 Task: Find connections with filter location Brodósqui with filter topic #Lawwith filter profile language German with filter current company Mercedes-Benz Research and Development India with filter school LADY DOAK COLLEGE with filter industry Administrative and Support Services with filter service category Digital Marketing with filter keywords title Journalist
Action: Mouse moved to (698, 140)
Screenshot: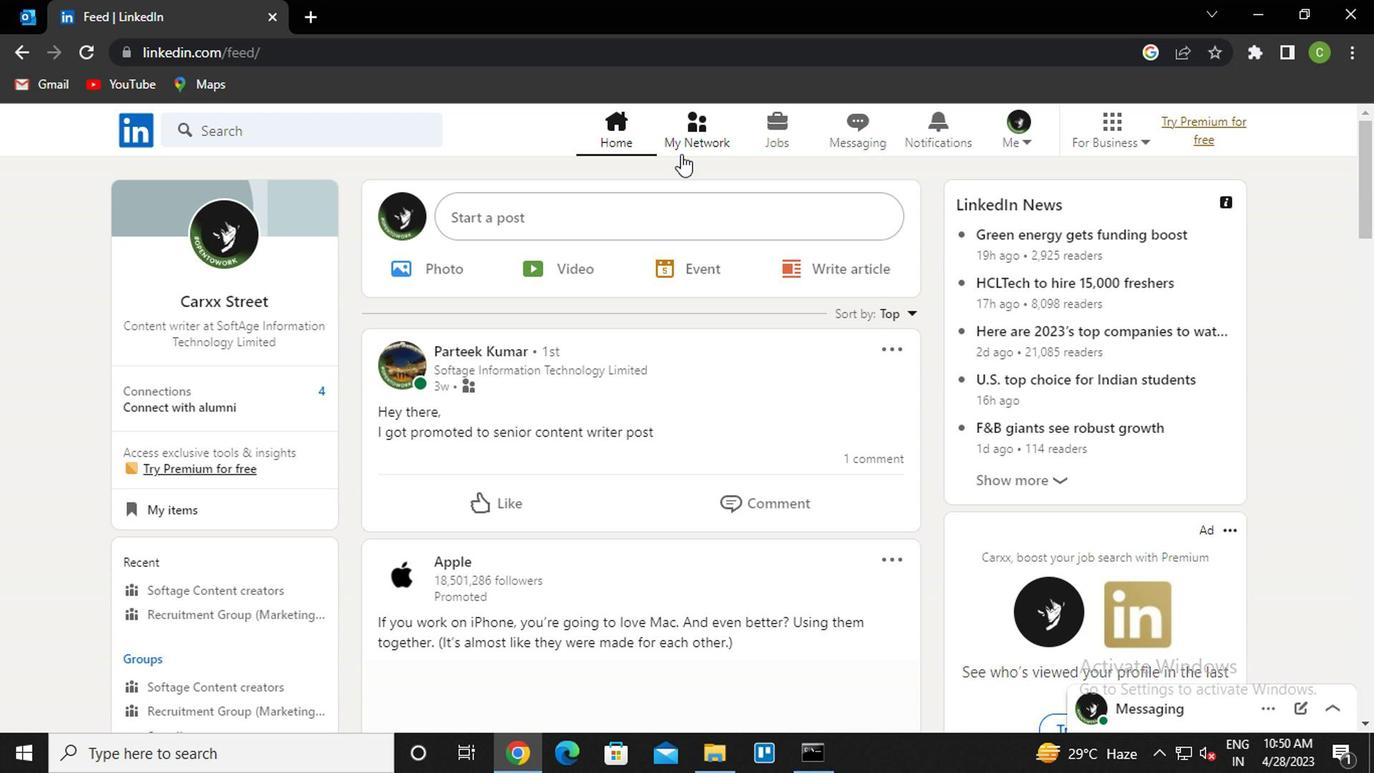 
Action: Mouse pressed left at (698, 140)
Screenshot: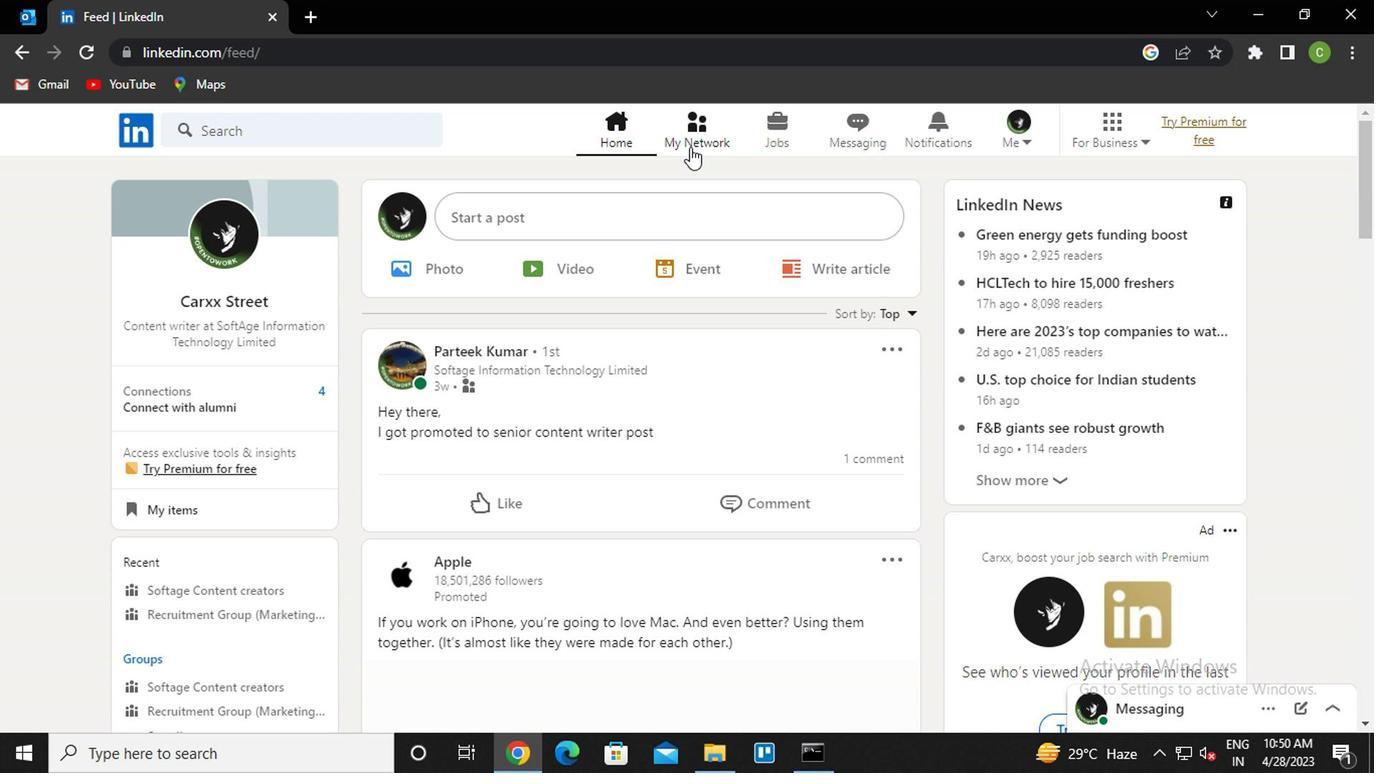 
Action: Mouse moved to (275, 239)
Screenshot: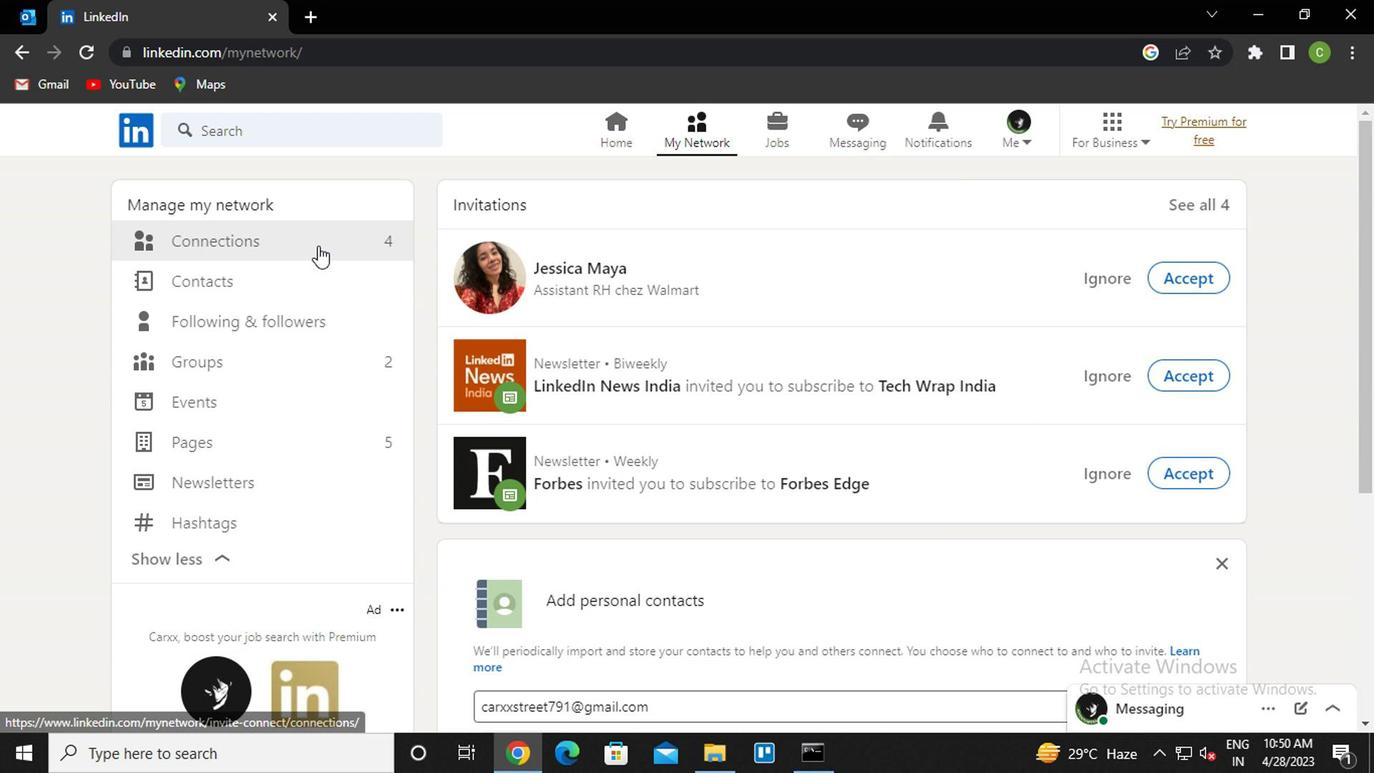 
Action: Mouse pressed left at (275, 239)
Screenshot: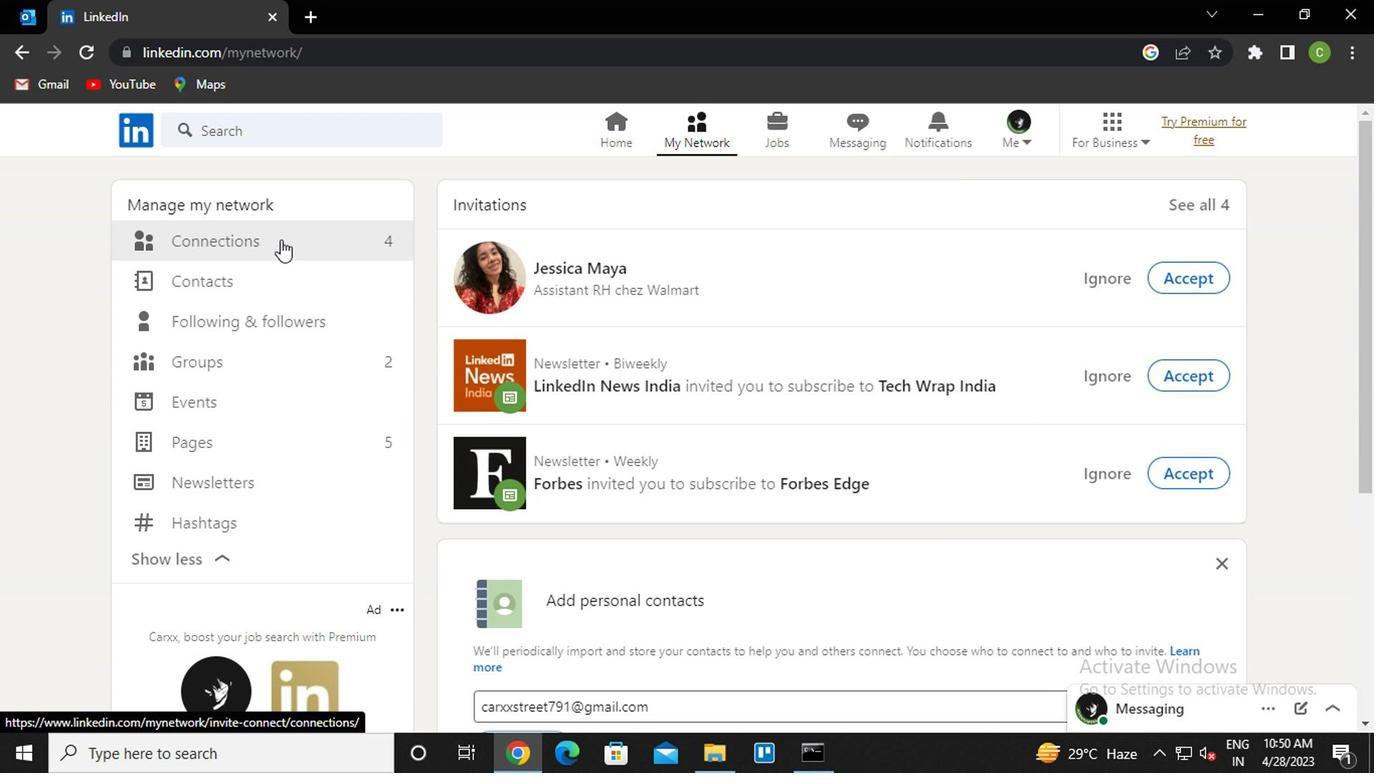 
Action: Mouse moved to (821, 245)
Screenshot: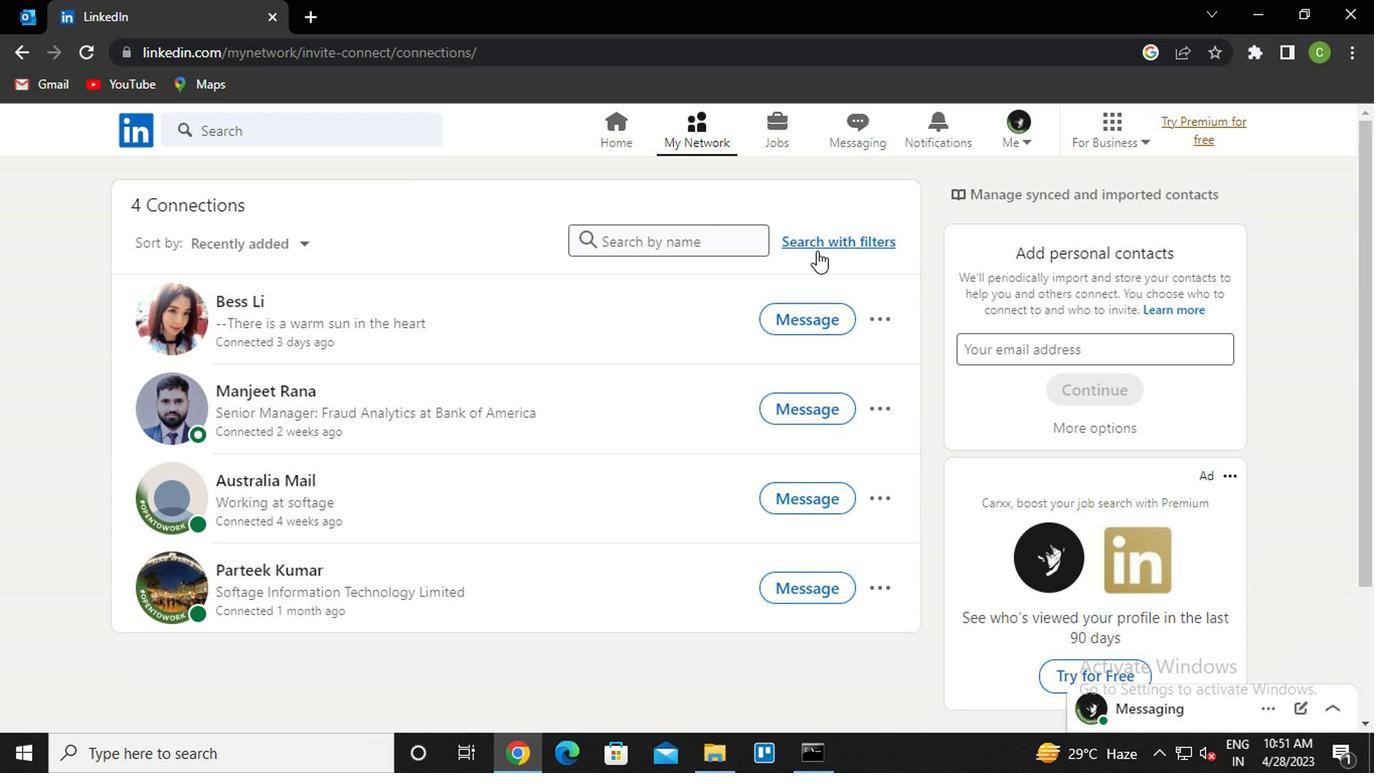
Action: Mouse pressed left at (821, 245)
Screenshot: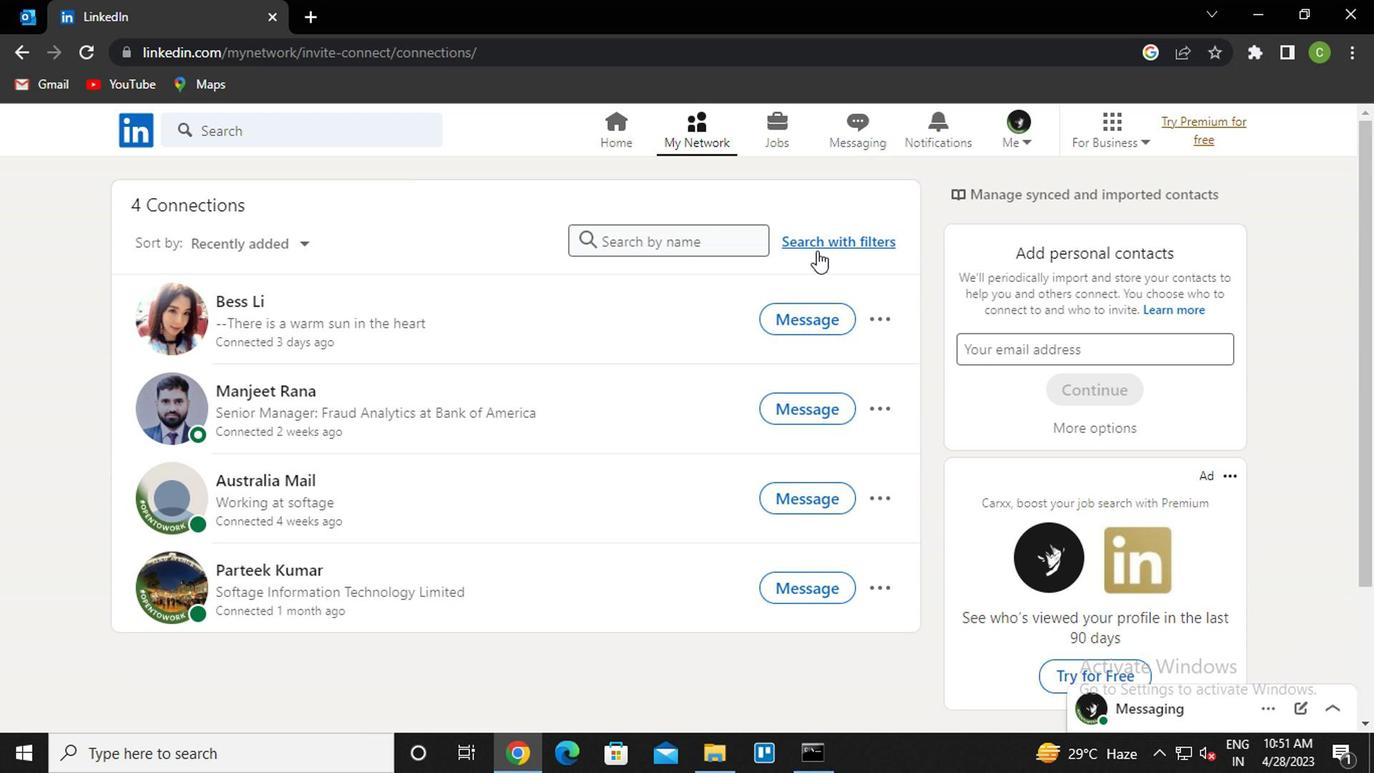 
Action: Mouse moved to (732, 190)
Screenshot: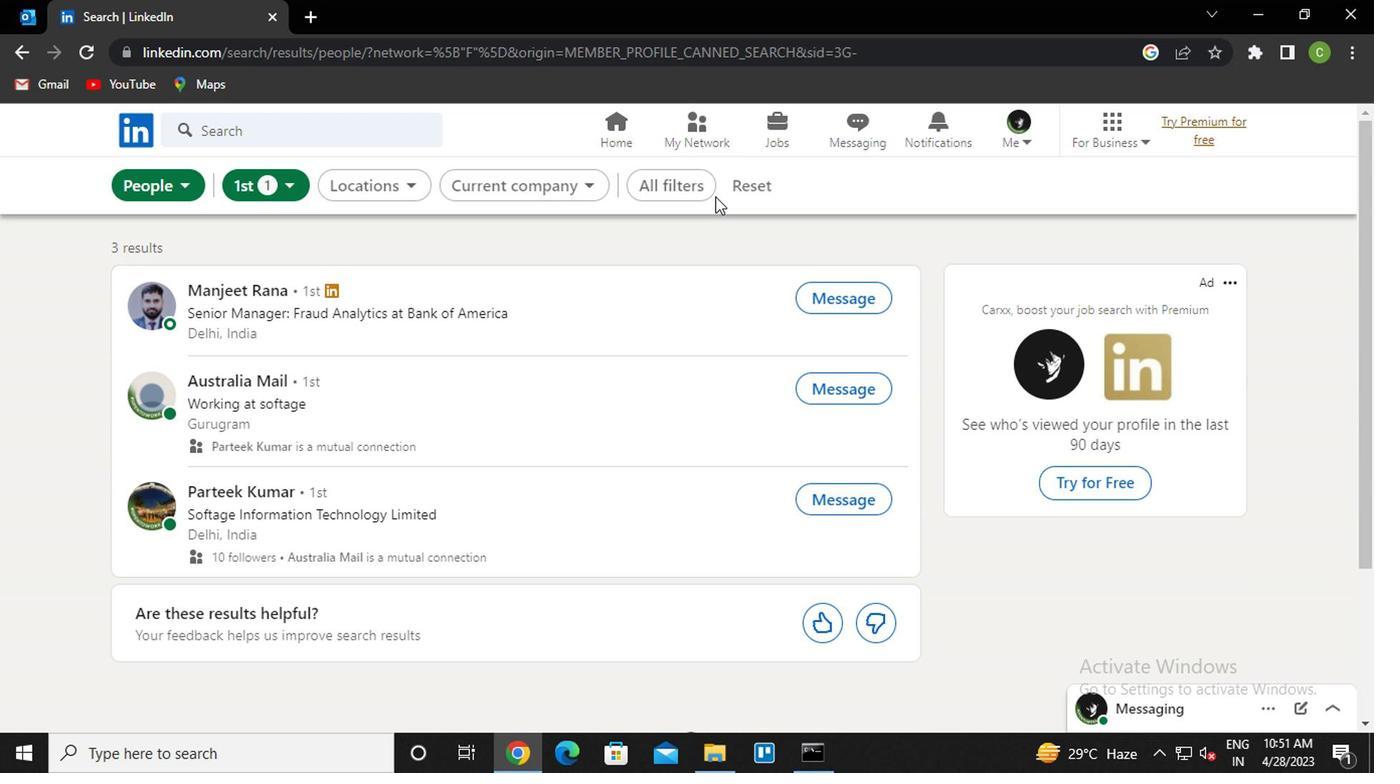 
Action: Mouse pressed left at (732, 190)
Screenshot: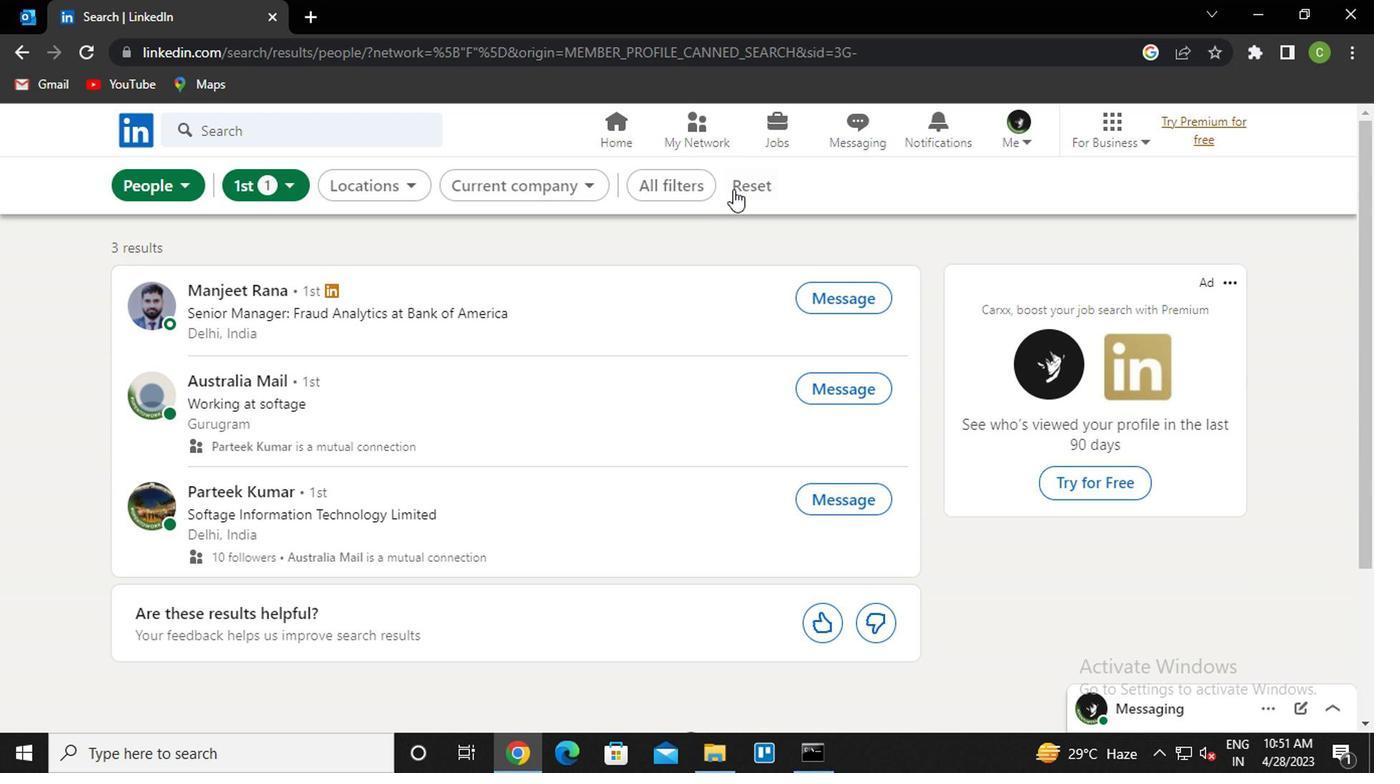 
Action: Mouse moved to (698, 186)
Screenshot: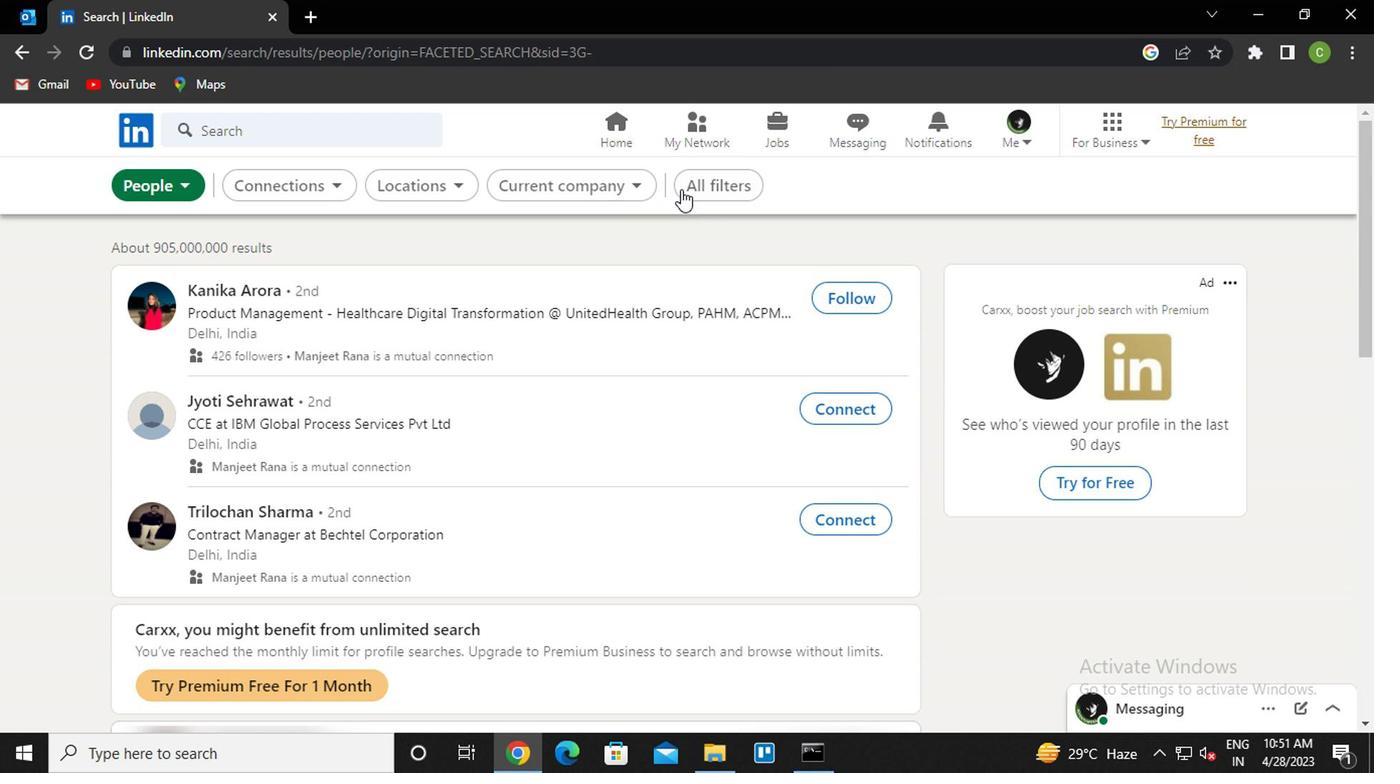 
Action: Mouse pressed left at (698, 186)
Screenshot: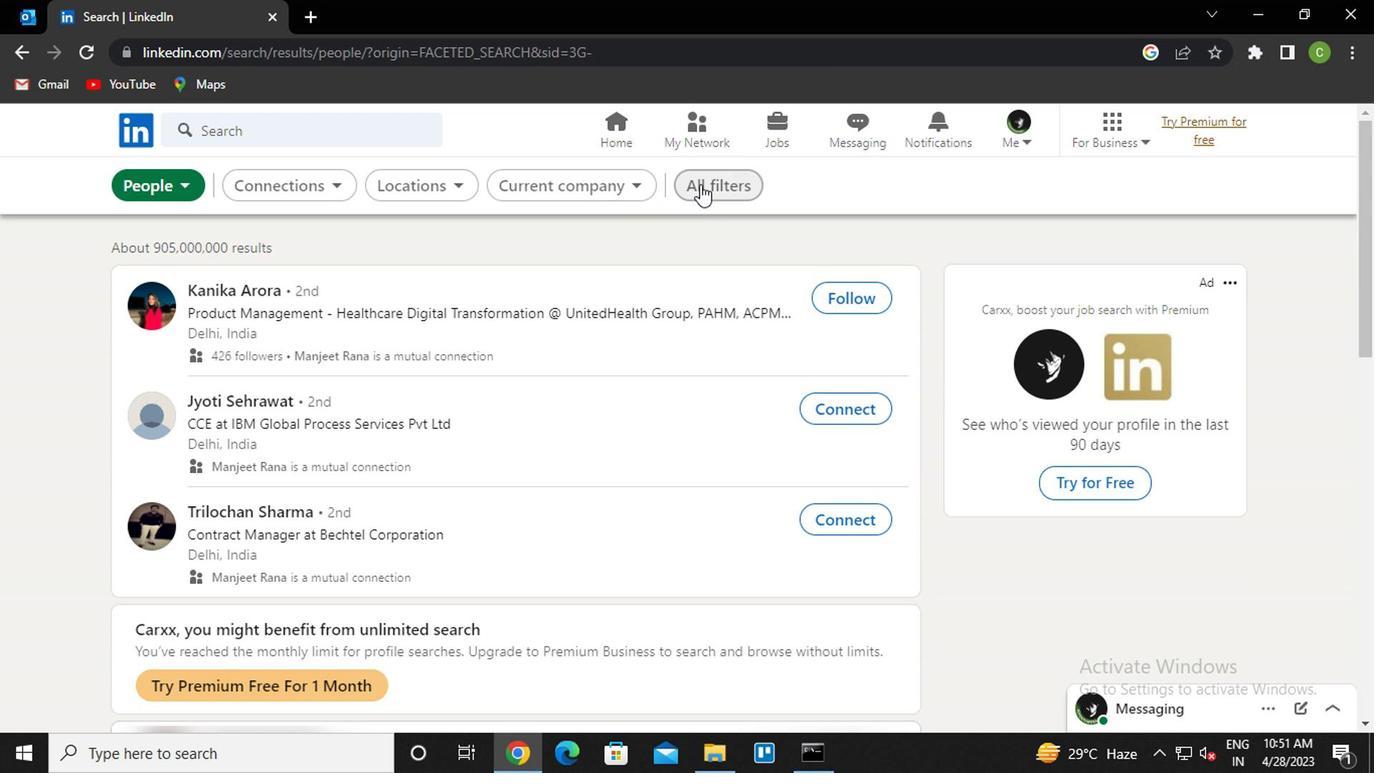 
Action: Mouse moved to (1084, 425)
Screenshot: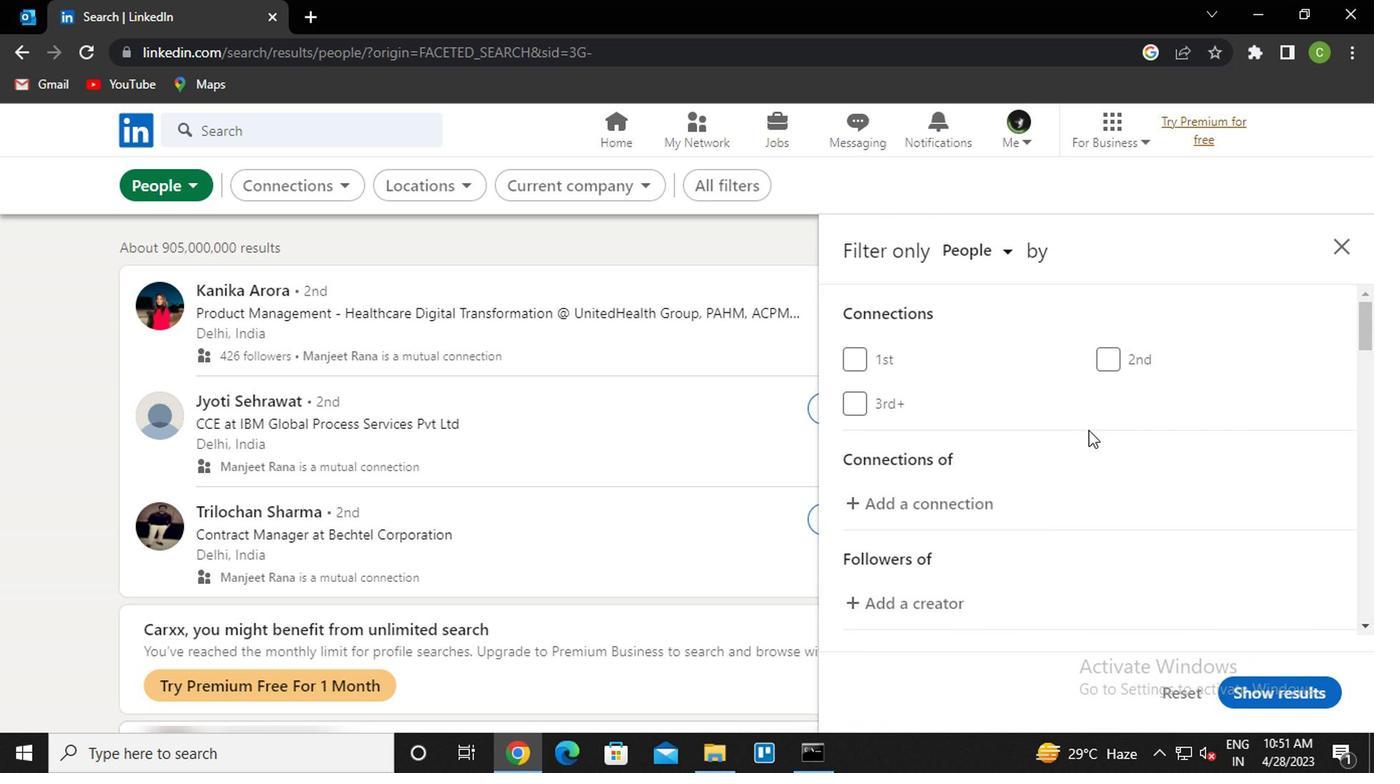 
Action: Mouse scrolled (1084, 424) with delta (0, 0)
Screenshot: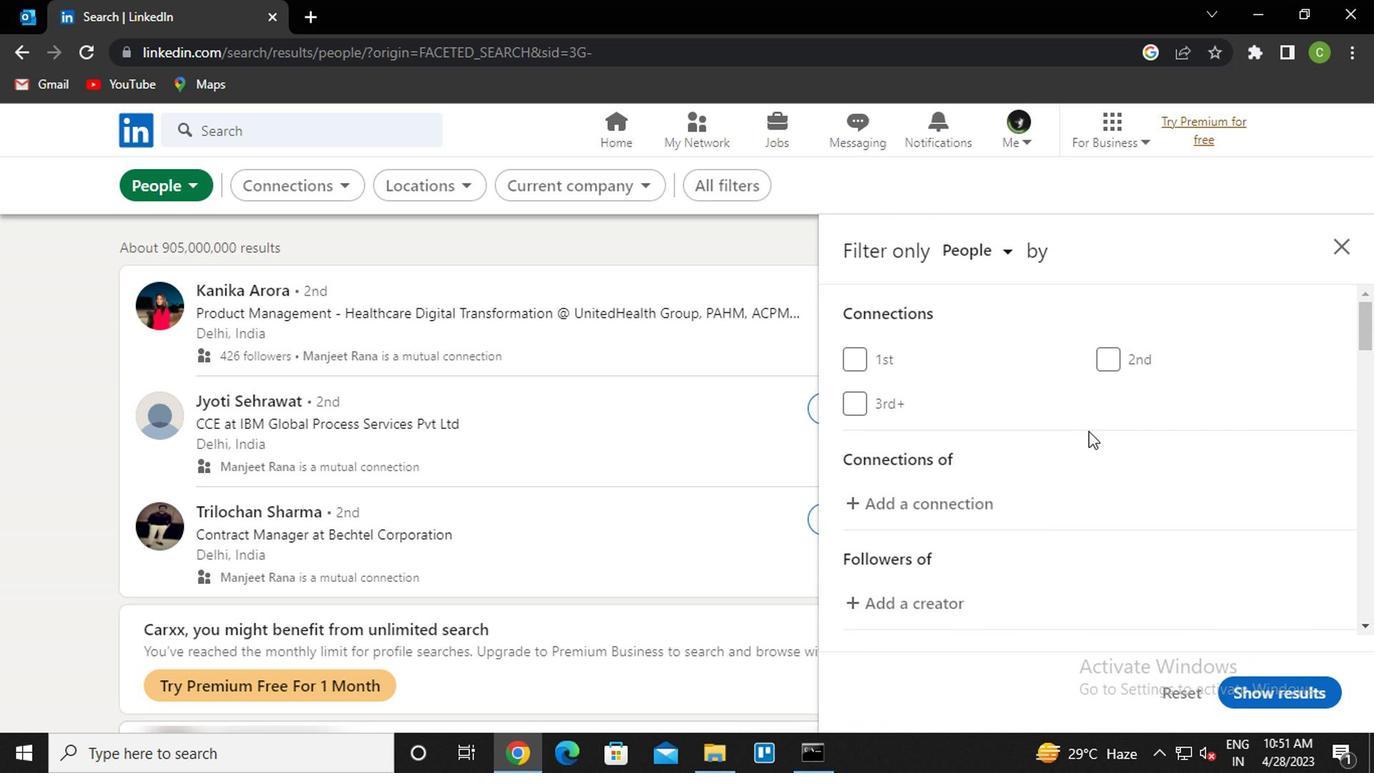 
Action: Mouse moved to (1084, 425)
Screenshot: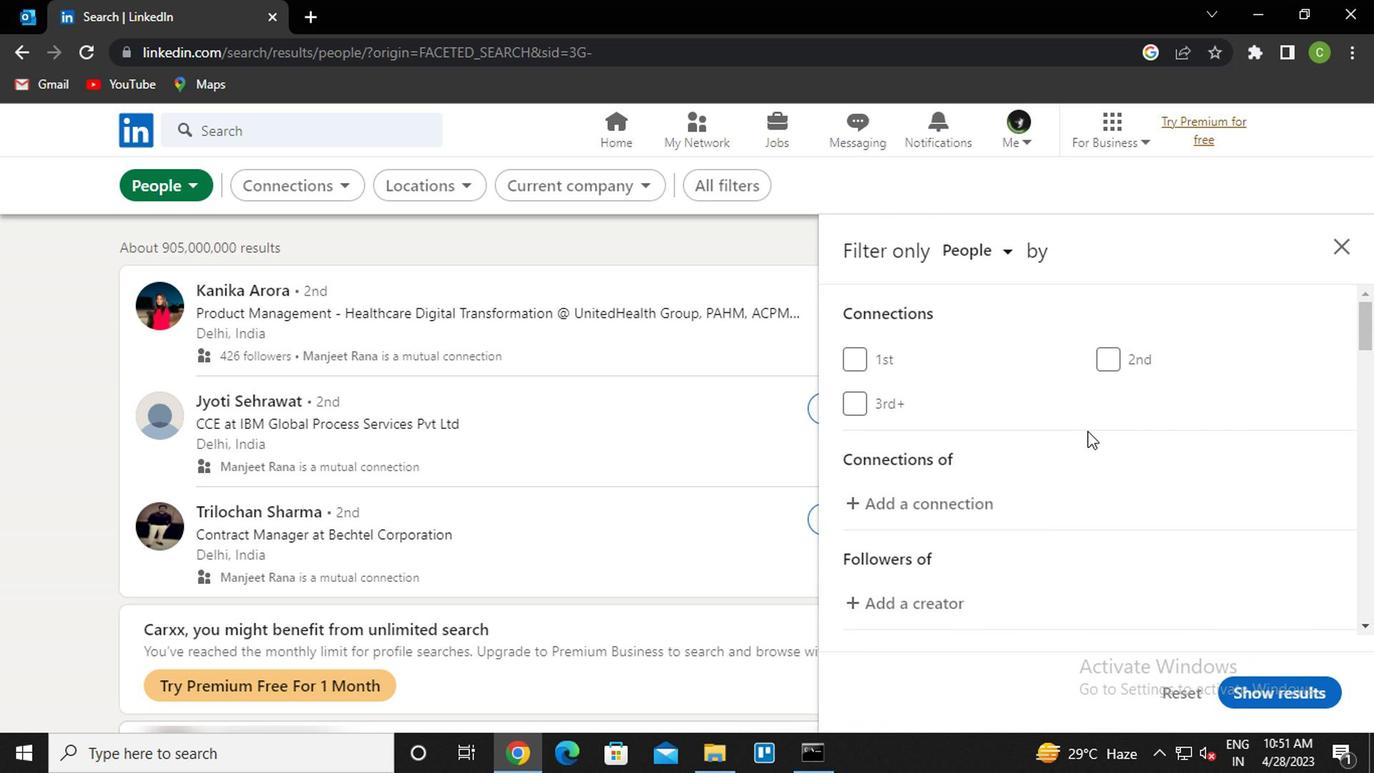 
Action: Mouse scrolled (1084, 424) with delta (0, 0)
Screenshot: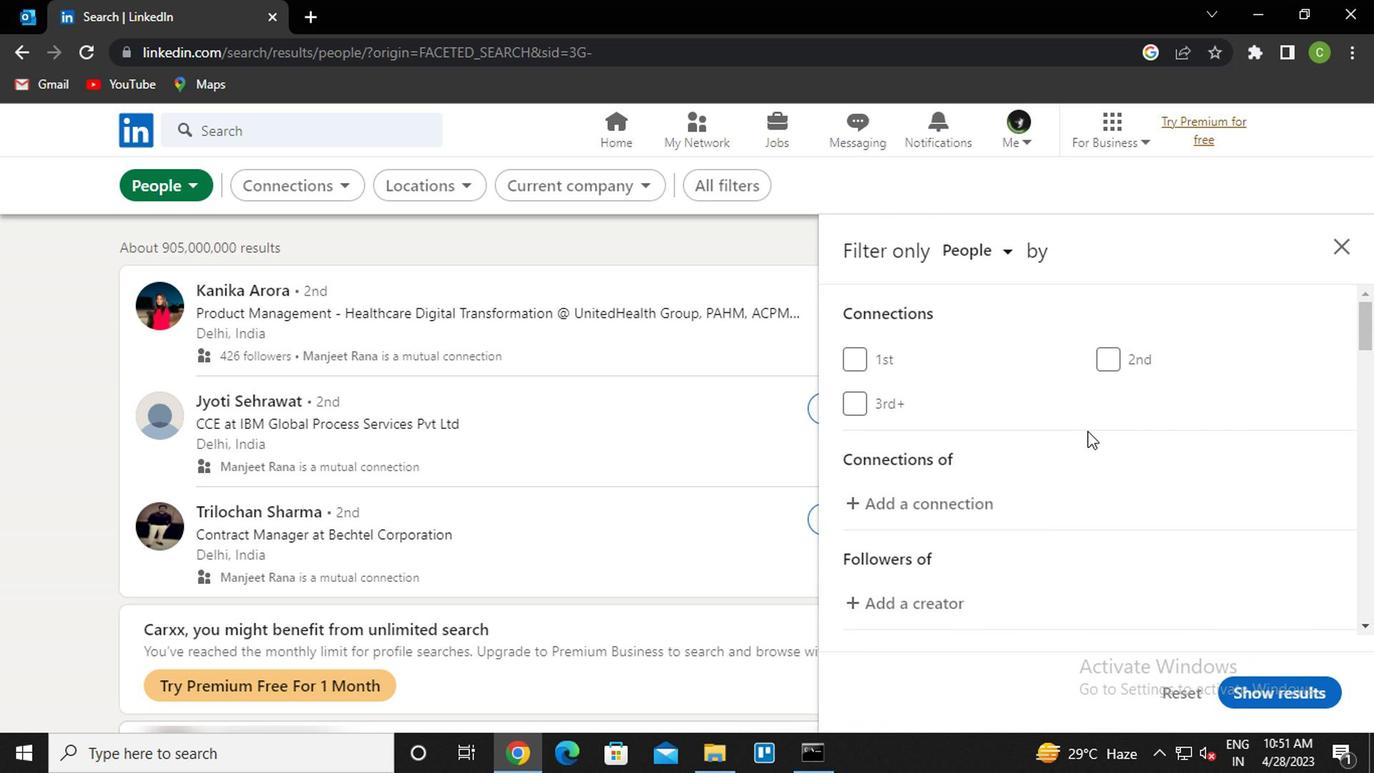 
Action: Mouse moved to (1086, 436)
Screenshot: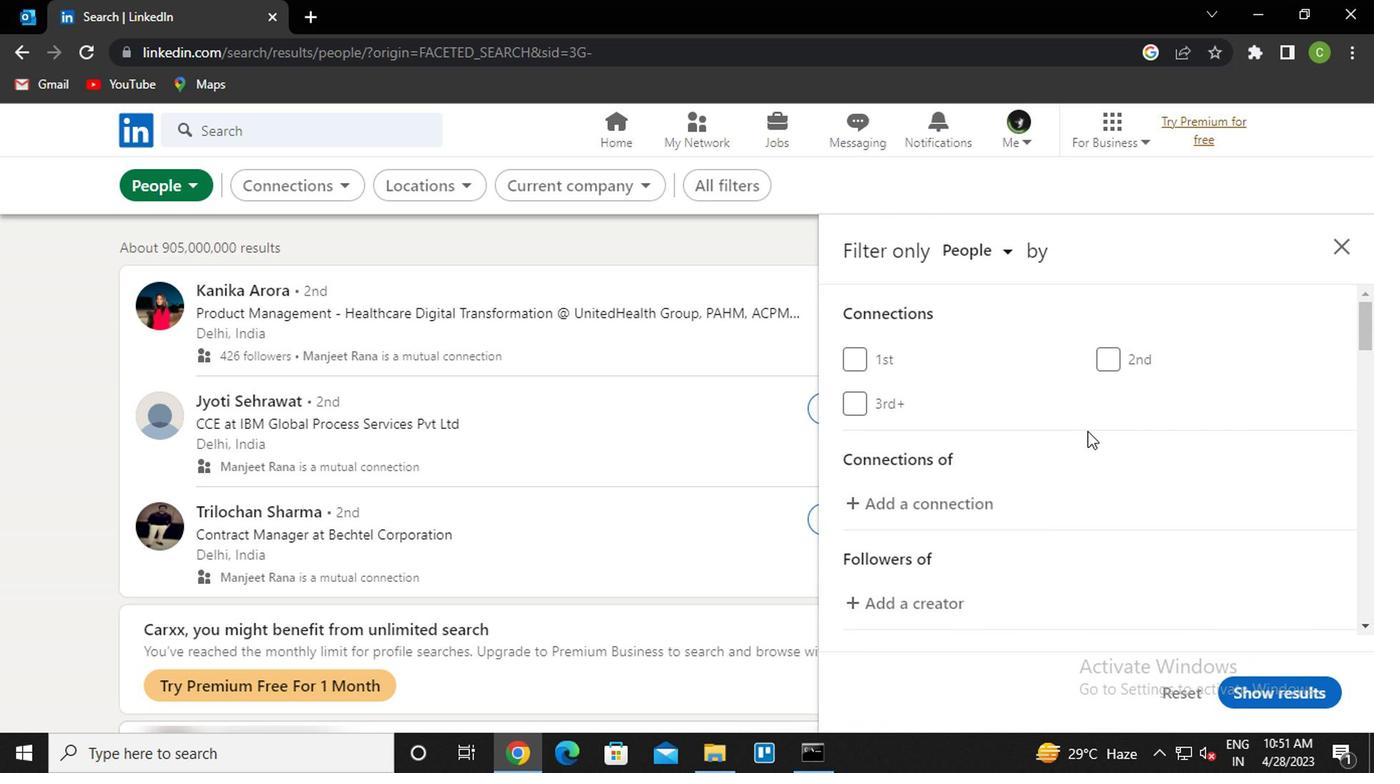 
Action: Mouse scrolled (1086, 435) with delta (0, 0)
Screenshot: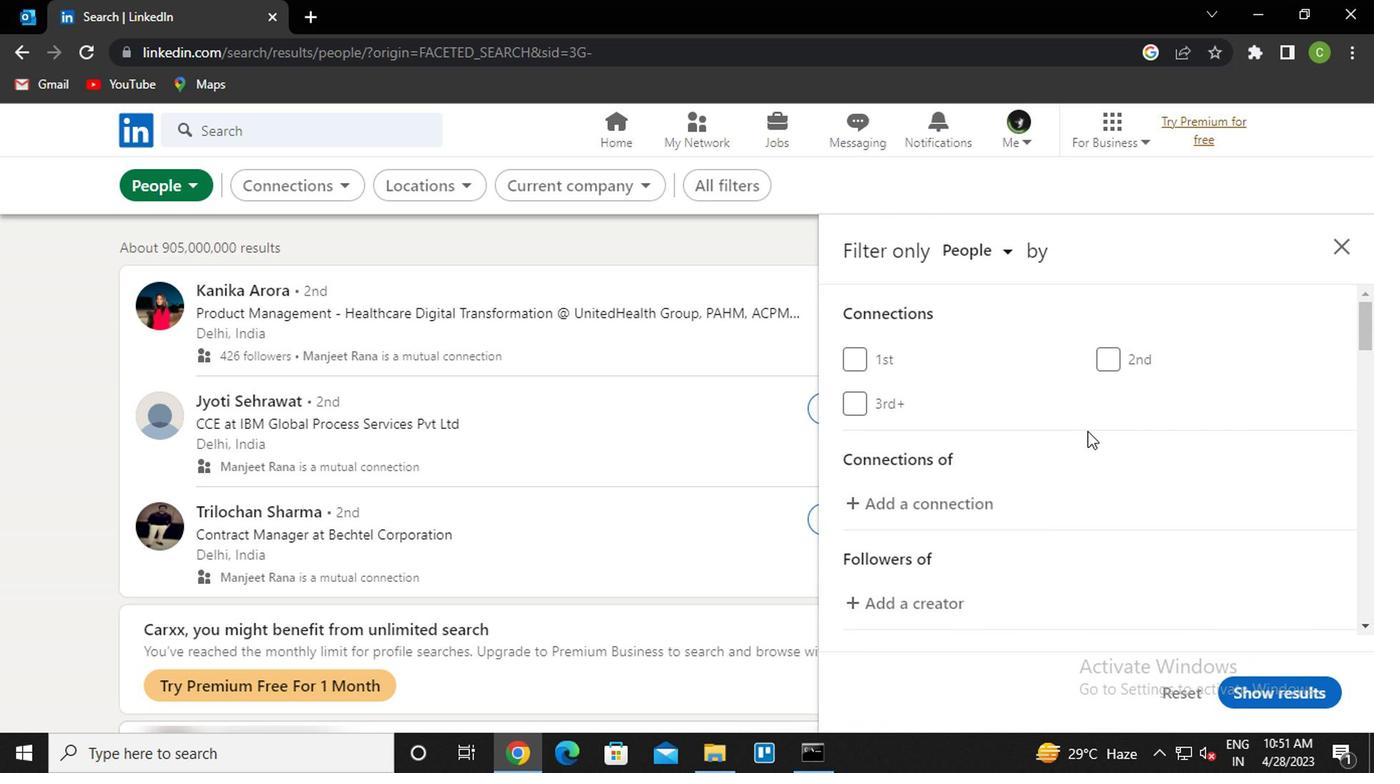 
Action: Mouse moved to (1085, 438)
Screenshot: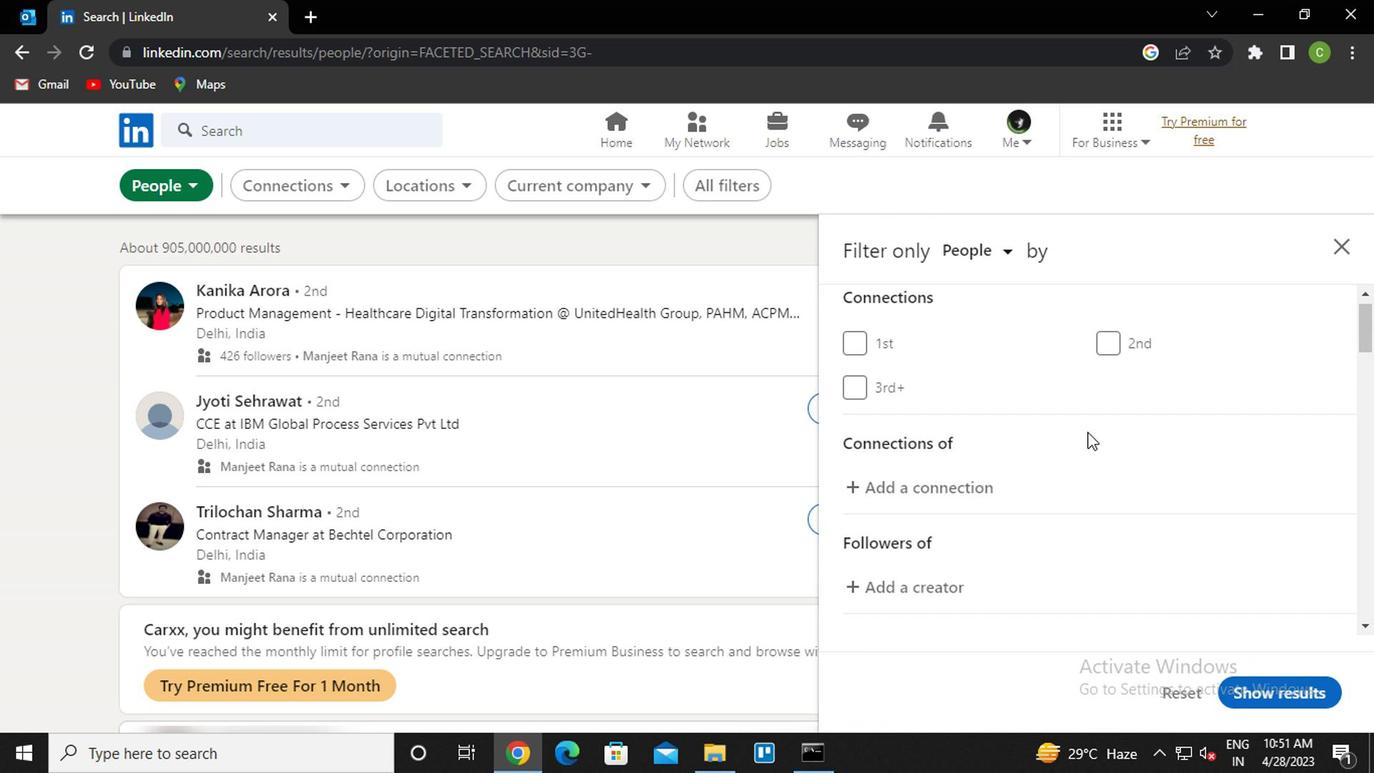 
Action: Mouse scrolled (1085, 436) with delta (0, -1)
Screenshot: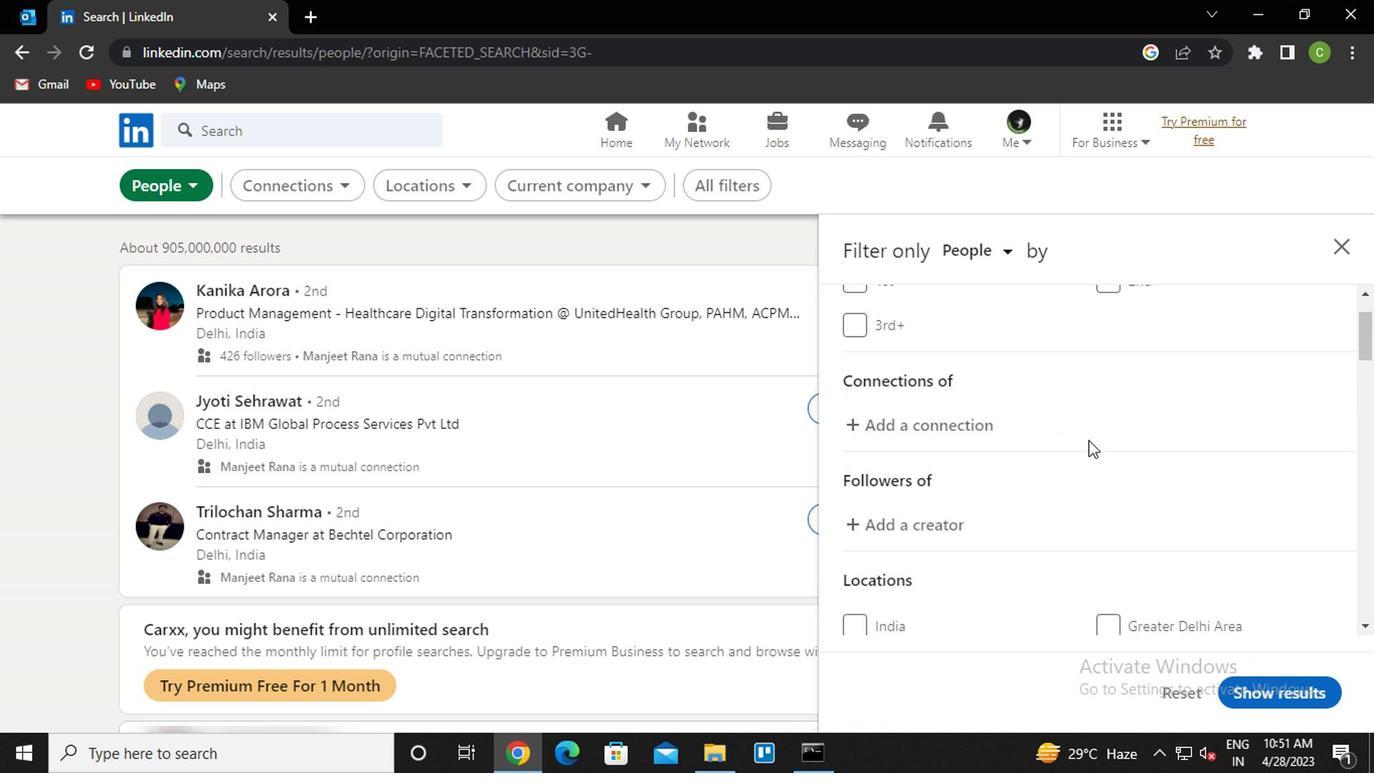 
Action: Mouse moved to (1100, 454)
Screenshot: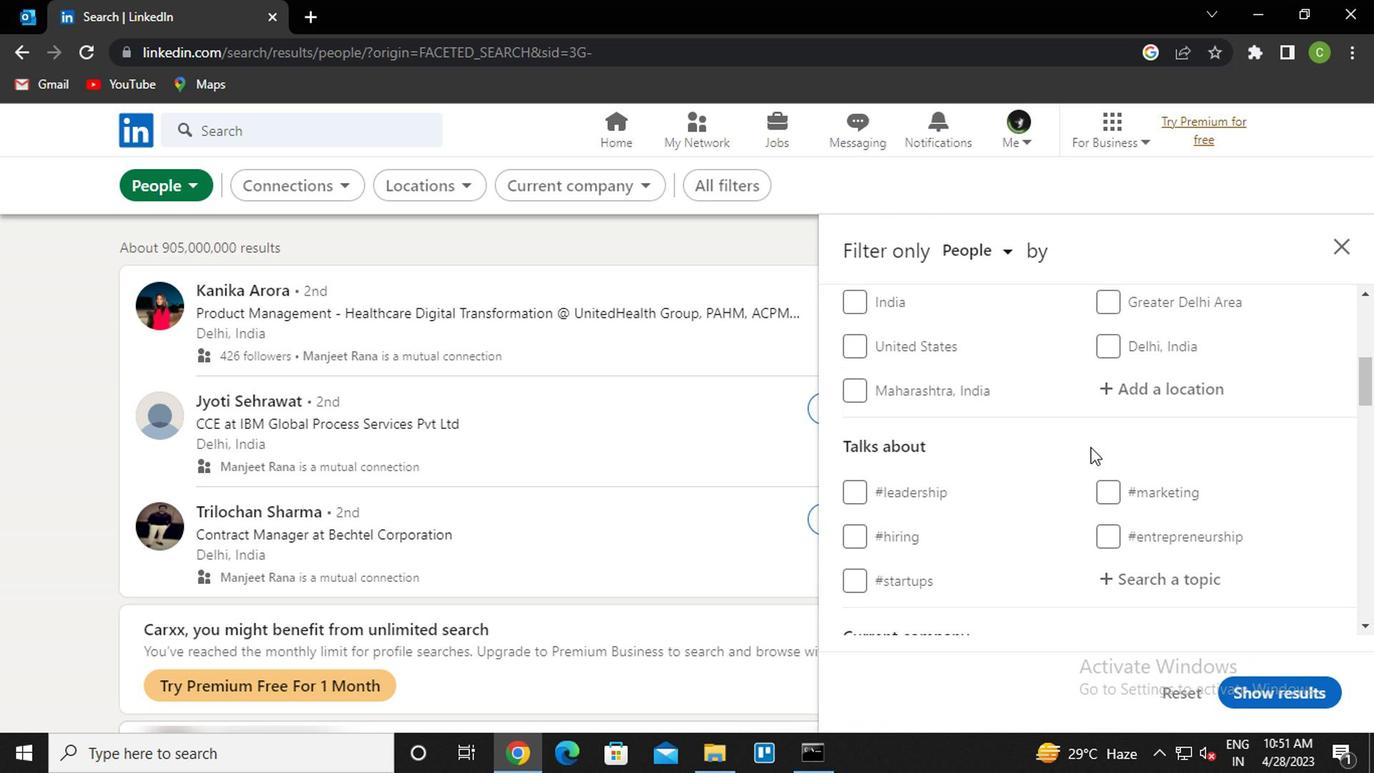 
Action: Mouse scrolled (1100, 455) with delta (0, 0)
Screenshot: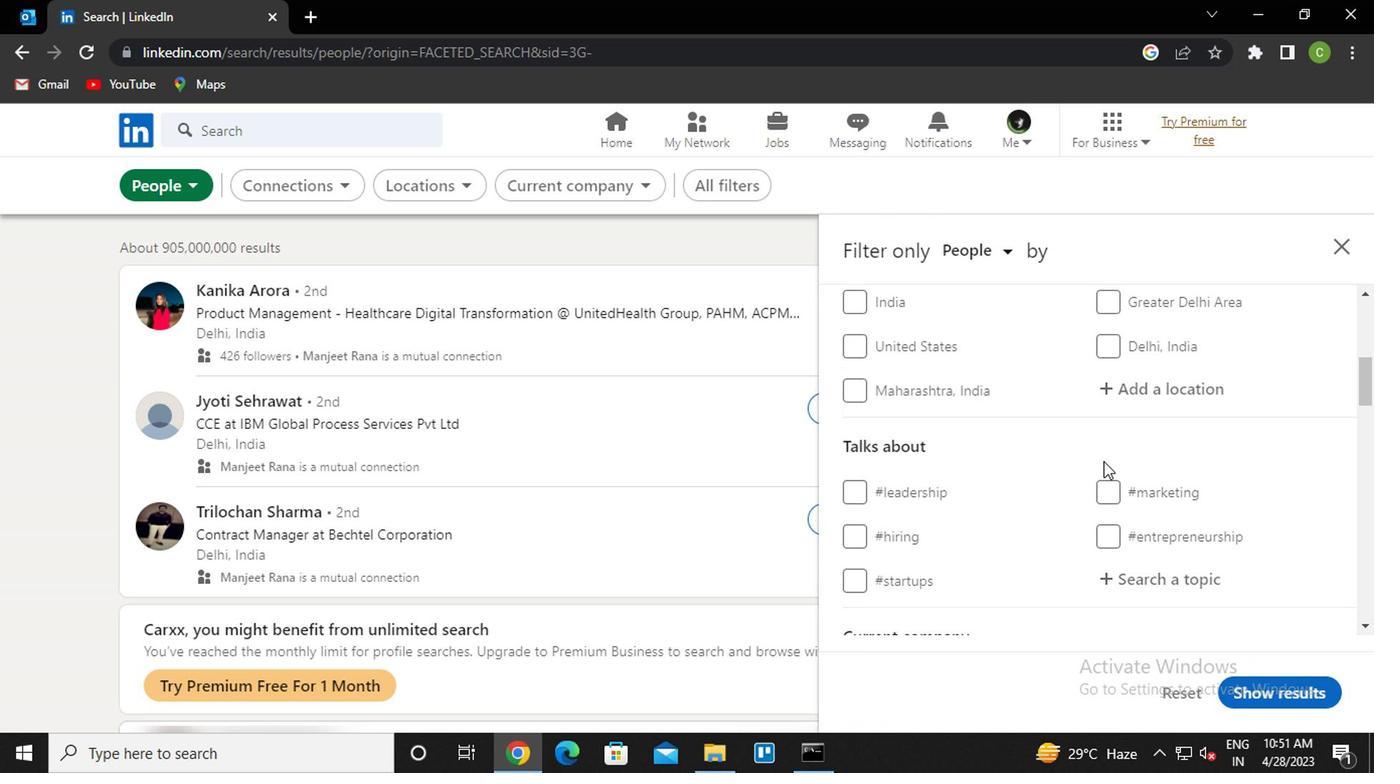 
Action: Mouse scrolled (1100, 453) with delta (0, -1)
Screenshot: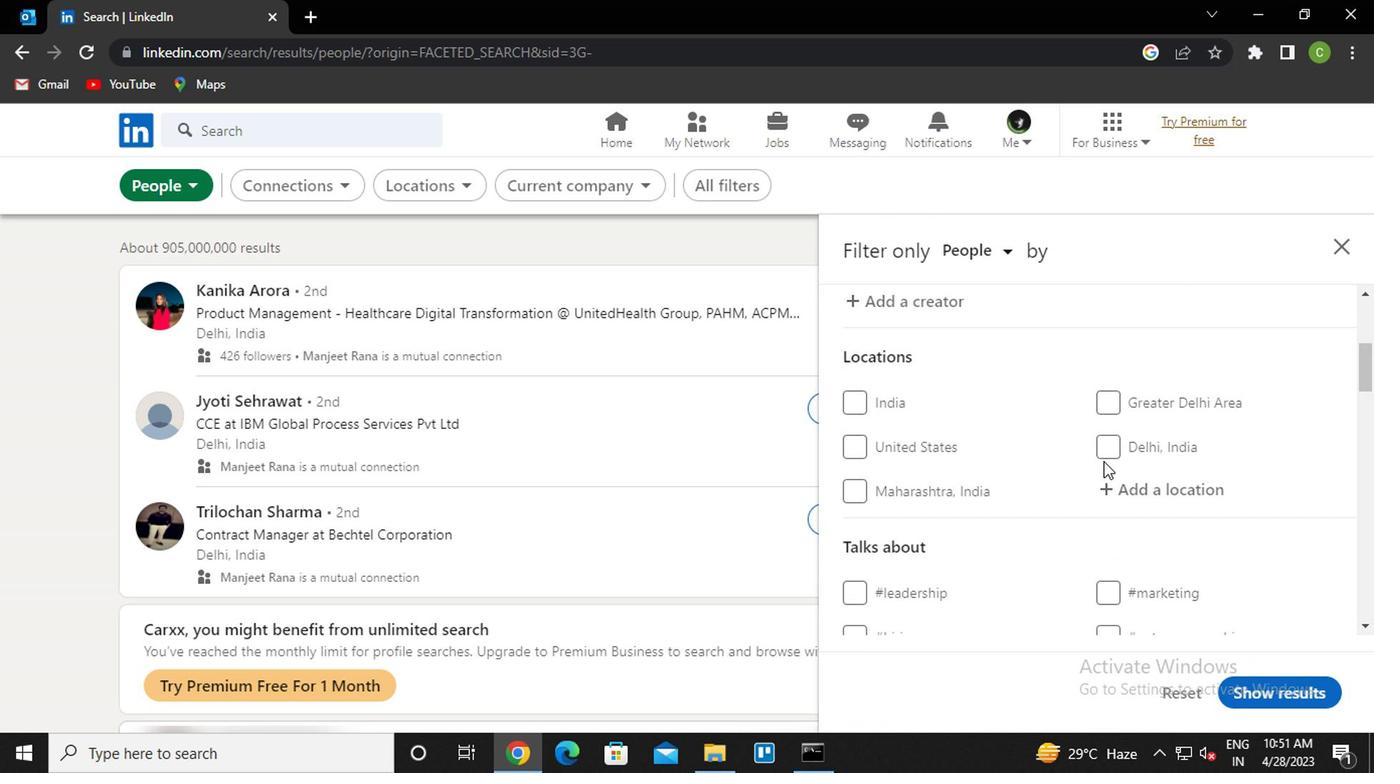 
Action: Mouse moved to (1160, 377)
Screenshot: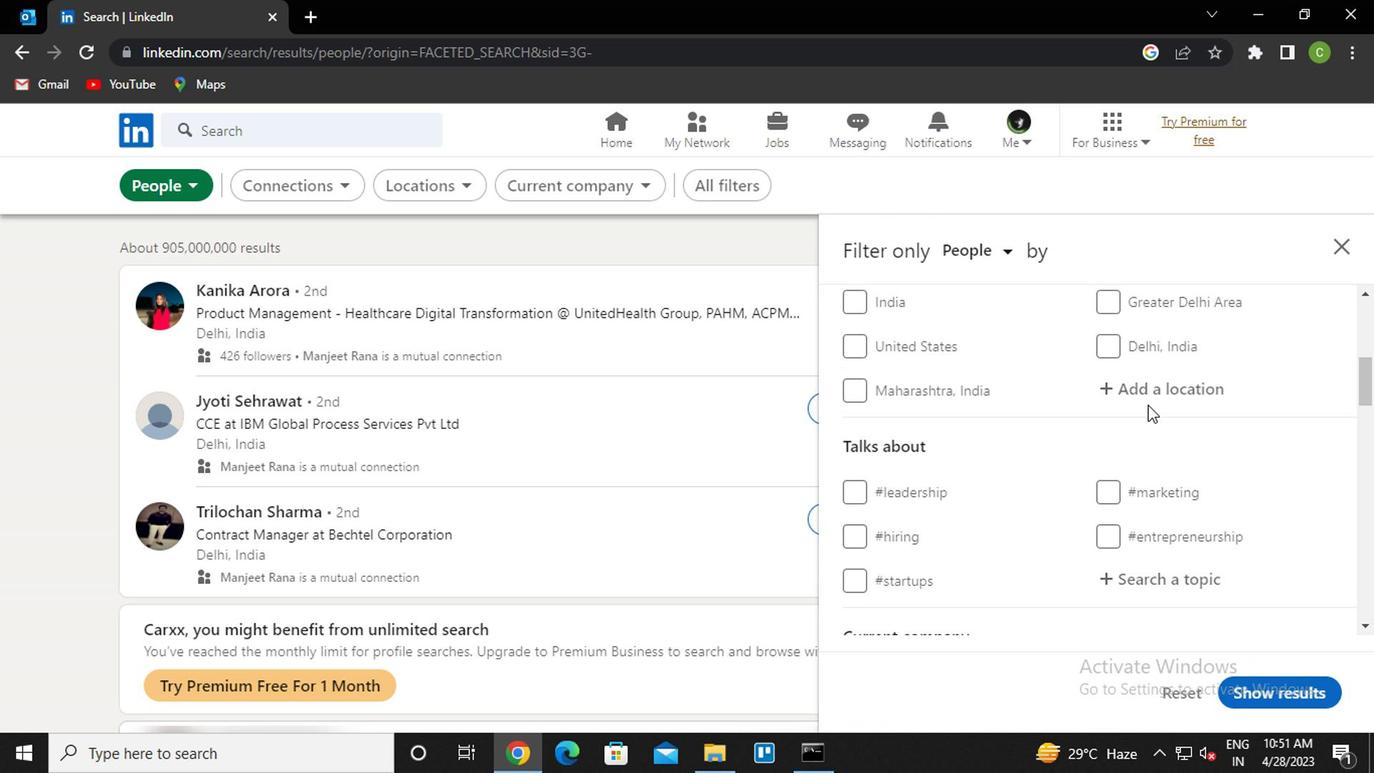 
Action: Mouse pressed left at (1160, 377)
Screenshot: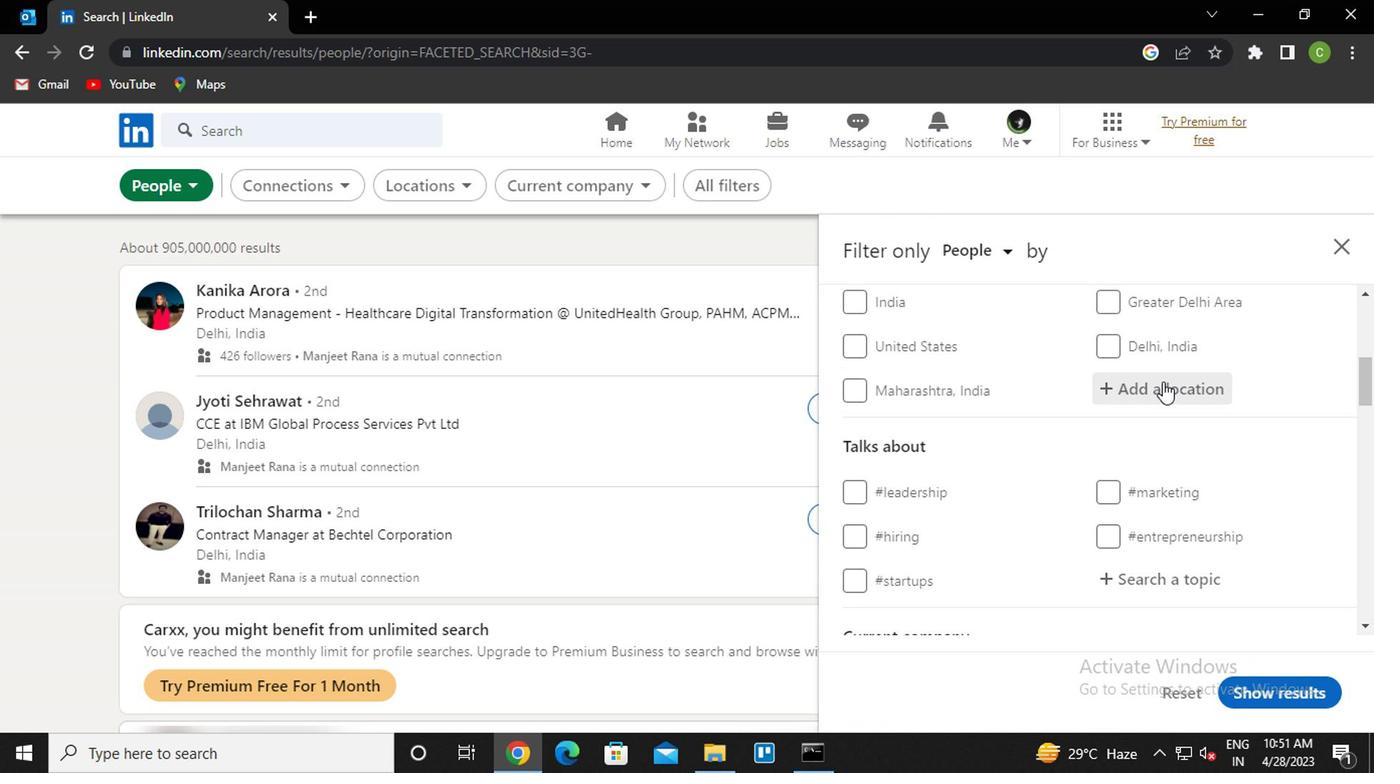 
Action: Key pressed <Key.caps_lock>b<Key.caps_lock>rodosqui<Key.enter>
Screenshot: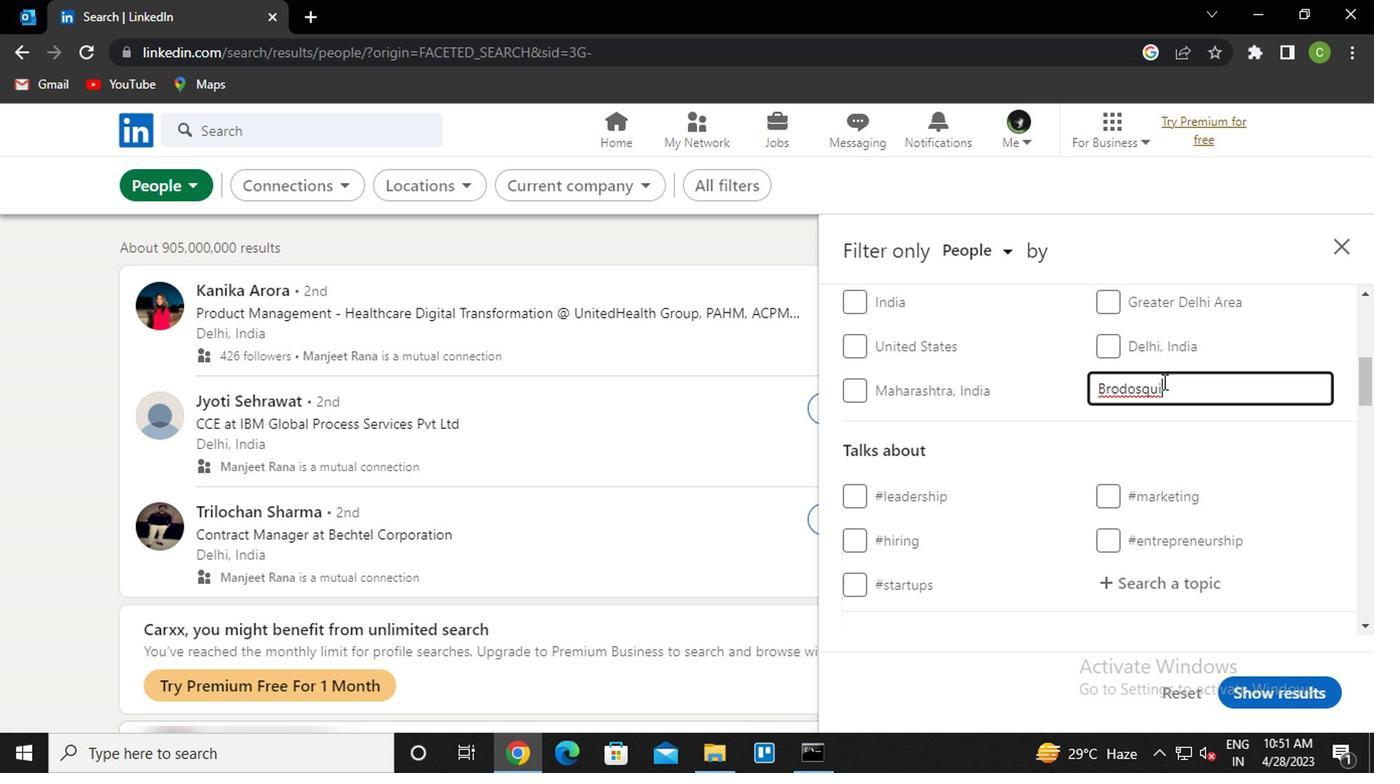 
Action: Mouse moved to (1155, 389)
Screenshot: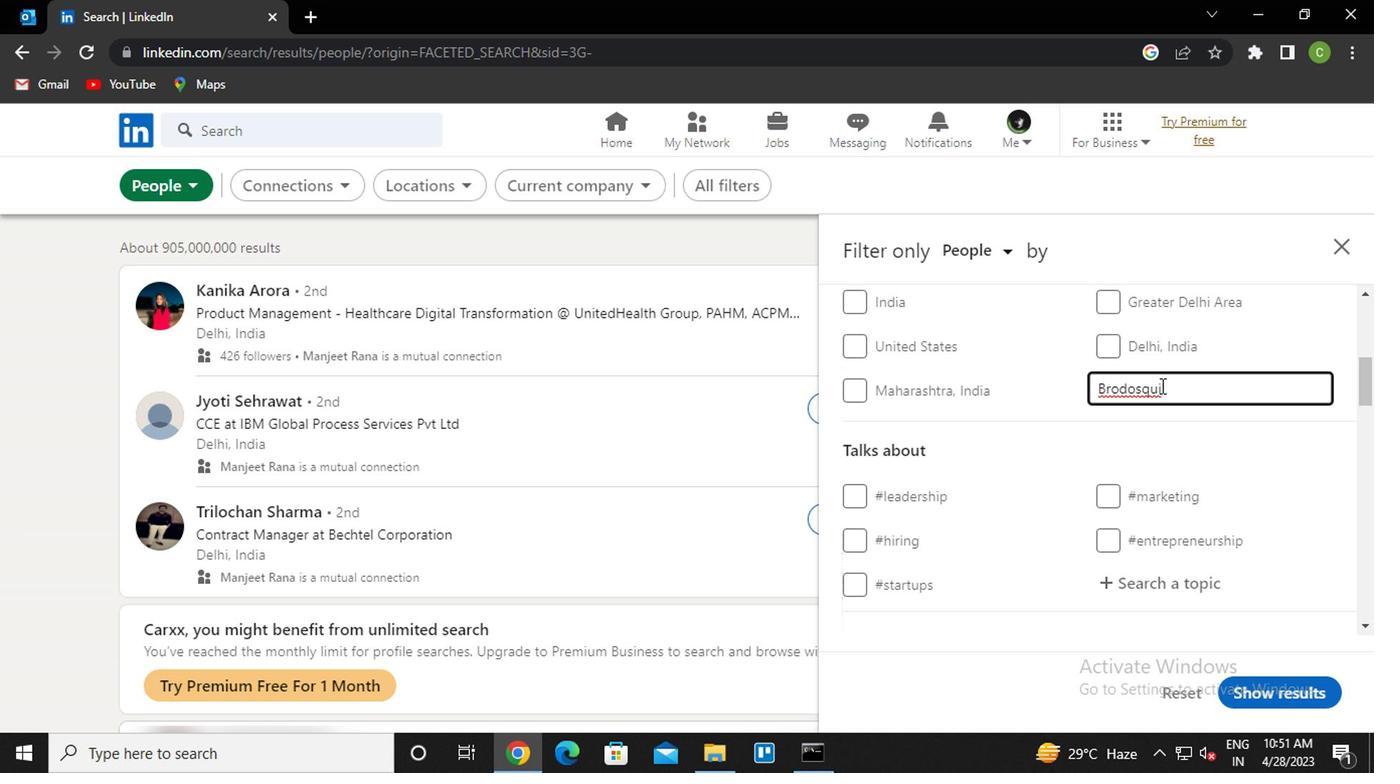 
Action: Mouse scrolled (1155, 388) with delta (0, -1)
Screenshot: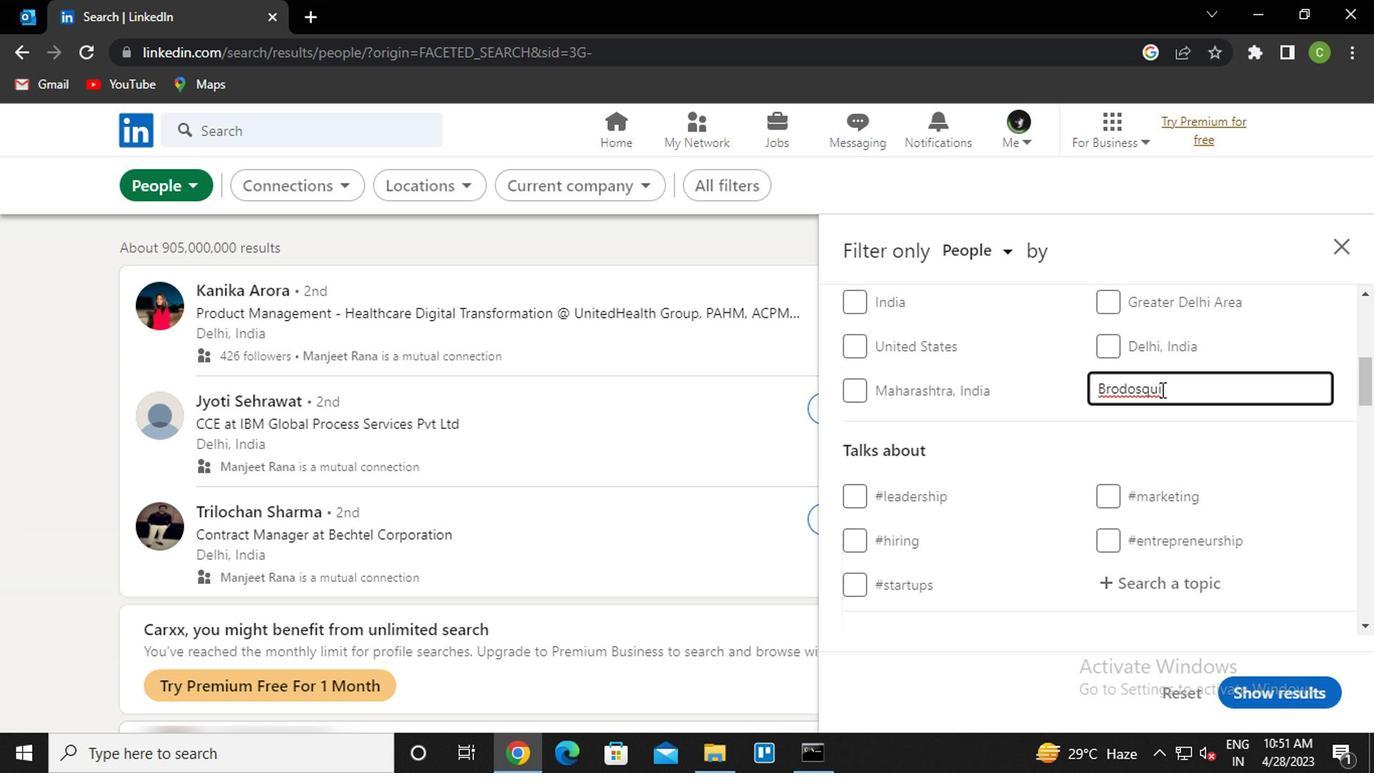
Action: Mouse moved to (1154, 392)
Screenshot: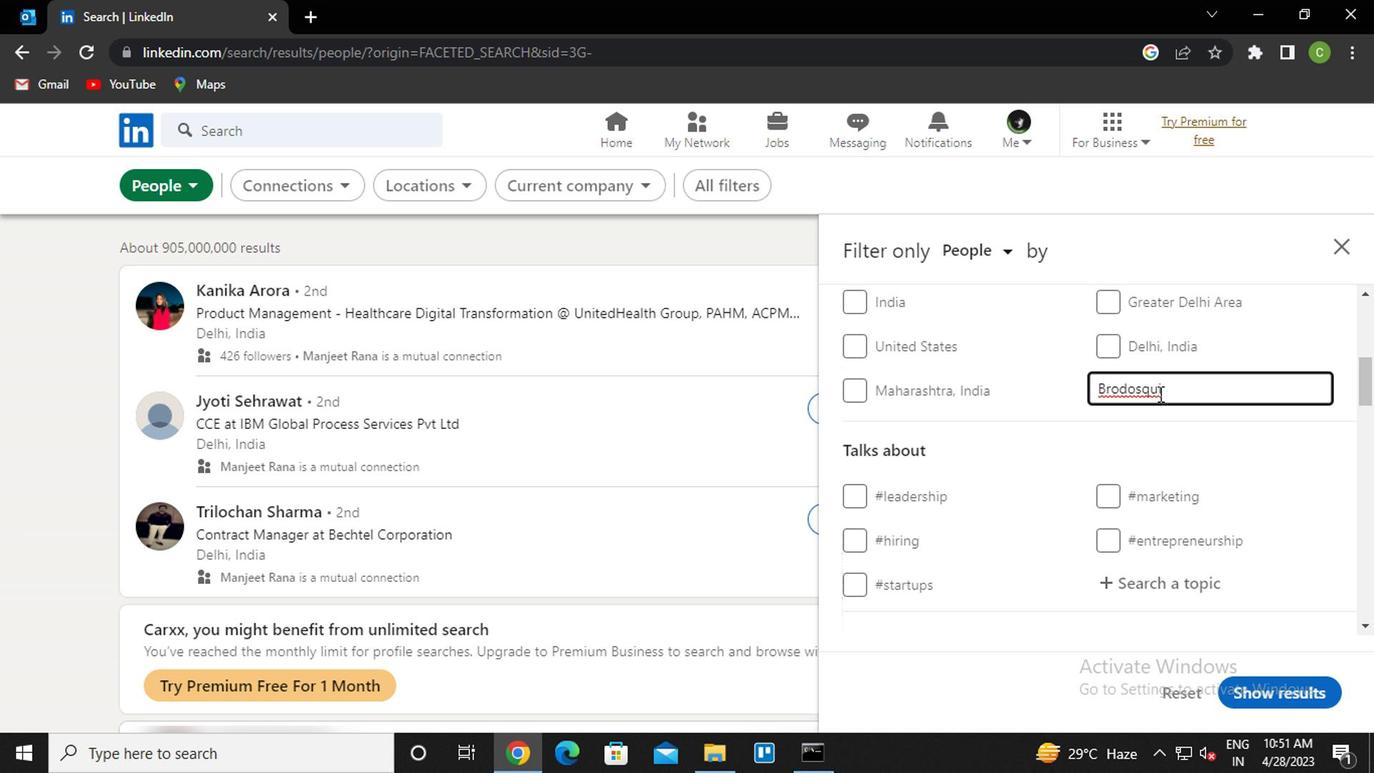 
Action: Mouse scrolled (1154, 390) with delta (0, -1)
Screenshot: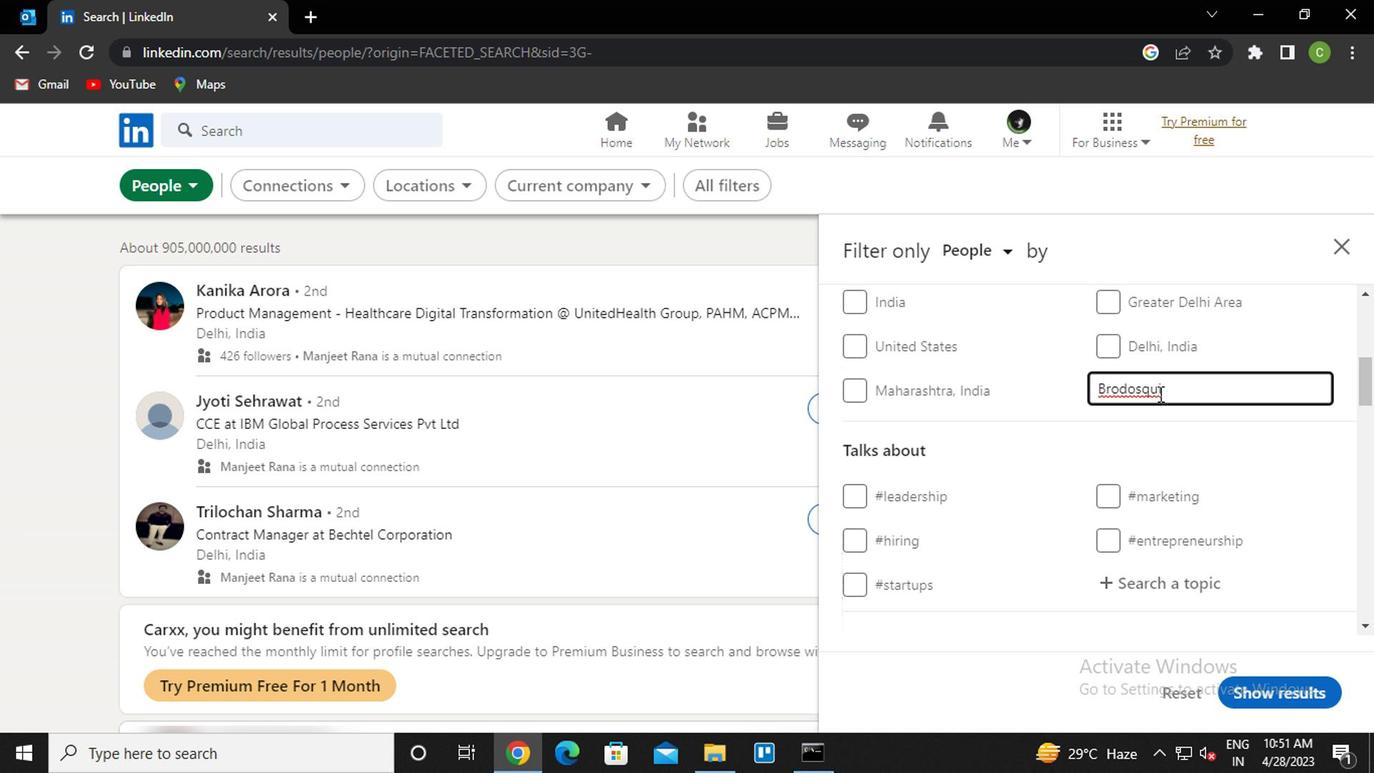 
Action: Mouse moved to (1139, 387)
Screenshot: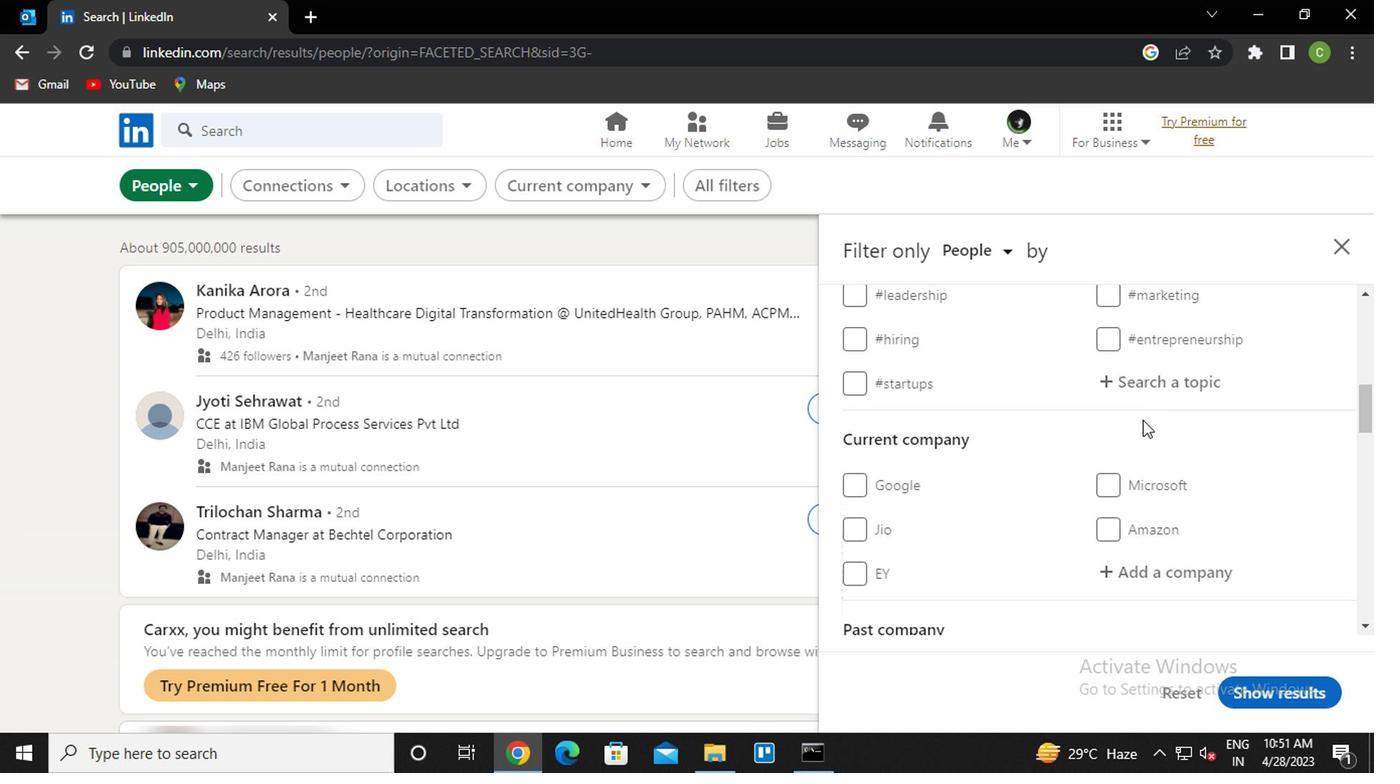 
Action: Mouse scrolled (1139, 388) with delta (0, 0)
Screenshot: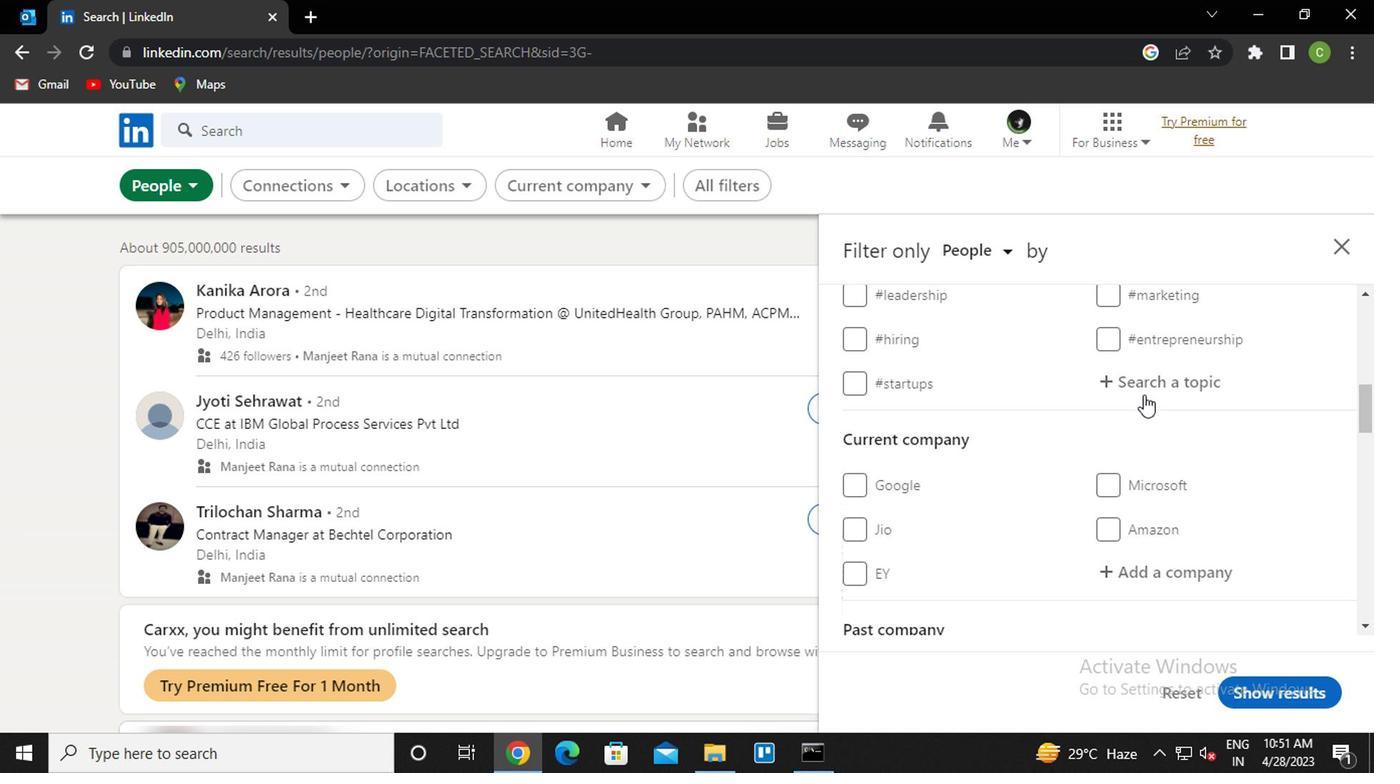 
Action: Mouse moved to (1155, 476)
Screenshot: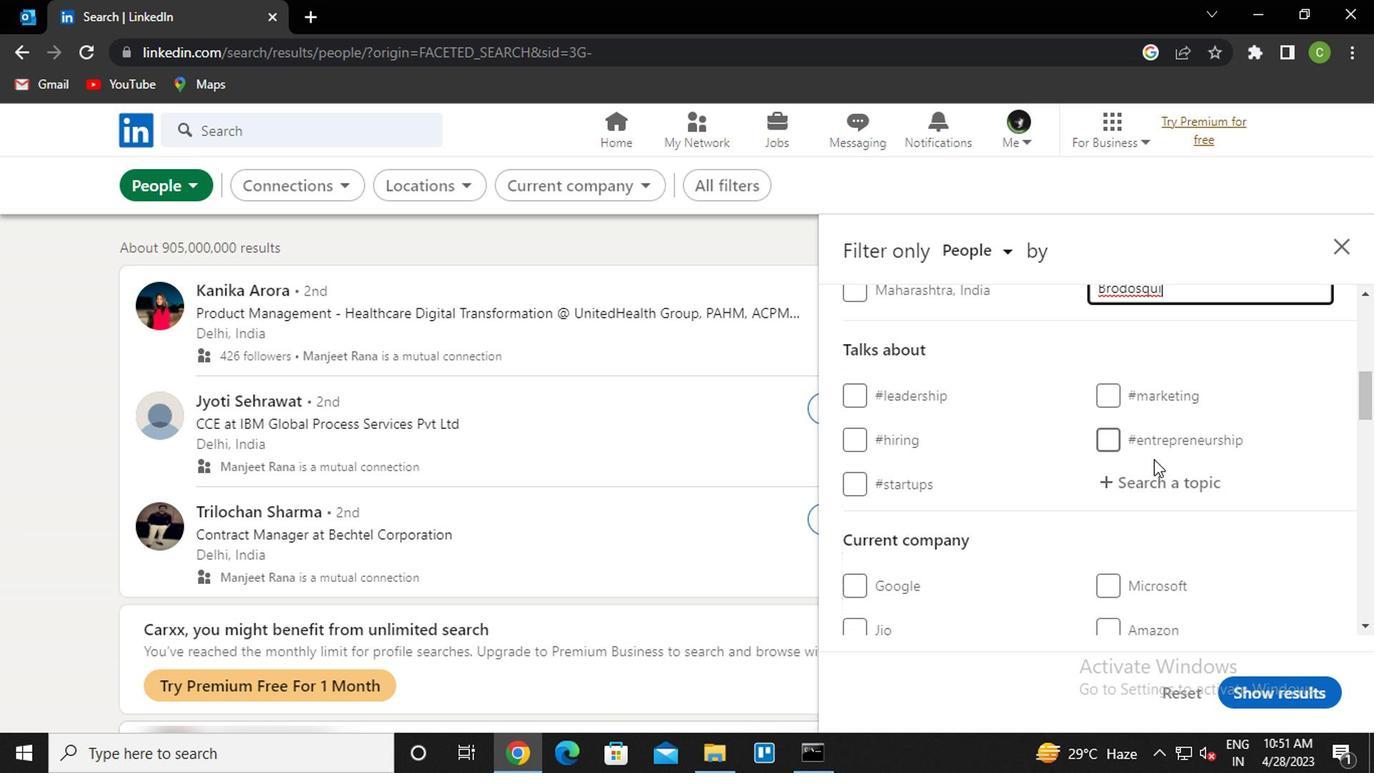 
Action: Mouse pressed left at (1155, 476)
Screenshot: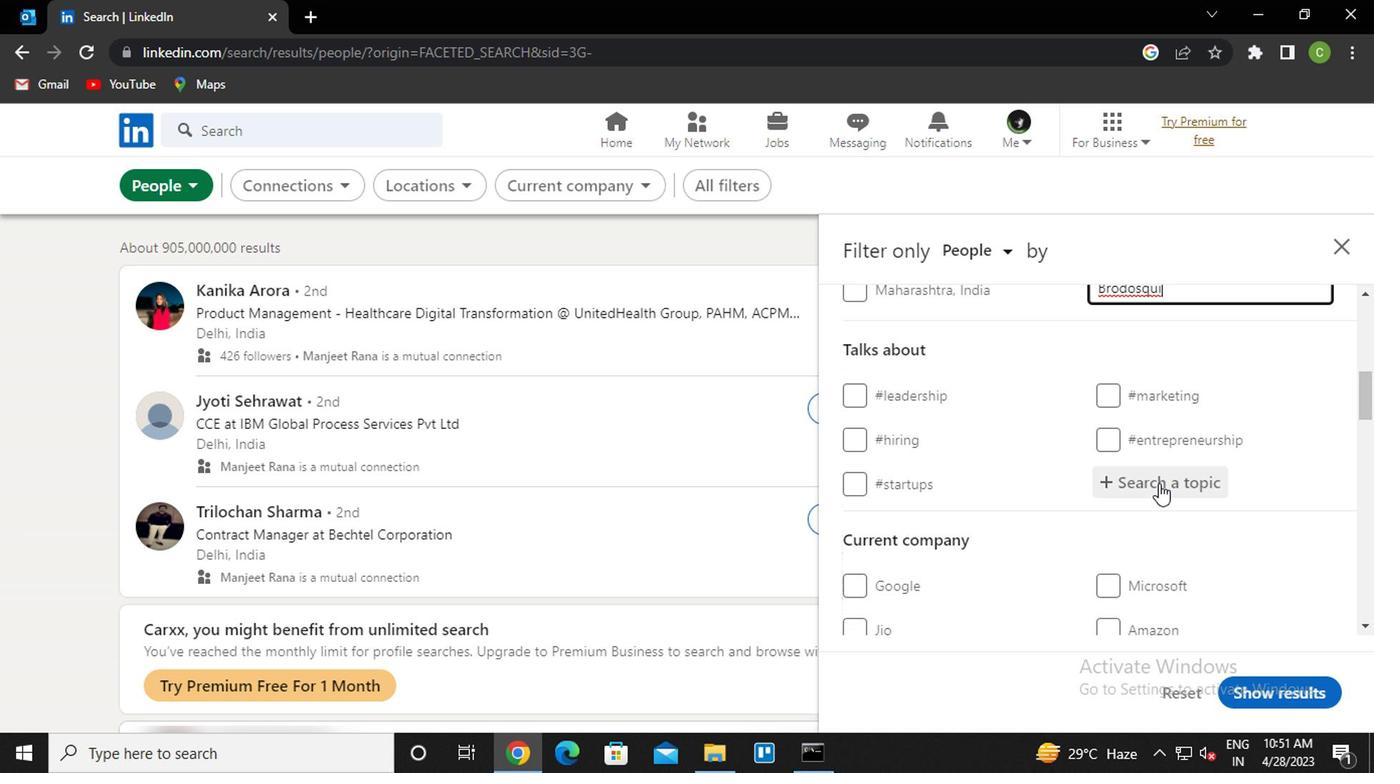 
Action: Key pressed law<Key.down><Key.enter>
Screenshot: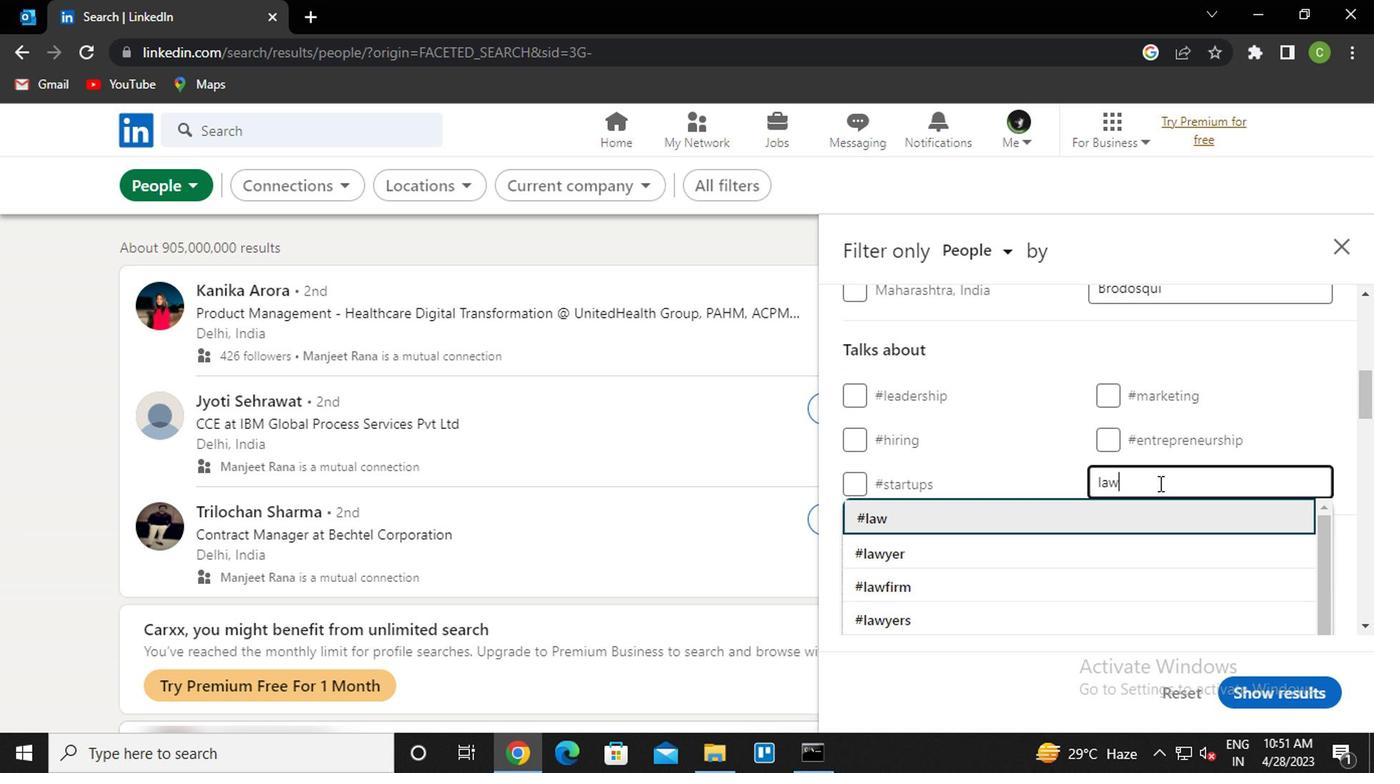 
Action: Mouse moved to (1159, 495)
Screenshot: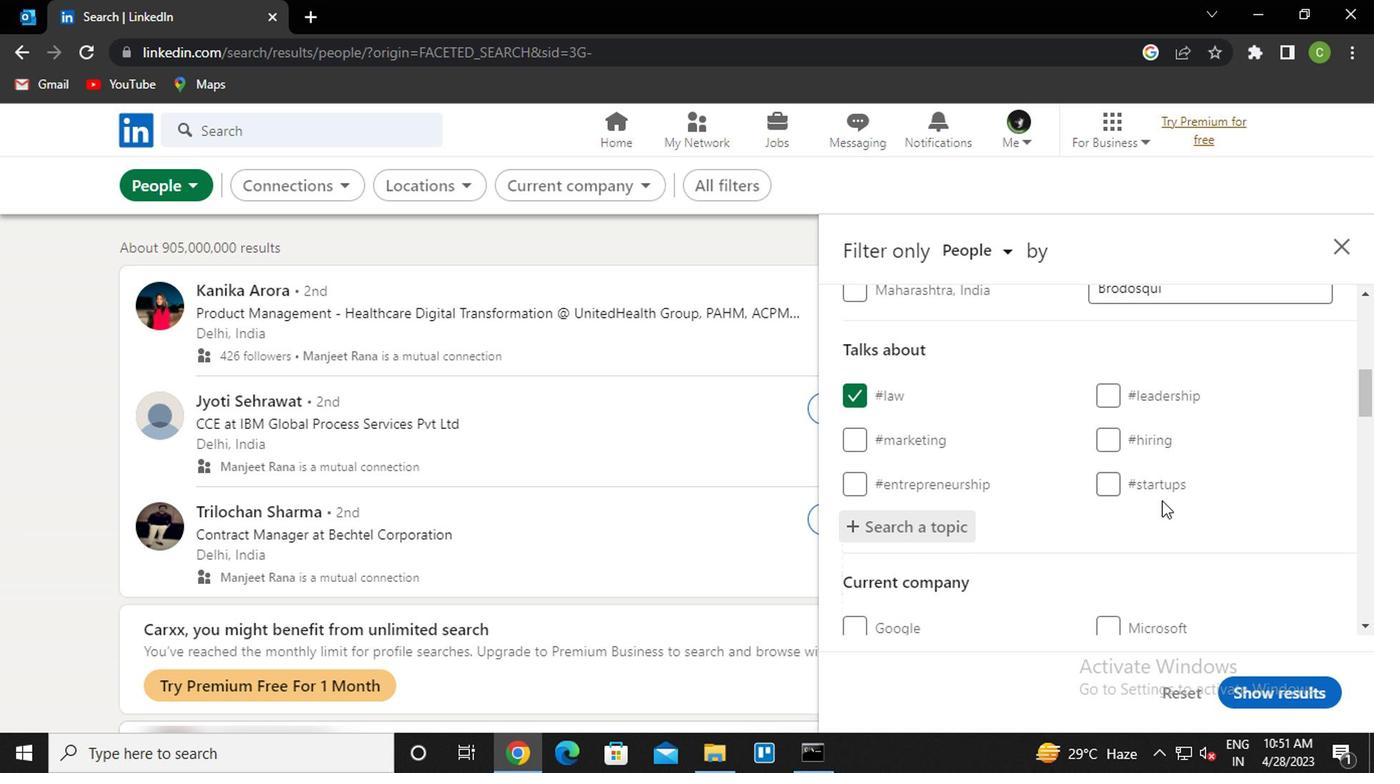 
Action: Mouse scrolled (1159, 494) with delta (0, 0)
Screenshot: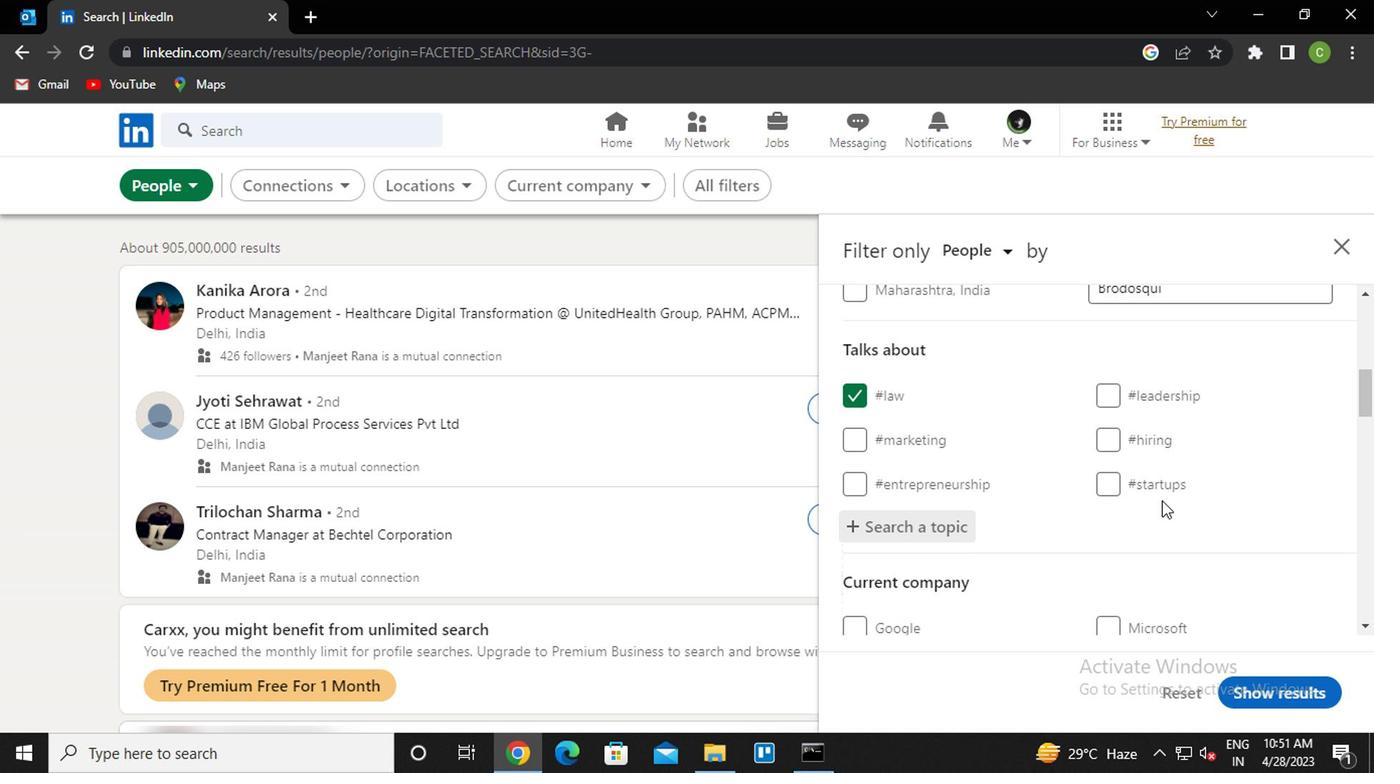 
Action: Mouse moved to (1159, 496)
Screenshot: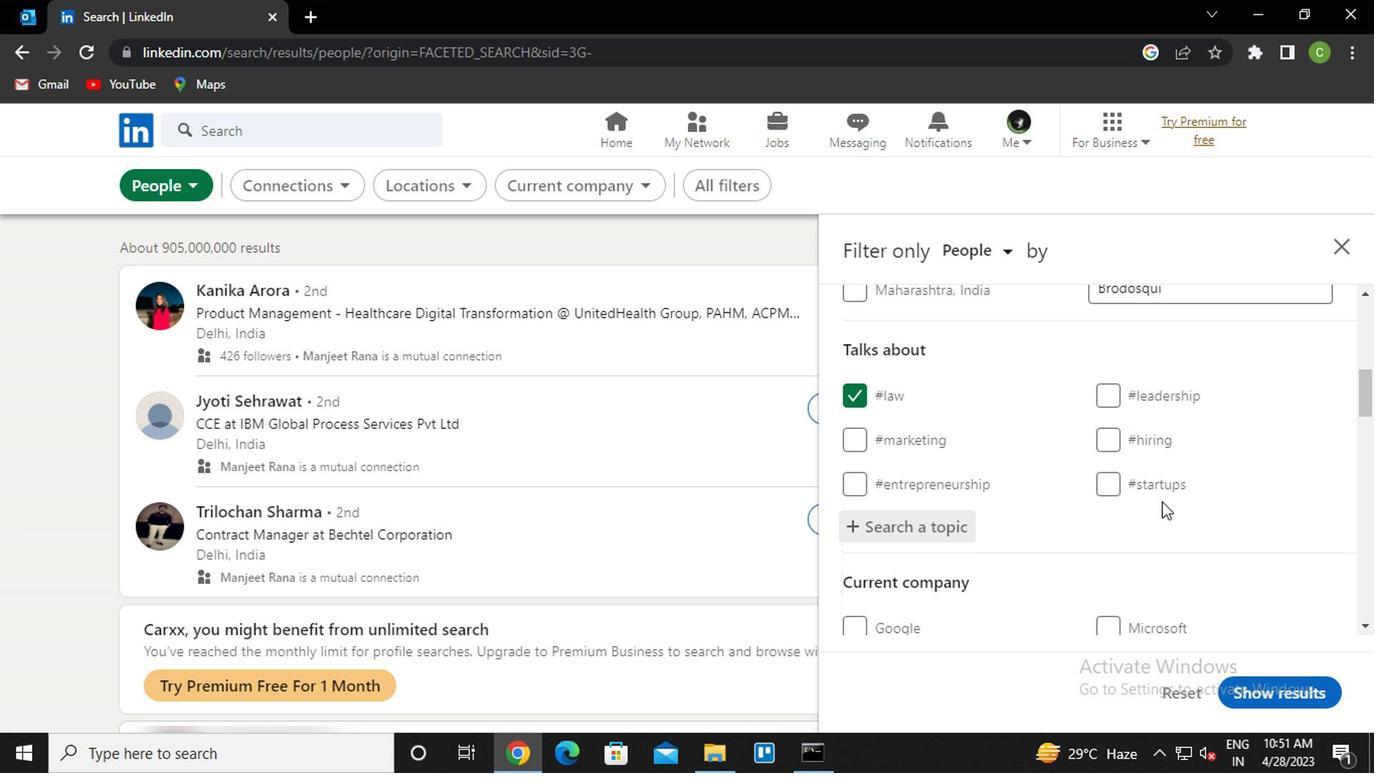 
Action: Mouse scrolled (1159, 495) with delta (0, 0)
Screenshot: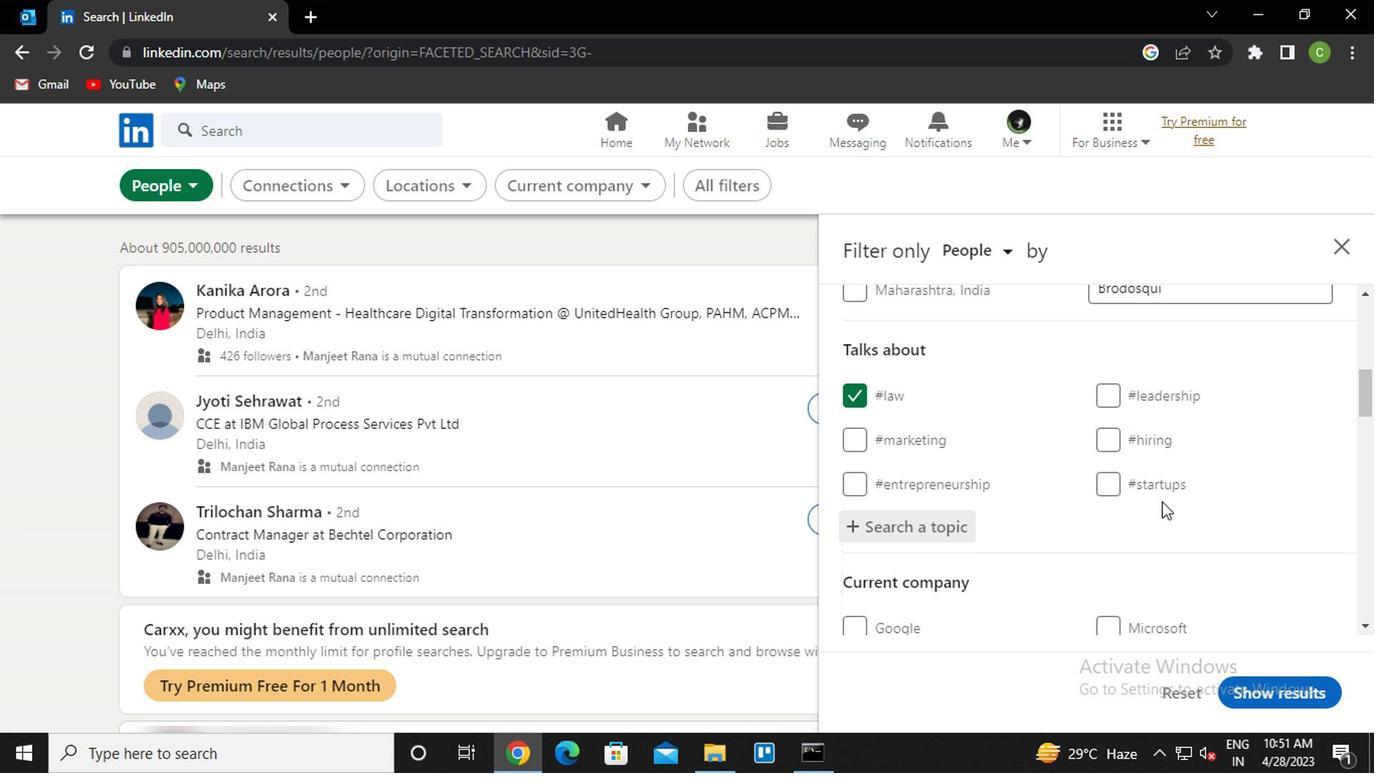
Action: Mouse scrolled (1159, 495) with delta (0, 0)
Screenshot: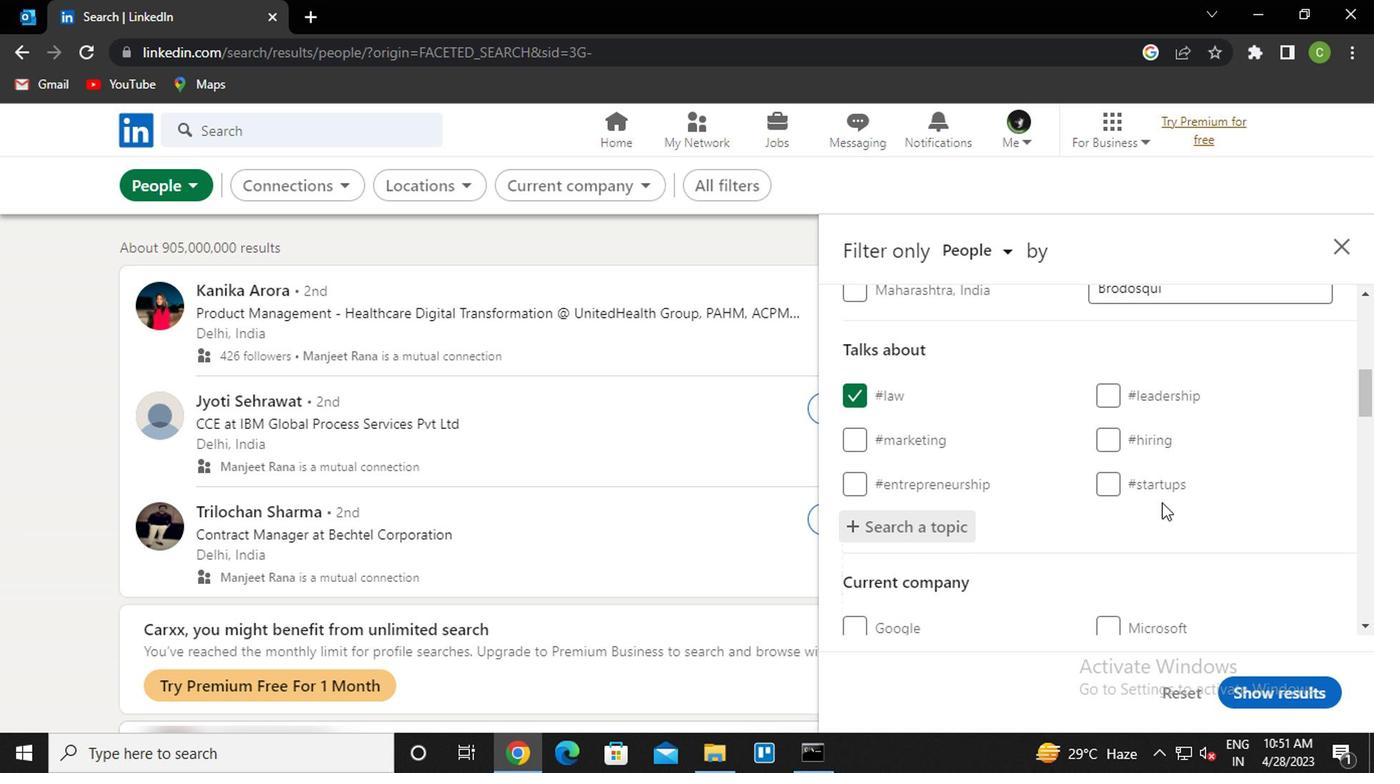 
Action: Mouse scrolled (1159, 495) with delta (0, 0)
Screenshot: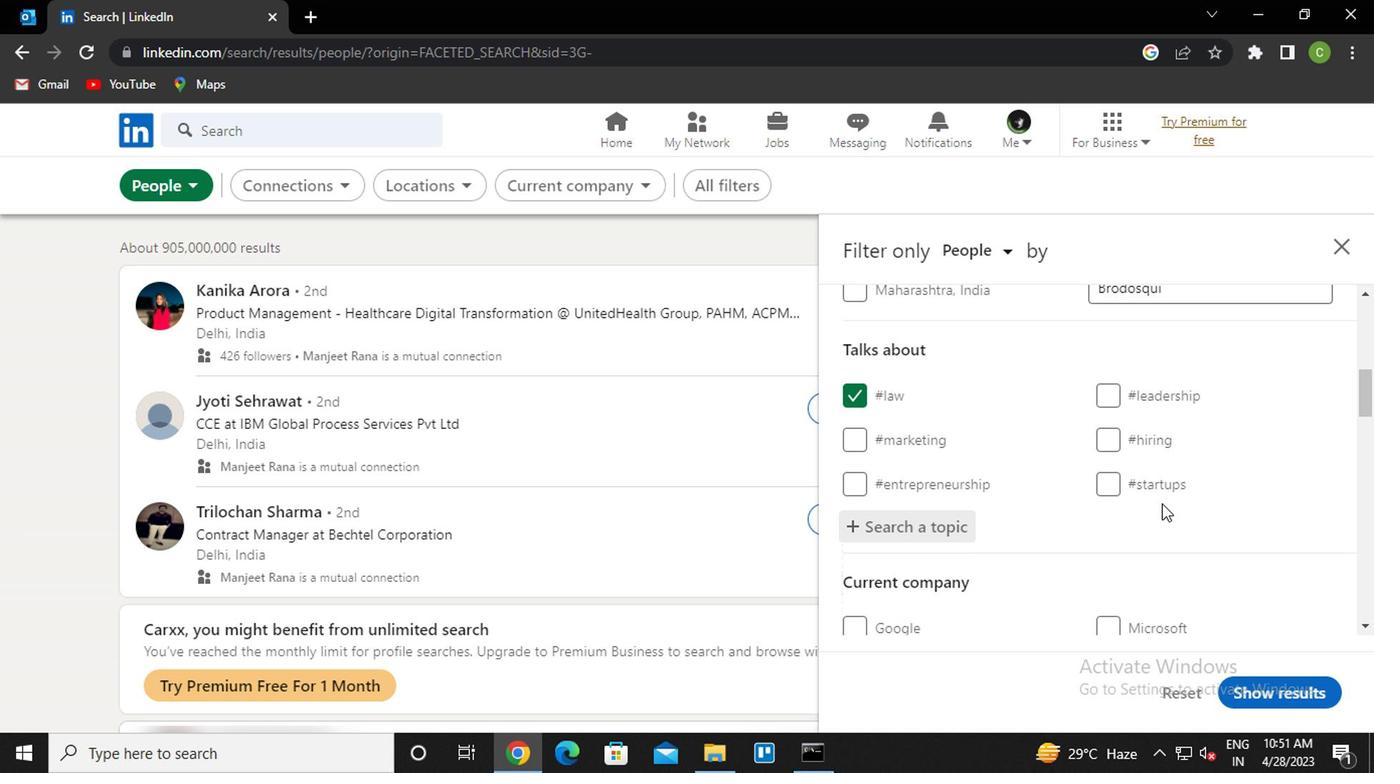 
Action: Mouse scrolled (1159, 495) with delta (0, 0)
Screenshot: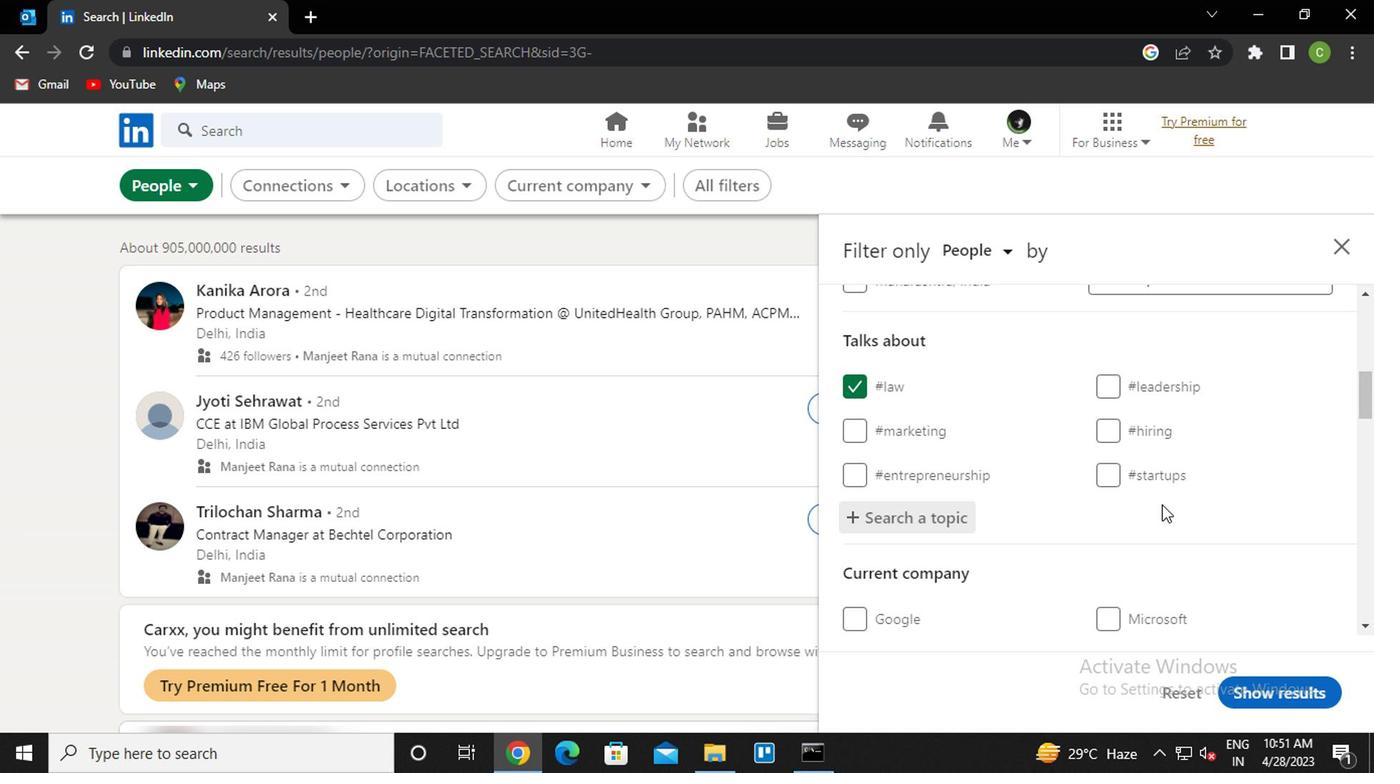 
Action: Mouse scrolled (1159, 495) with delta (0, 0)
Screenshot: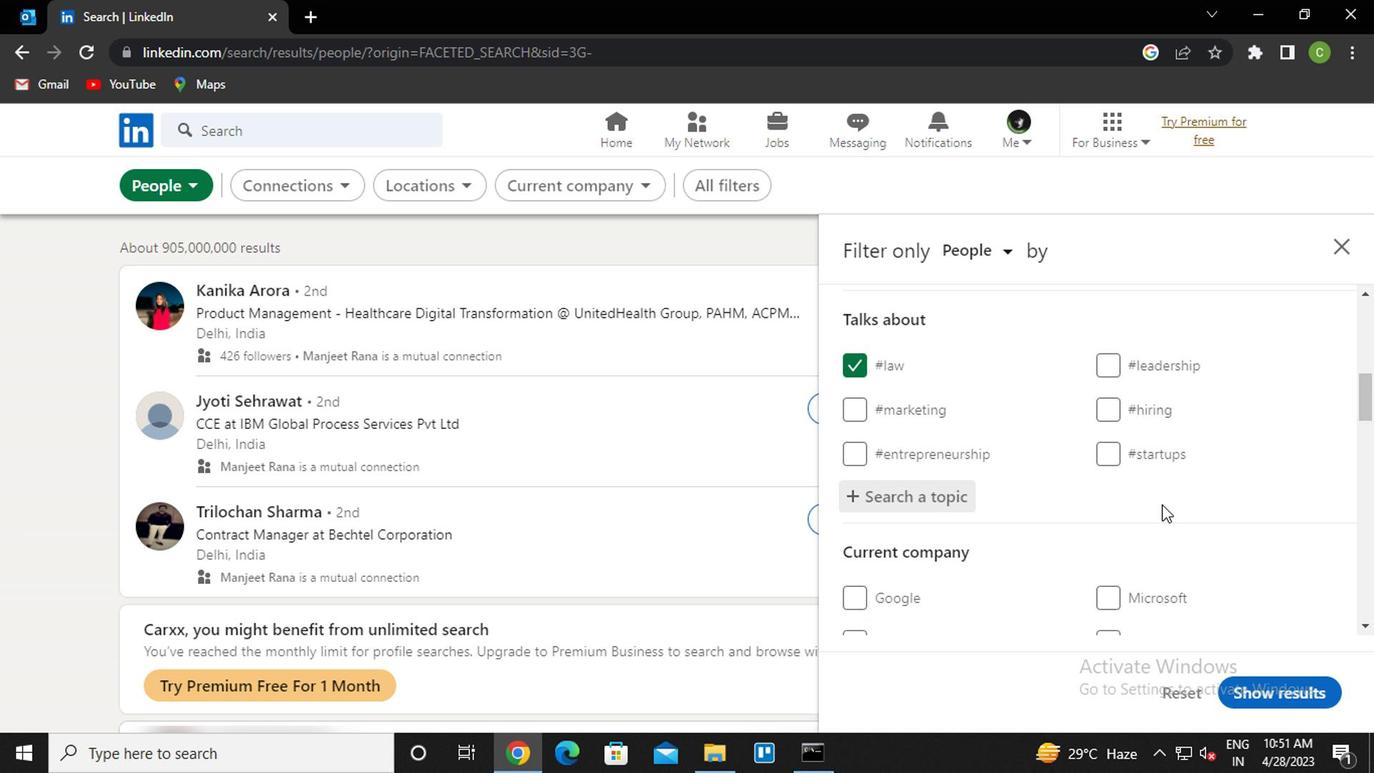 
Action: Mouse moved to (1159, 499)
Screenshot: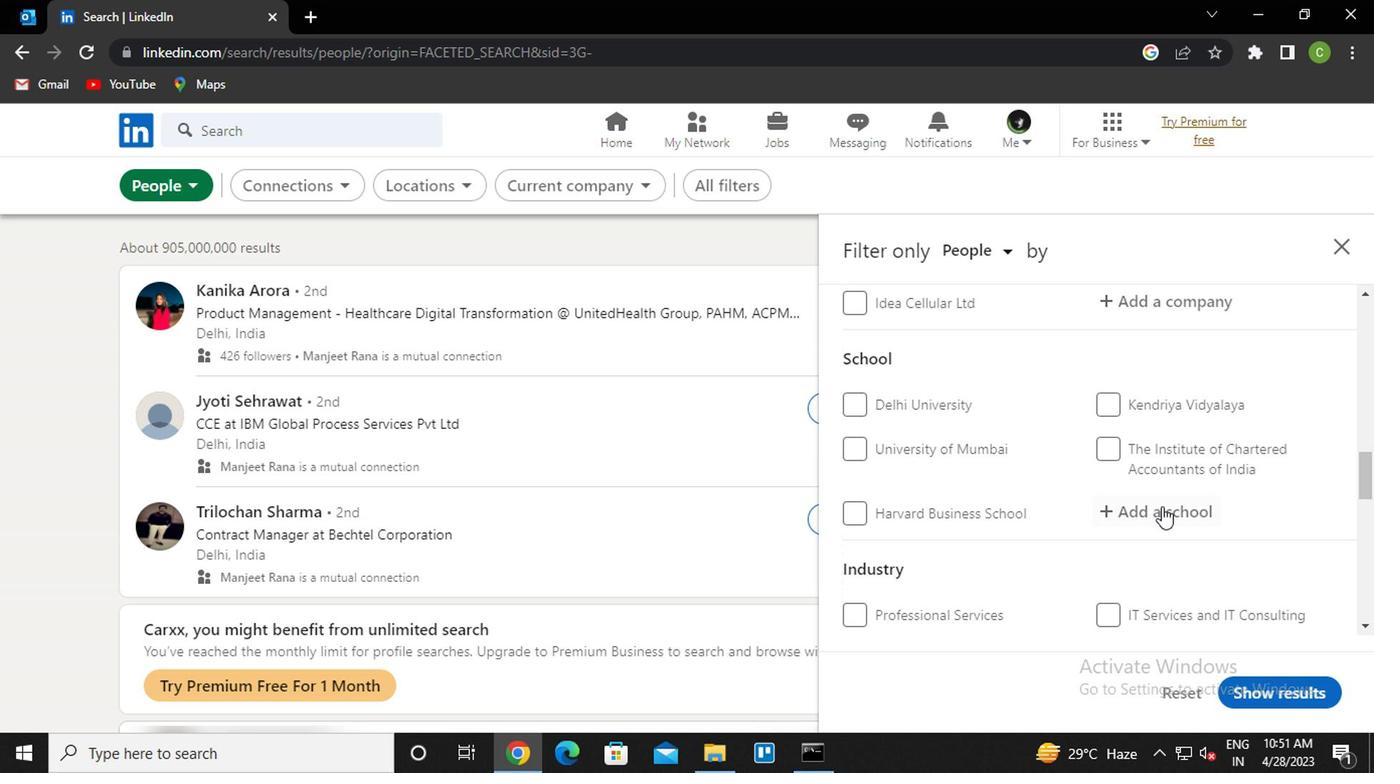 
Action: Mouse scrolled (1159, 498) with delta (0, 0)
Screenshot: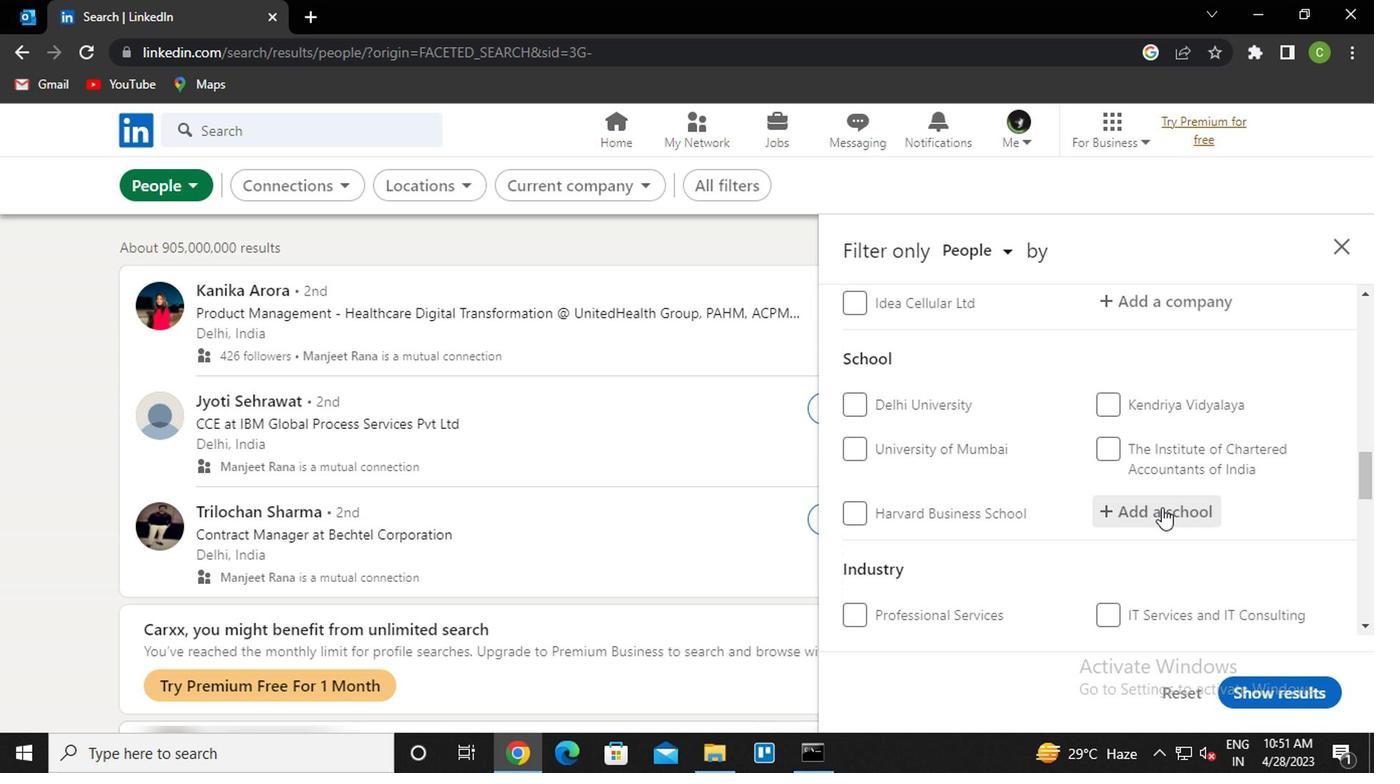 
Action: Mouse scrolled (1159, 498) with delta (0, 0)
Screenshot: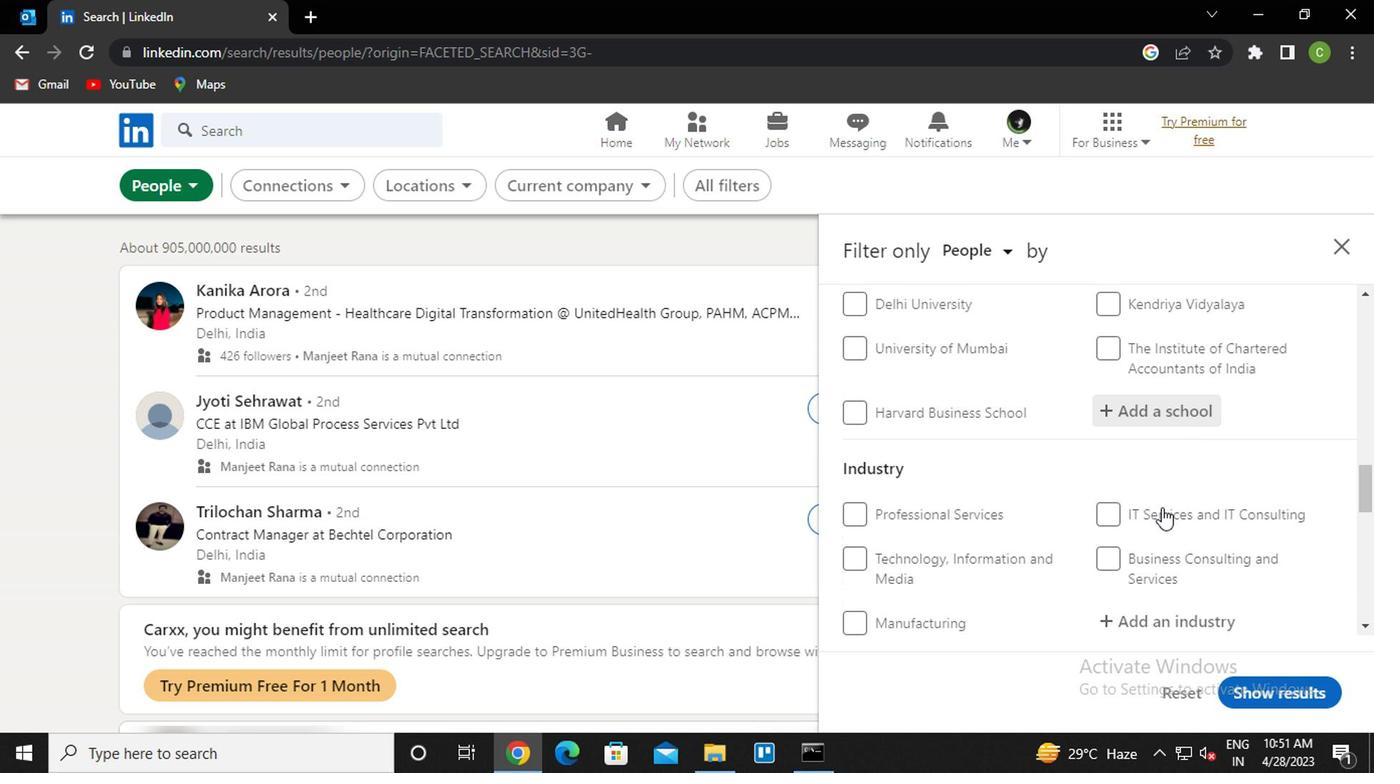 
Action: Mouse scrolled (1159, 498) with delta (0, 0)
Screenshot: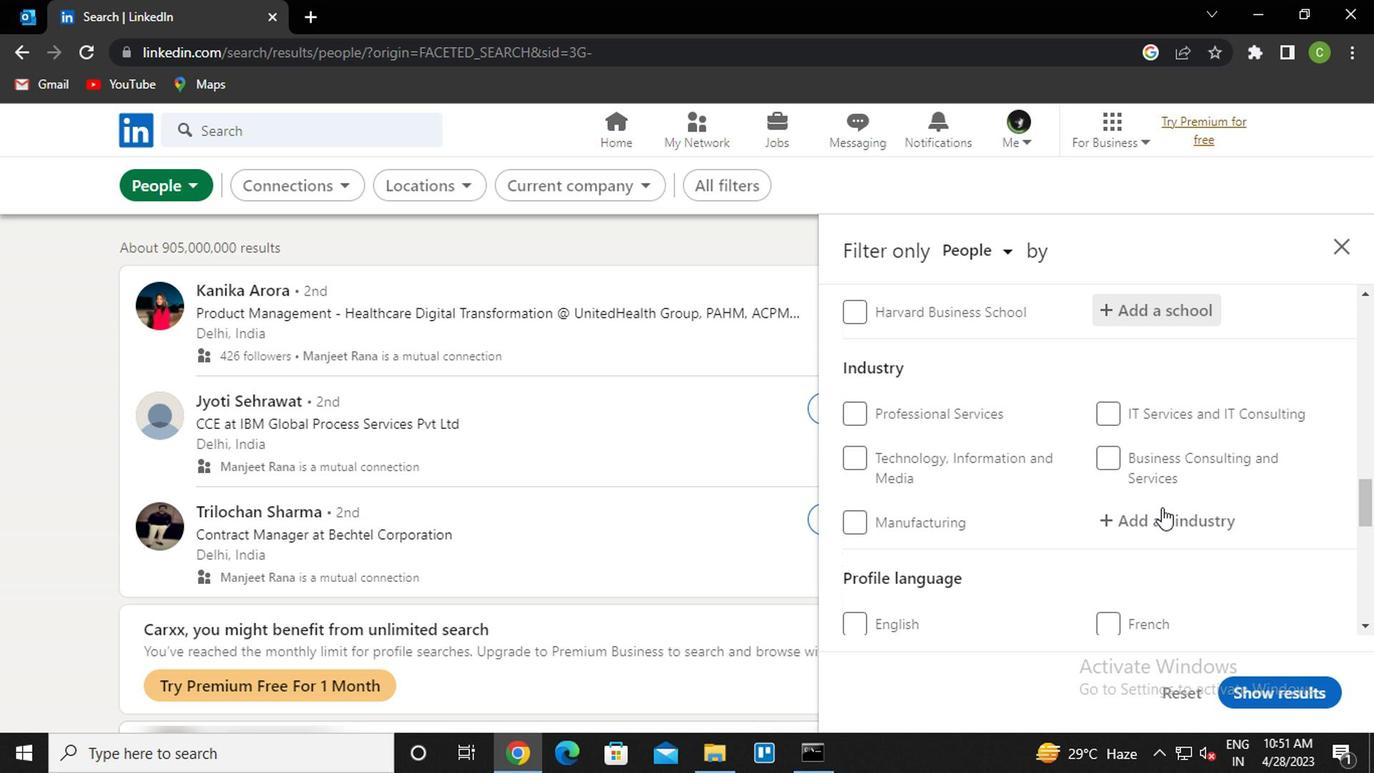 
Action: Mouse scrolled (1159, 498) with delta (0, 0)
Screenshot: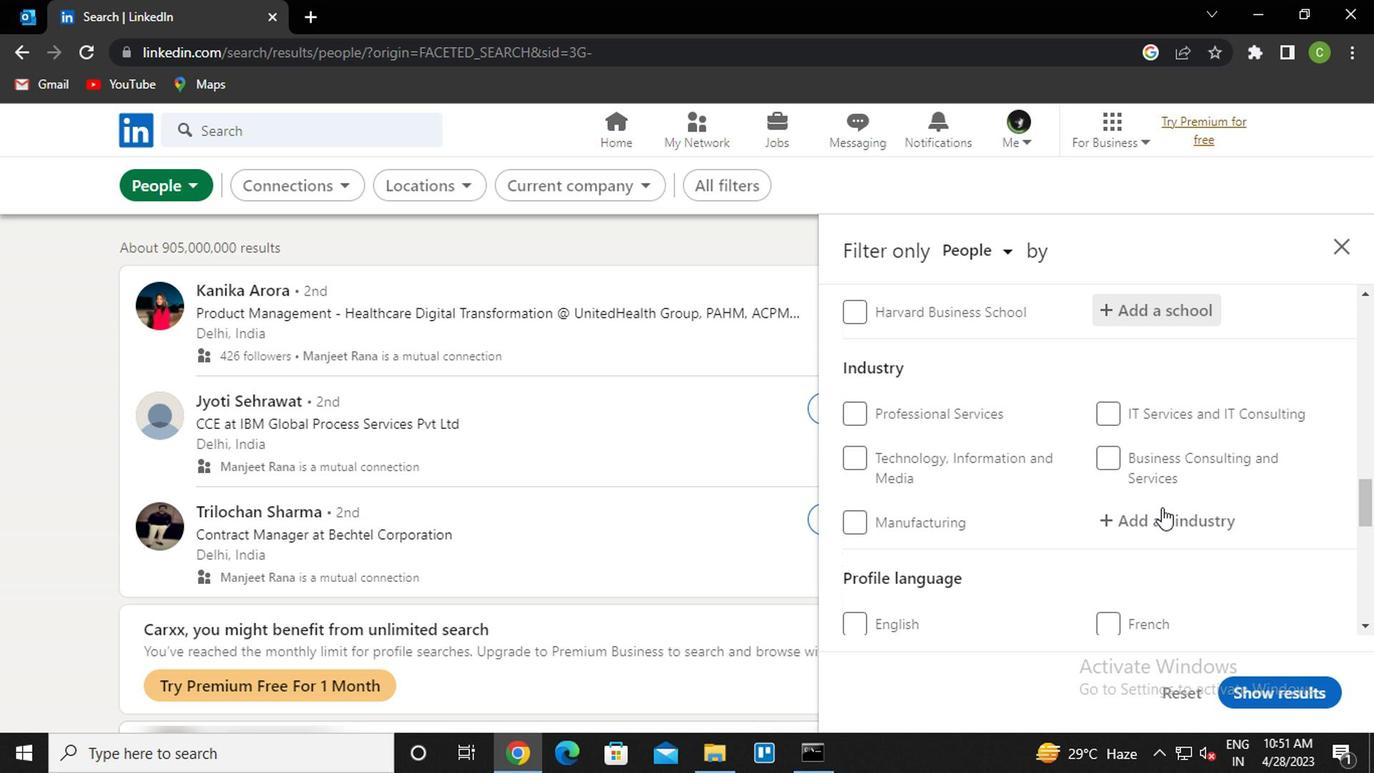 
Action: Mouse moved to (854, 504)
Screenshot: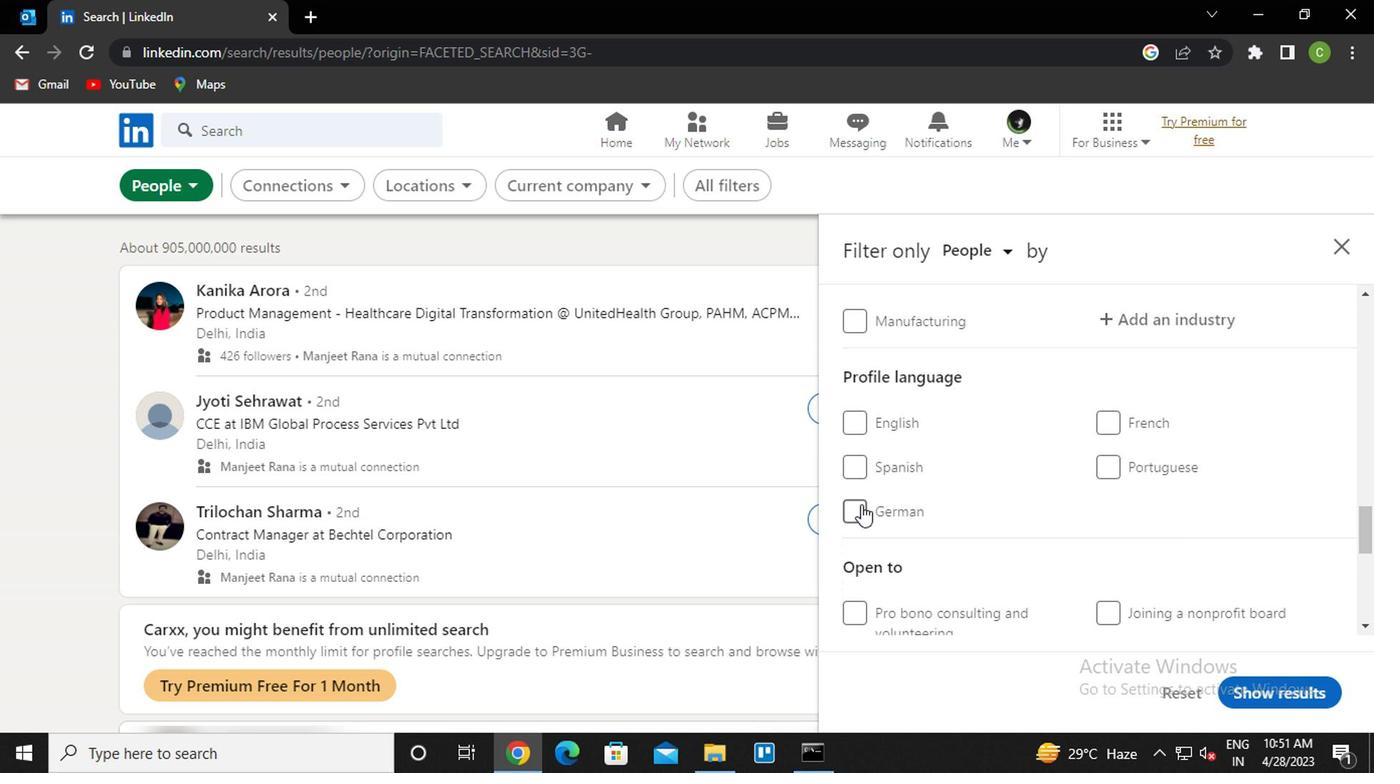 
Action: Mouse pressed left at (854, 504)
Screenshot: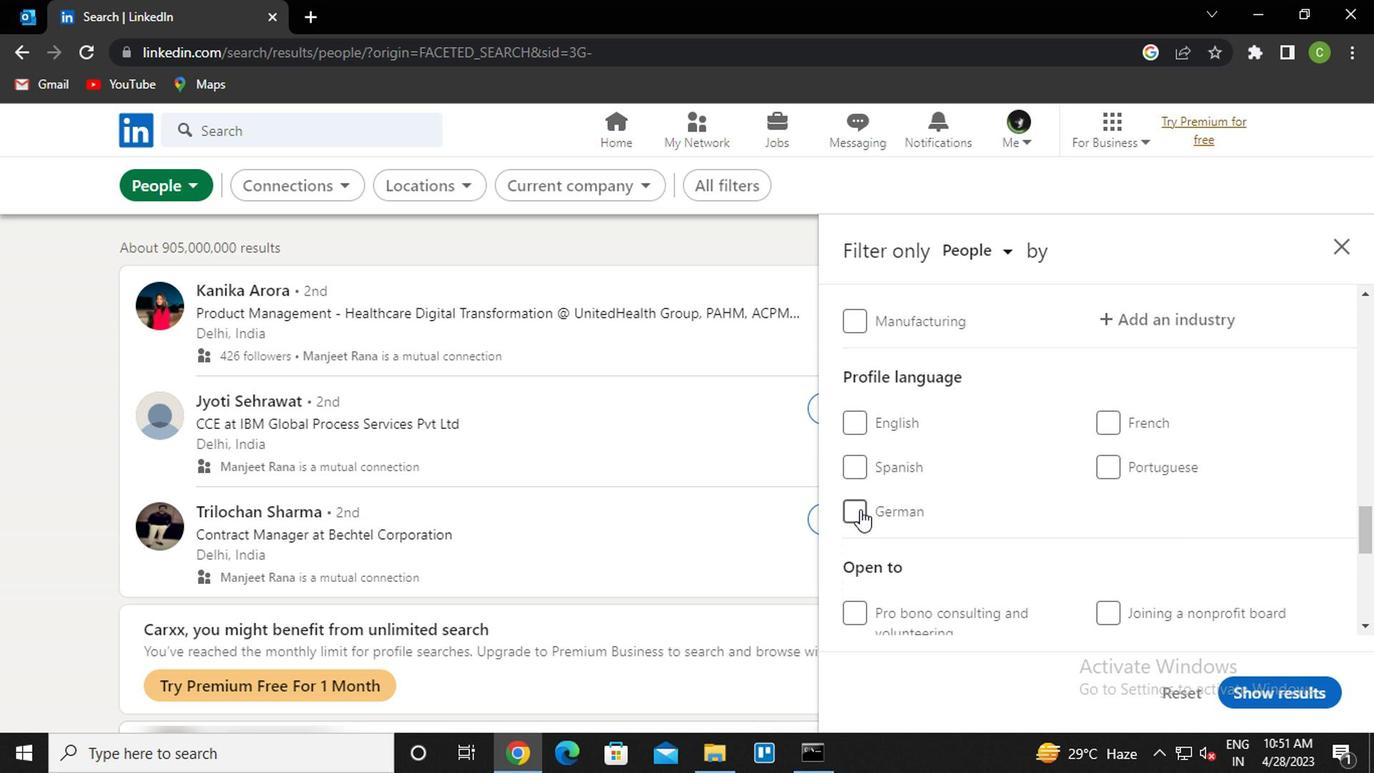 
Action: Mouse moved to (1088, 461)
Screenshot: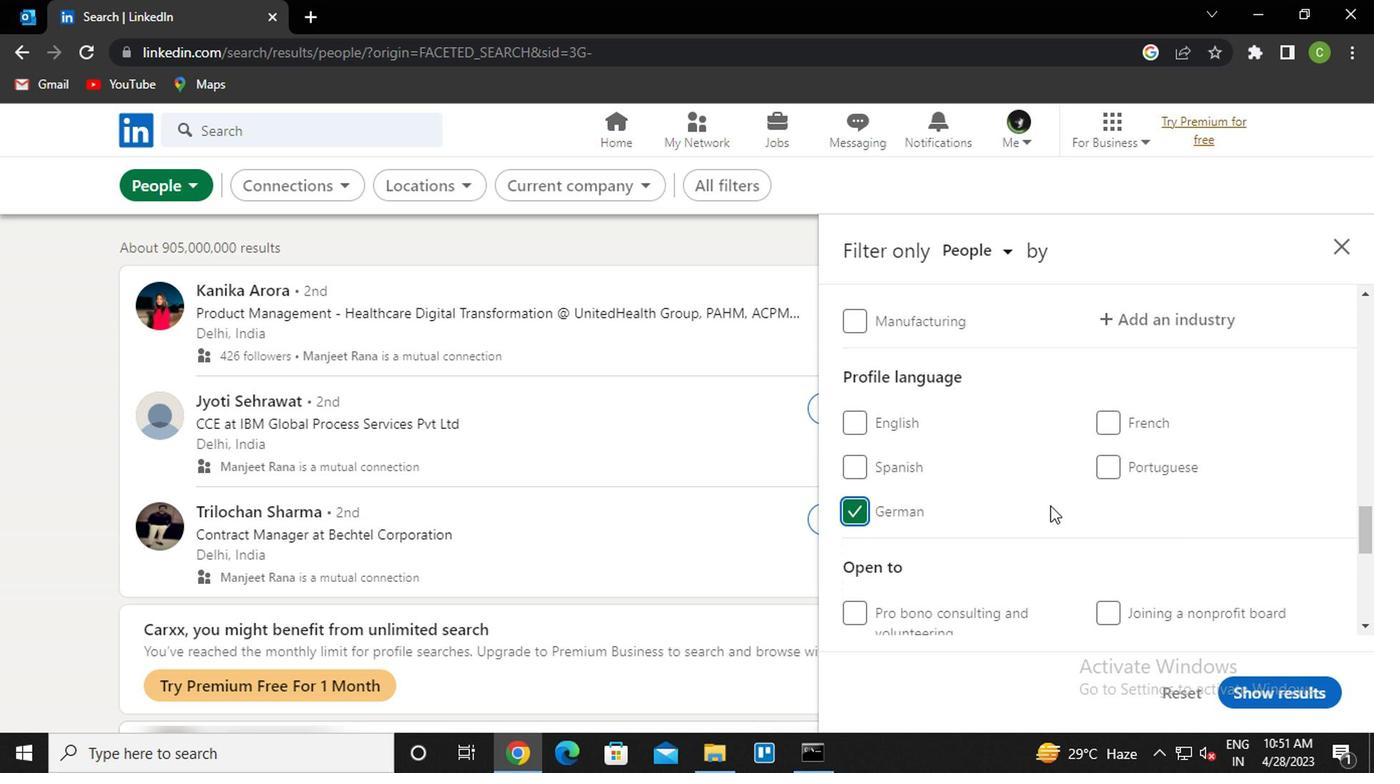 
Action: Mouse scrolled (1088, 462) with delta (0, 1)
Screenshot: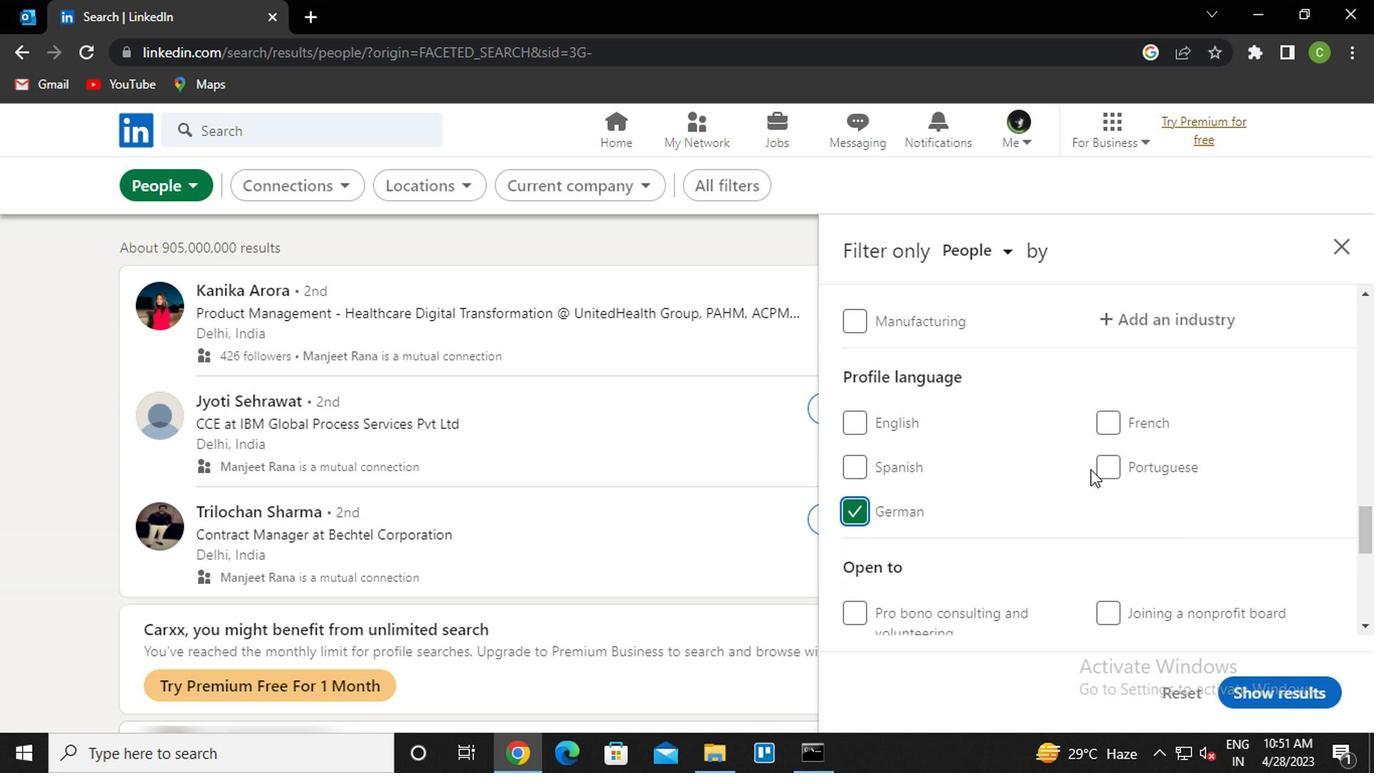 
Action: Mouse scrolled (1088, 462) with delta (0, 1)
Screenshot: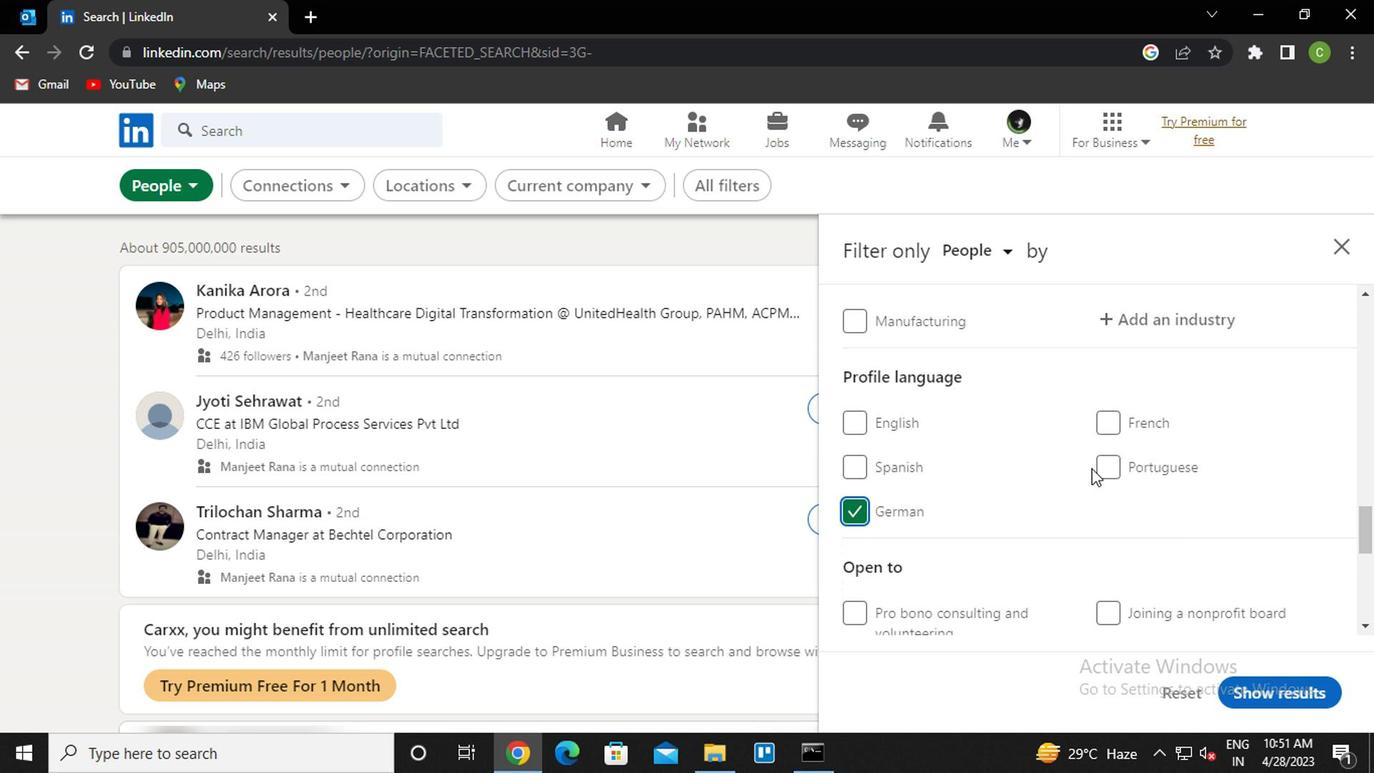 
Action: Mouse scrolled (1088, 462) with delta (0, 1)
Screenshot: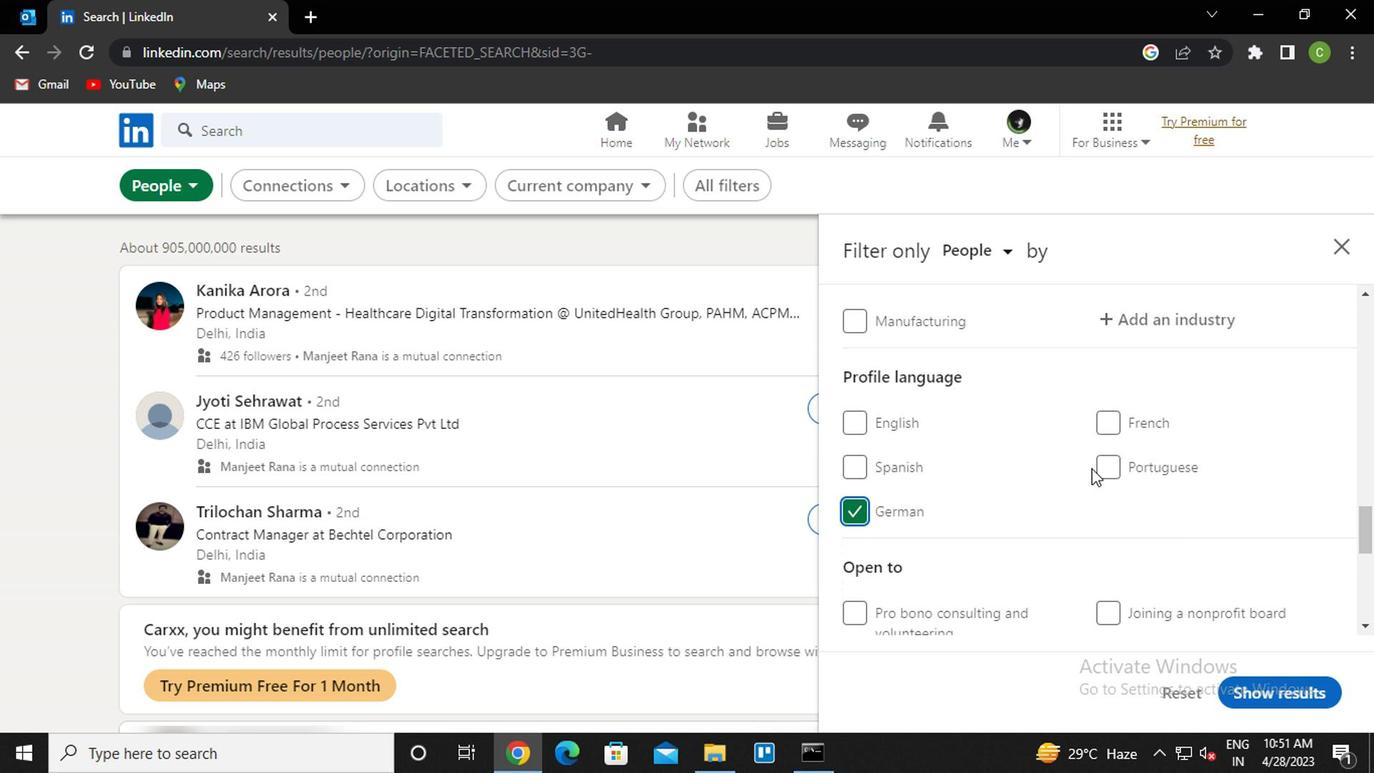 
Action: Mouse scrolled (1088, 462) with delta (0, 1)
Screenshot: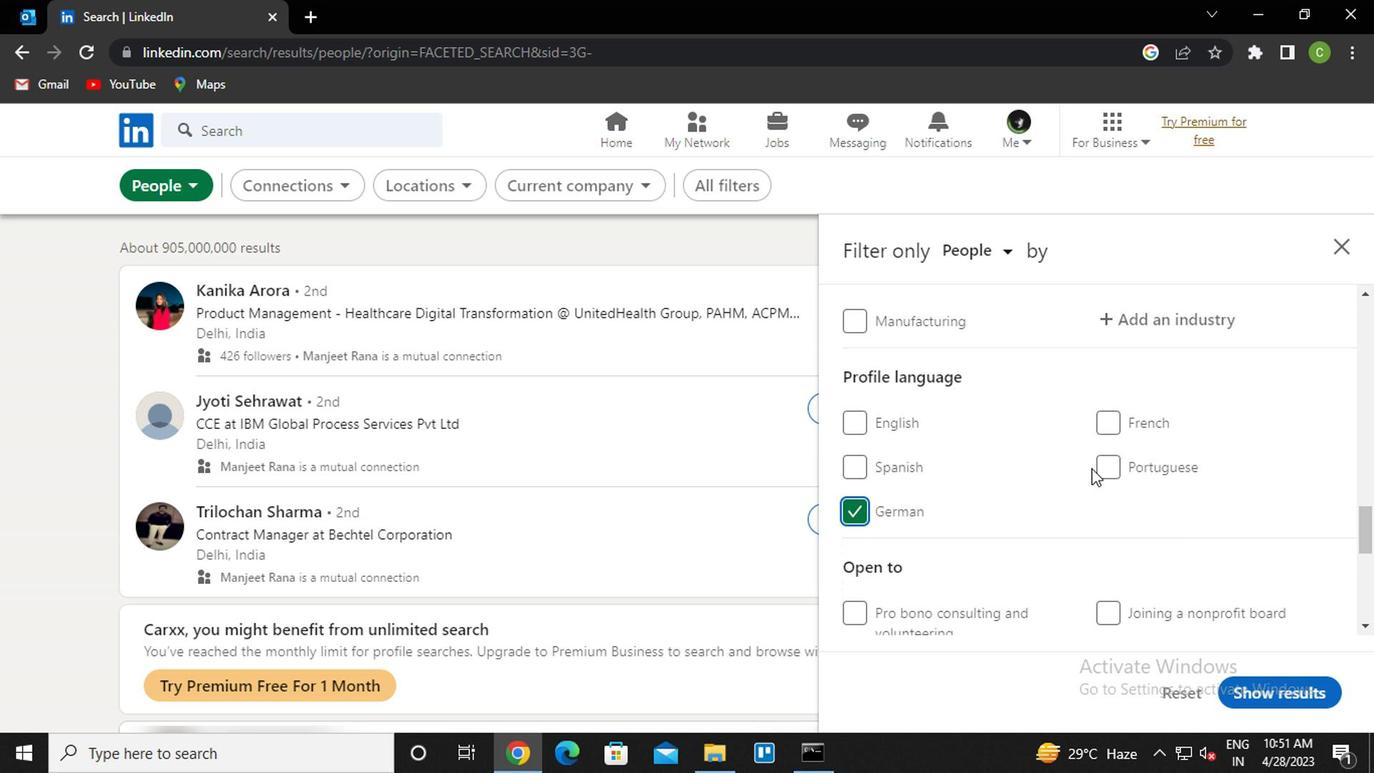 
Action: Mouse scrolled (1088, 462) with delta (0, 1)
Screenshot: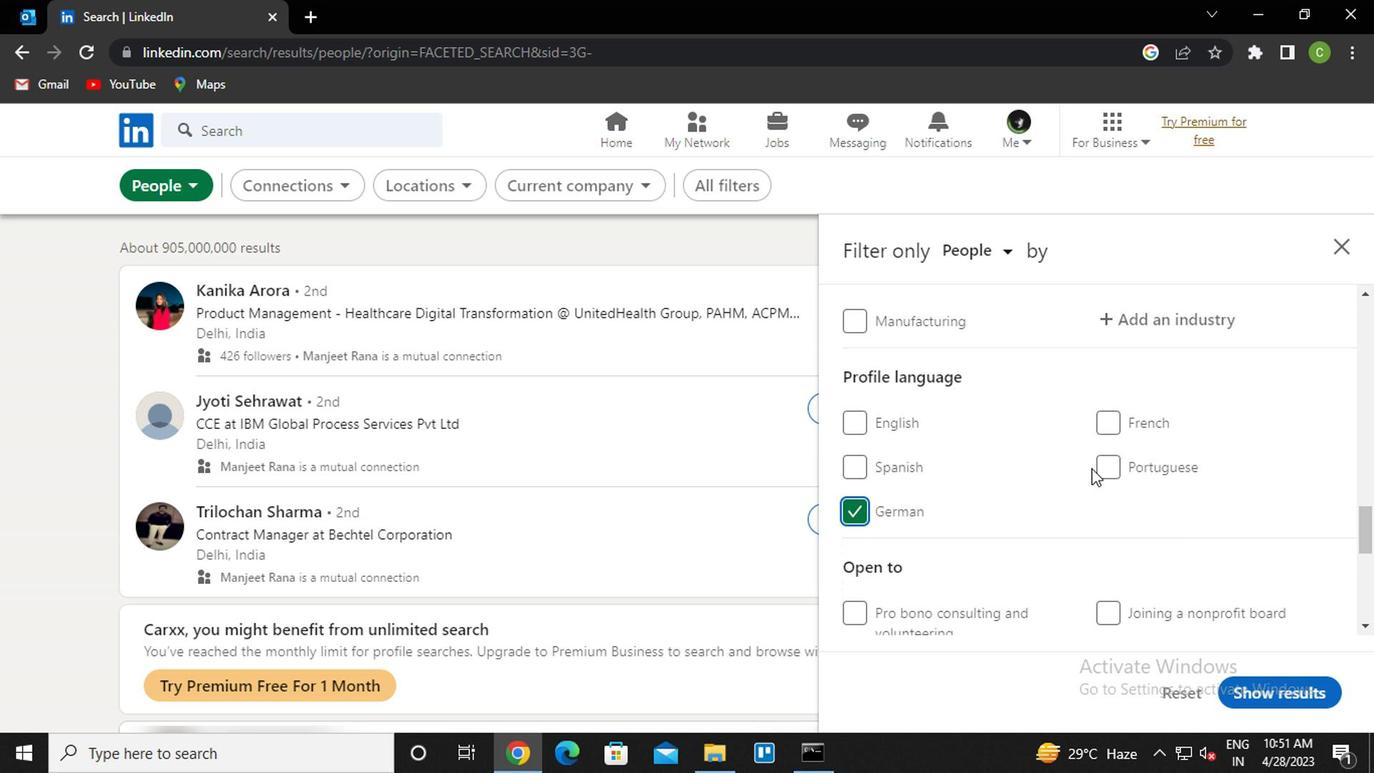 
Action: Mouse scrolled (1088, 462) with delta (0, 1)
Screenshot: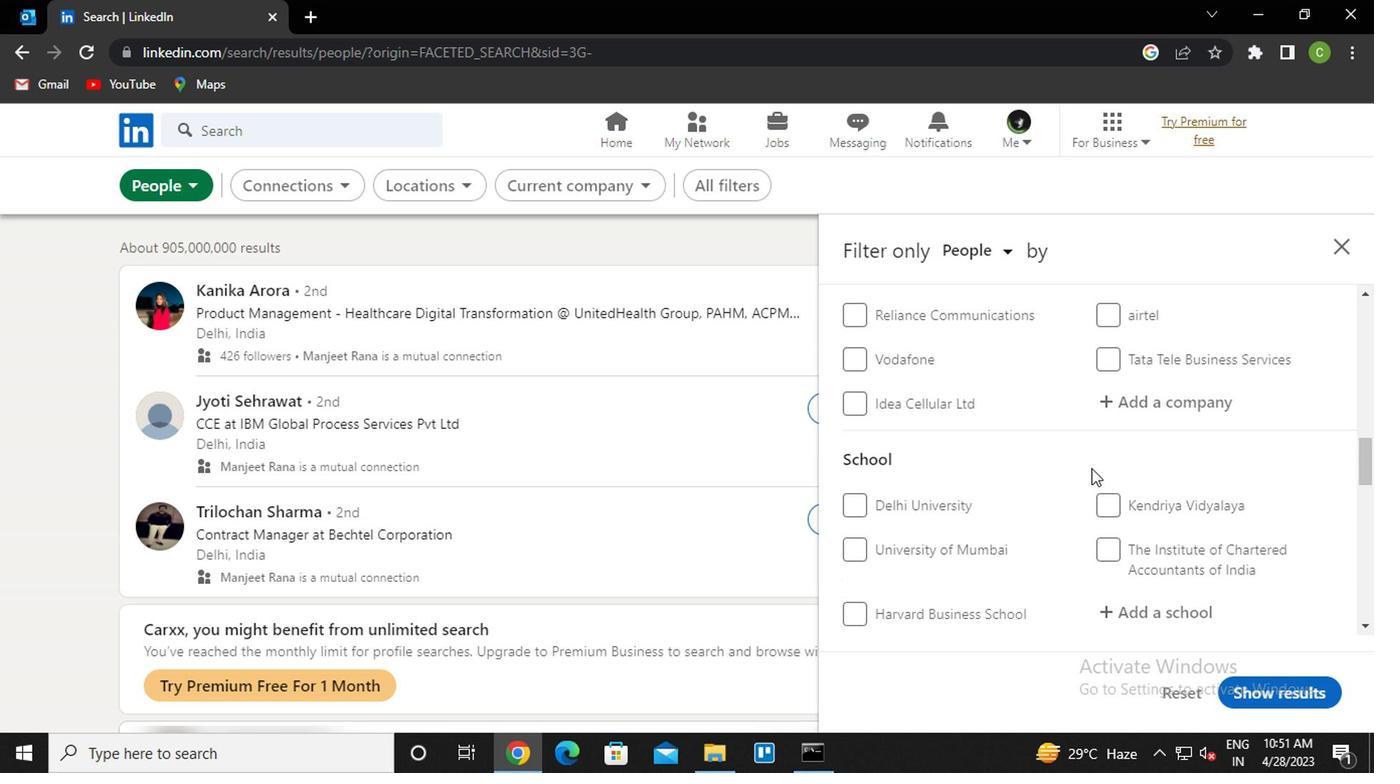 
Action: Mouse moved to (1109, 480)
Screenshot: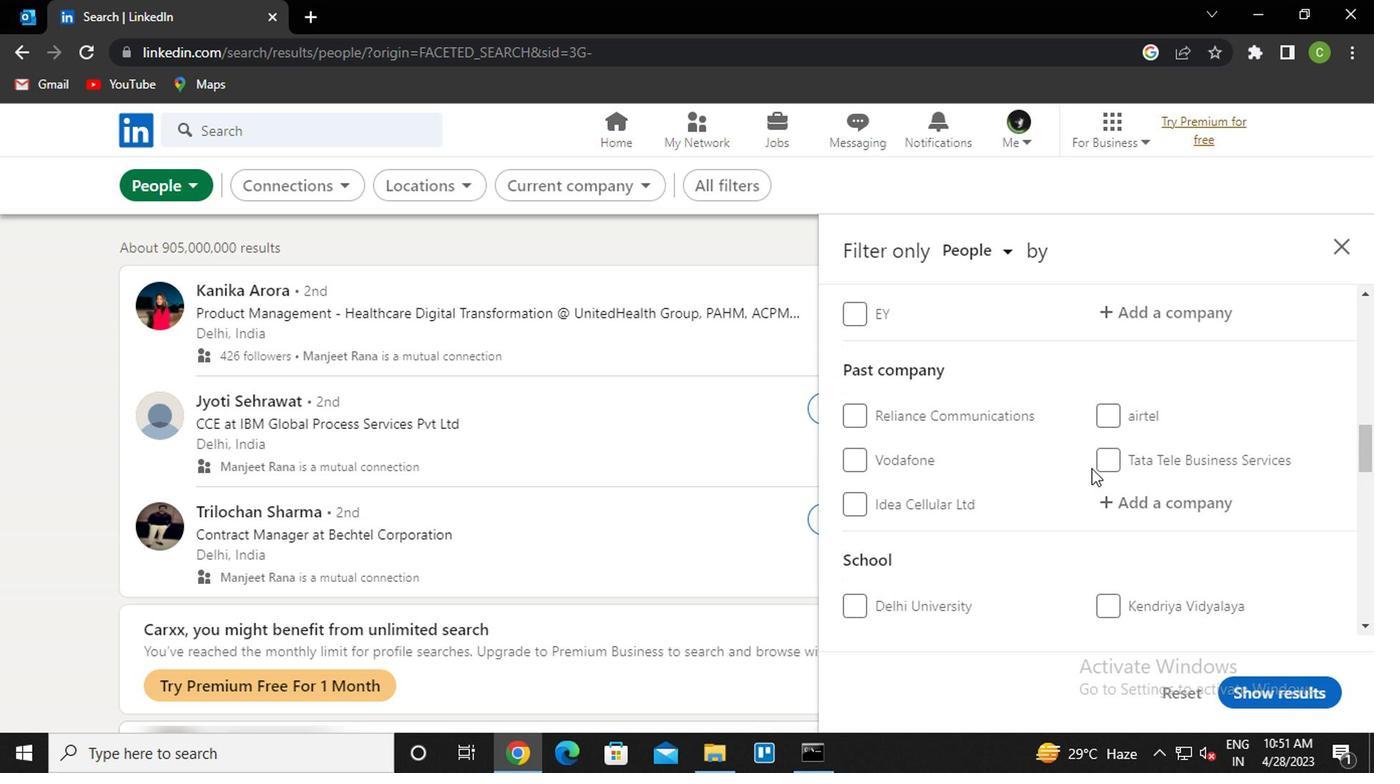
Action: Mouse scrolled (1109, 481) with delta (0, 1)
Screenshot: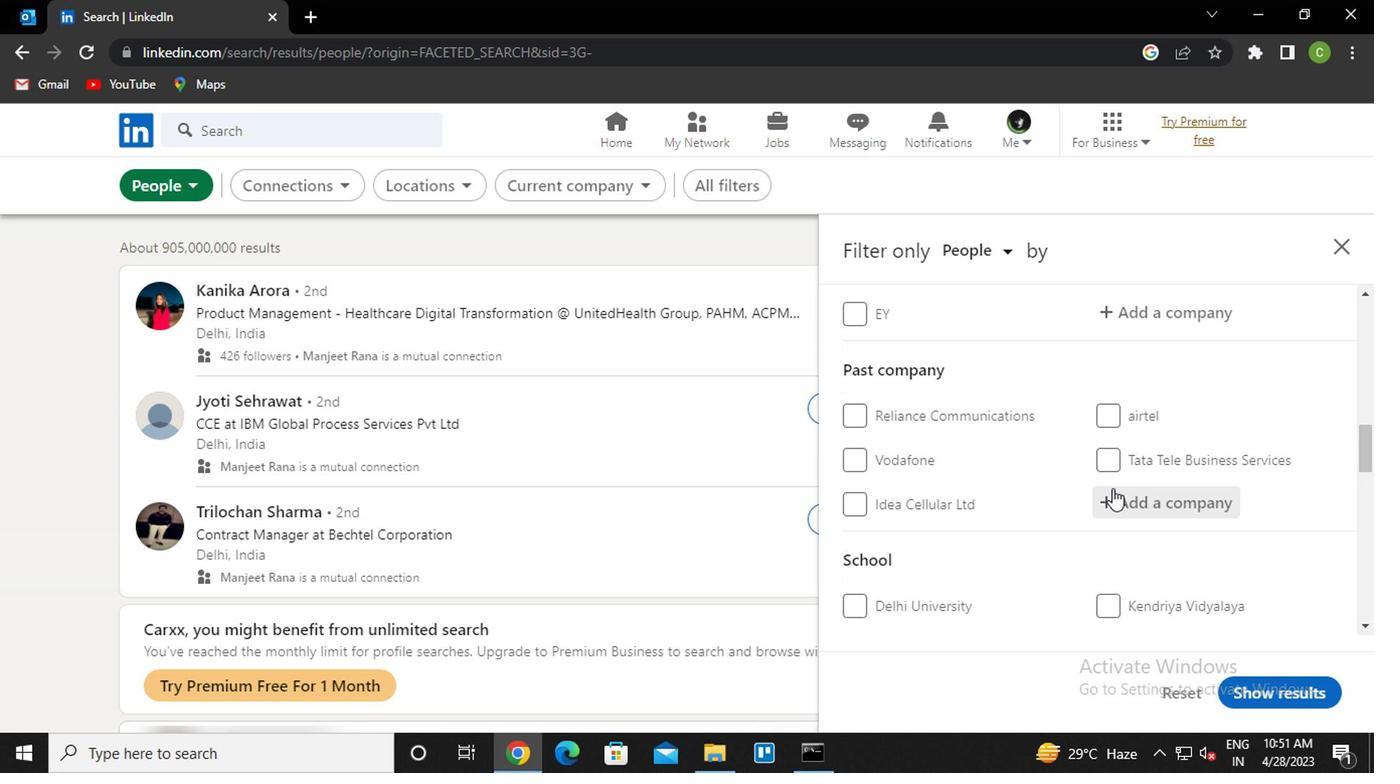 
Action: Mouse moved to (1164, 413)
Screenshot: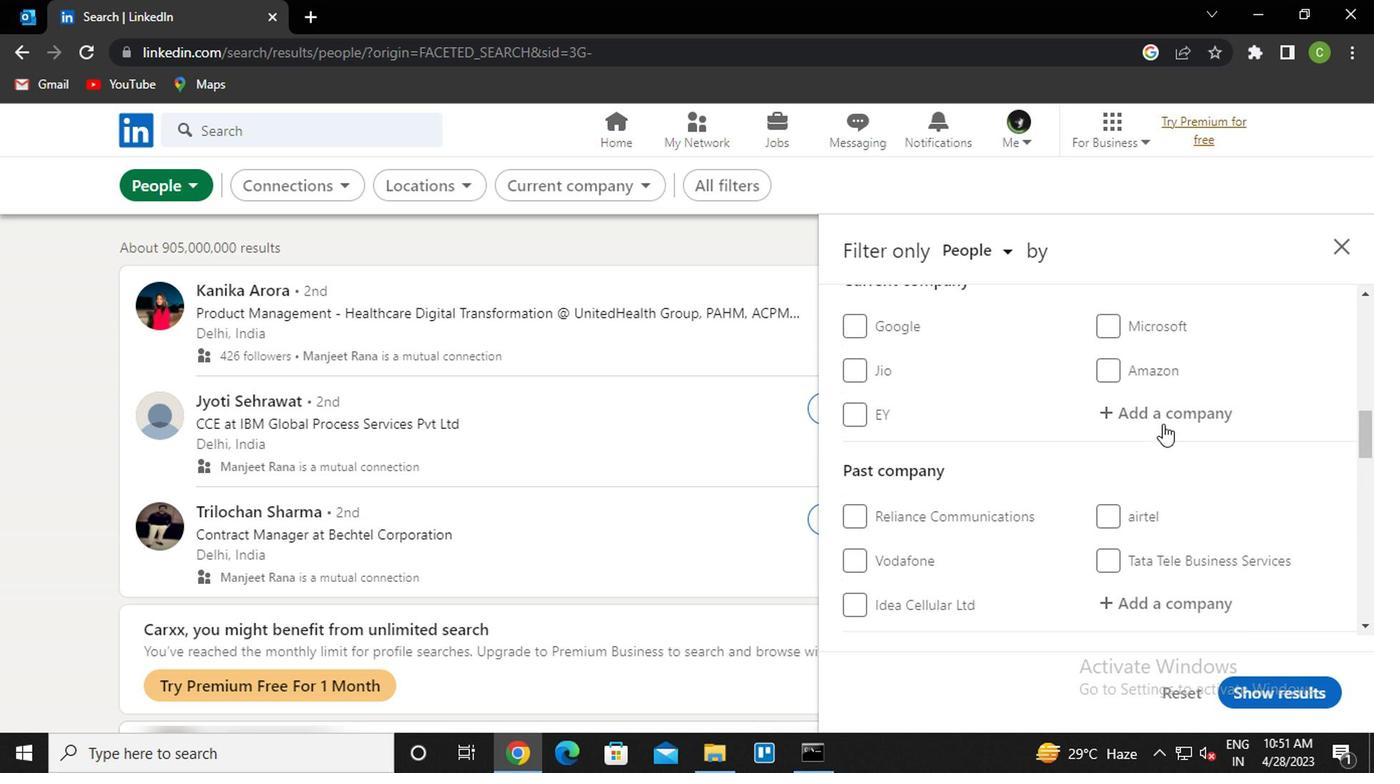 
Action: Mouse pressed left at (1164, 413)
Screenshot: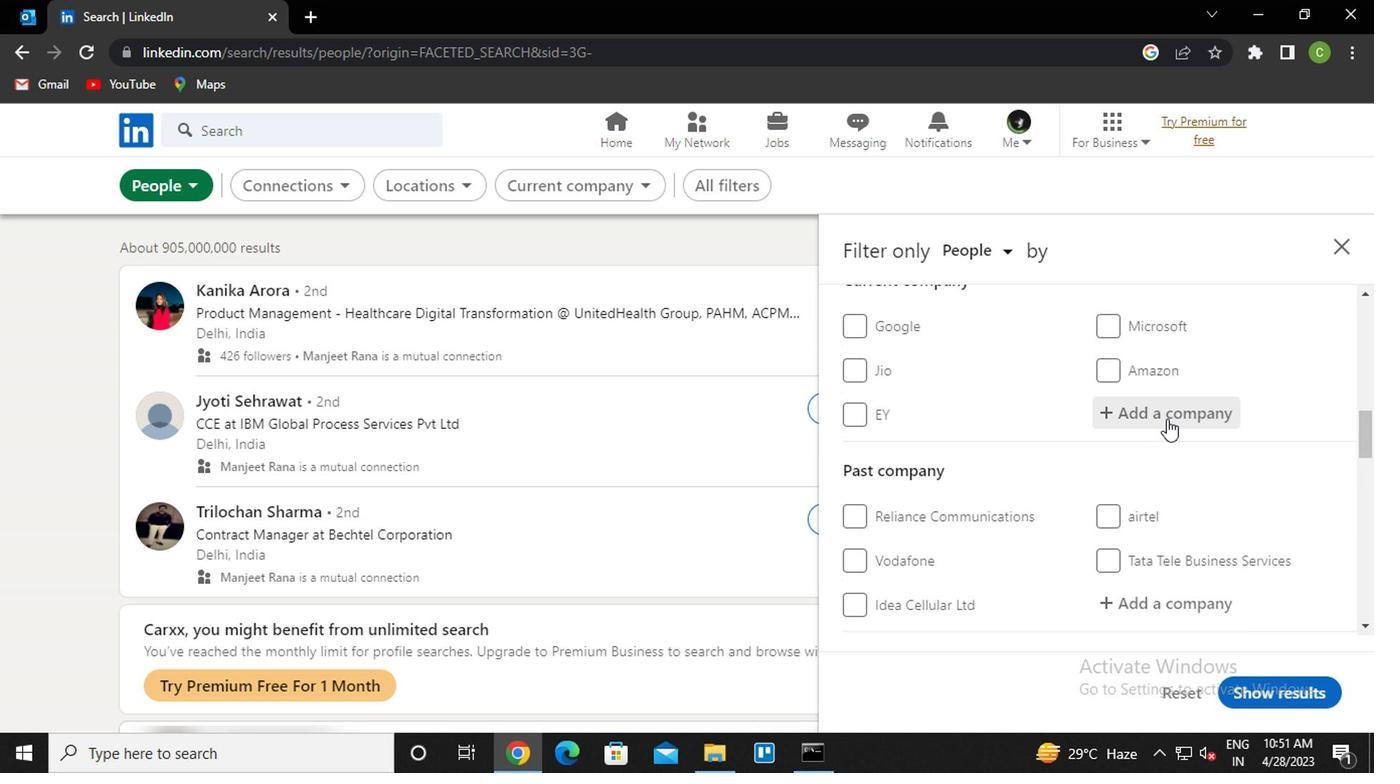 
Action: Key pressed <Key.caps_lock>m<Key.caps_lock>erce<Key.down><Key.down><Key.down><Key.enter>
Screenshot: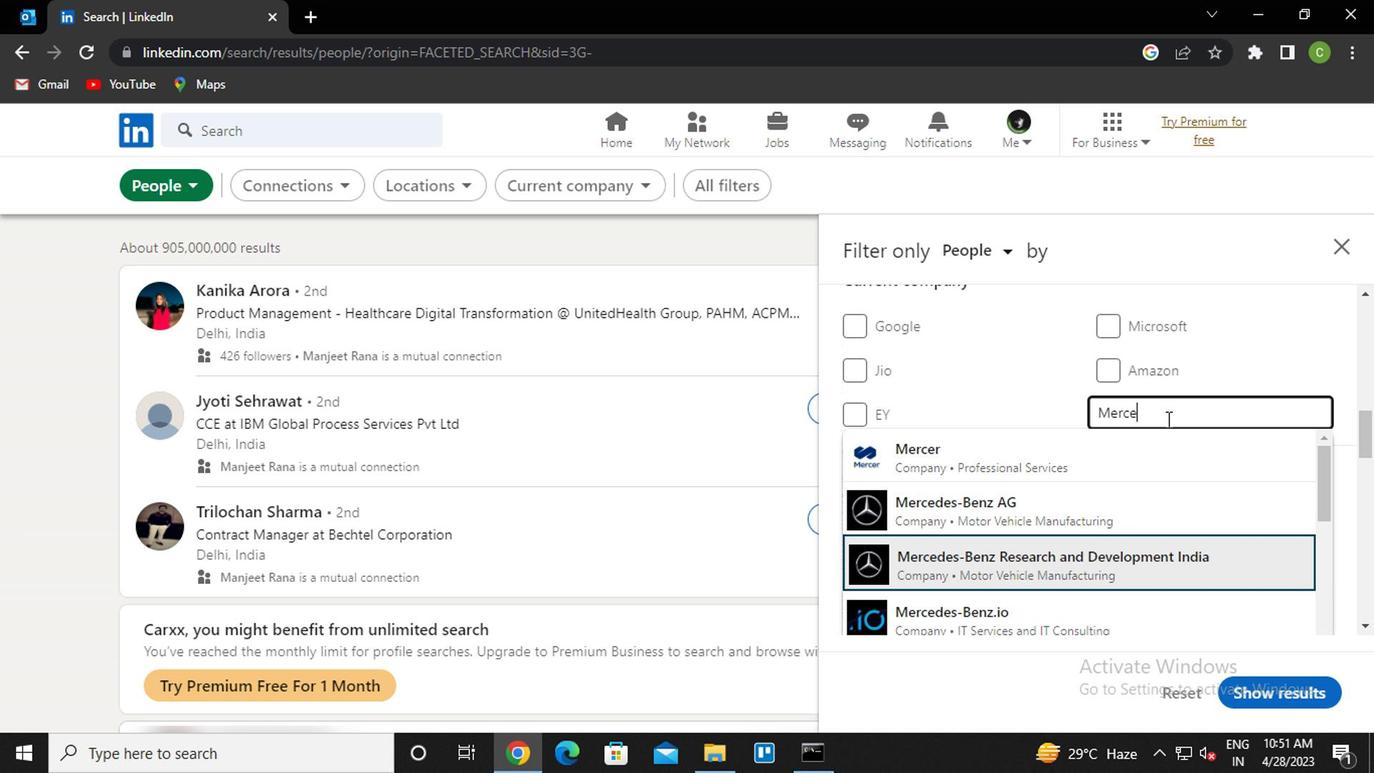 
Action: Mouse scrolled (1164, 412) with delta (0, -1)
Screenshot: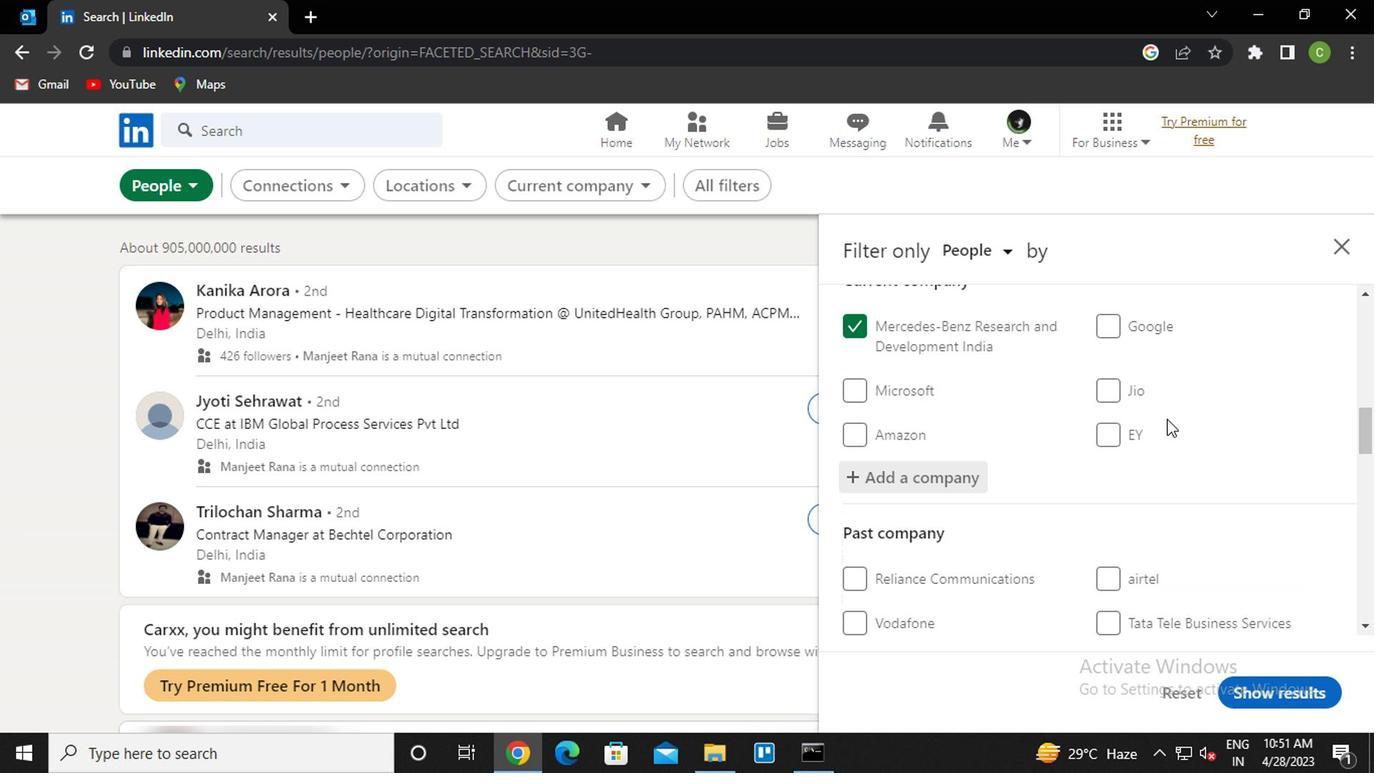 
Action: Mouse scrolled (1164, 412) with delta (0, -1)
Screenshot: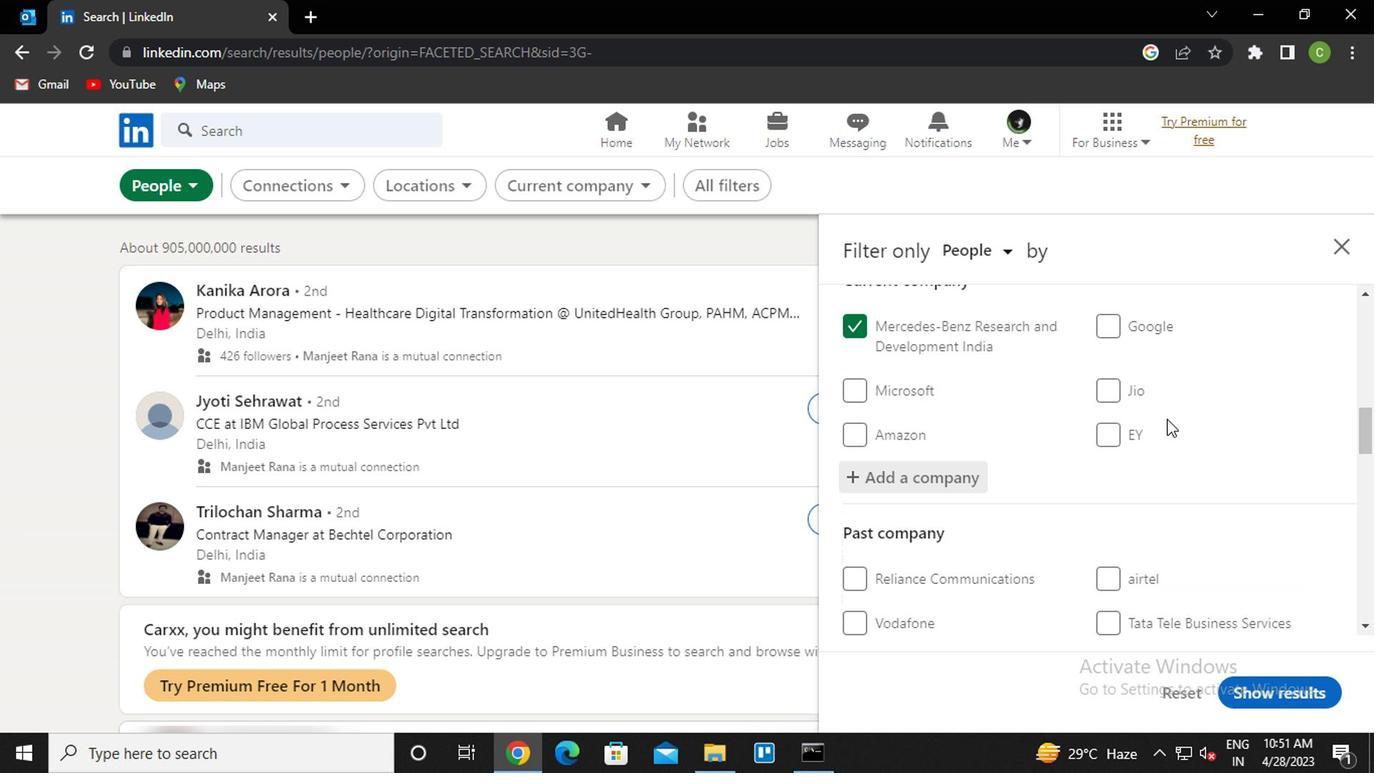 
Action: Mouse moved to (1170, 431)
Screenshot: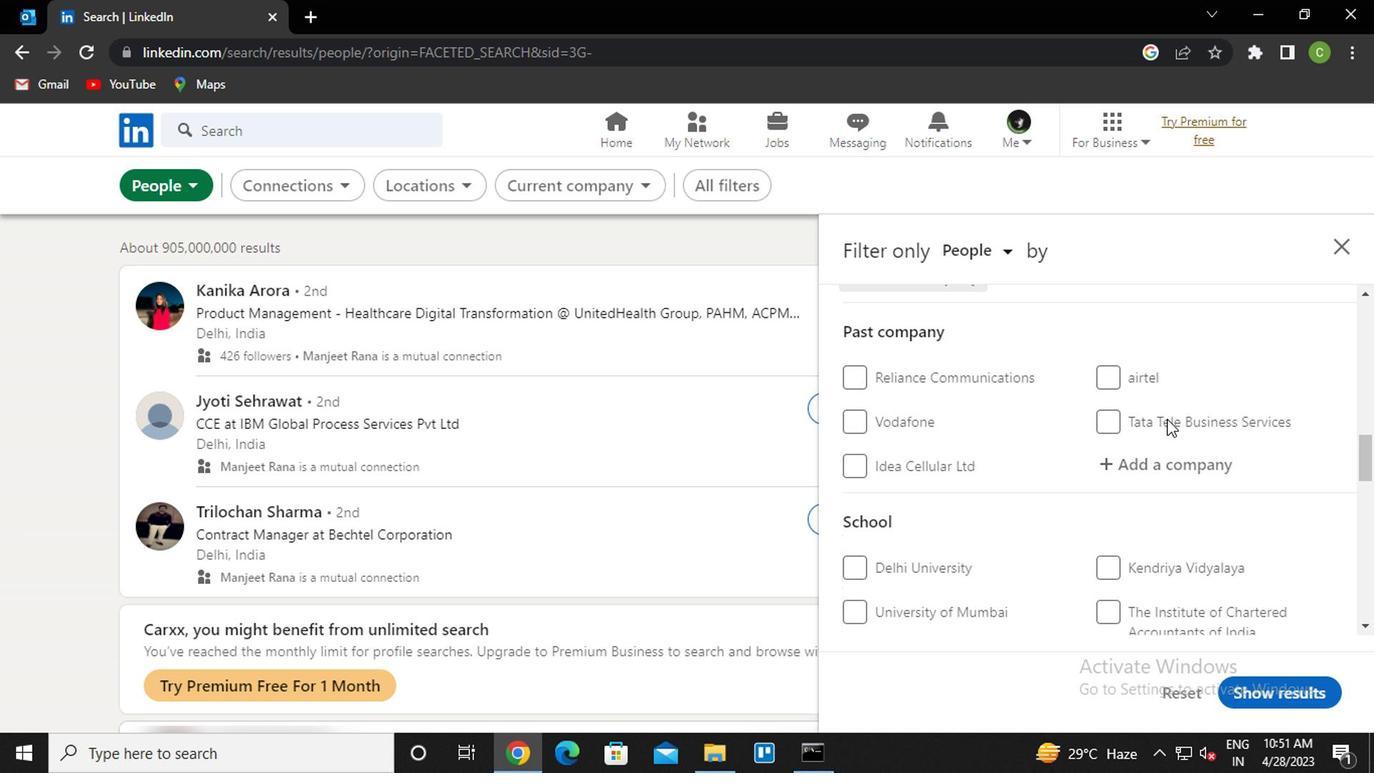 
Action: Mouse scrolled (1170, 430) with delta (0, 0)
Screenshot: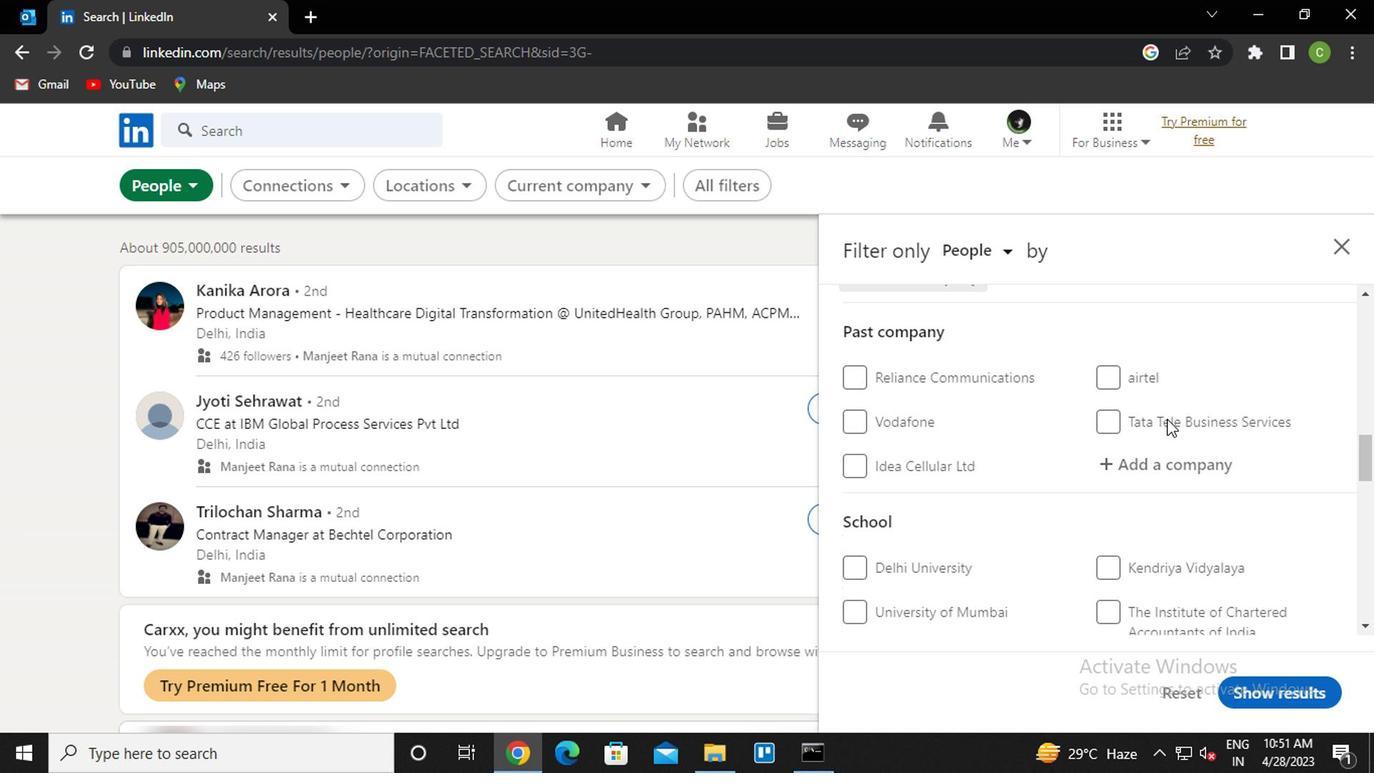 
Action: Mouse moved to (1172, 436)
Screenshot: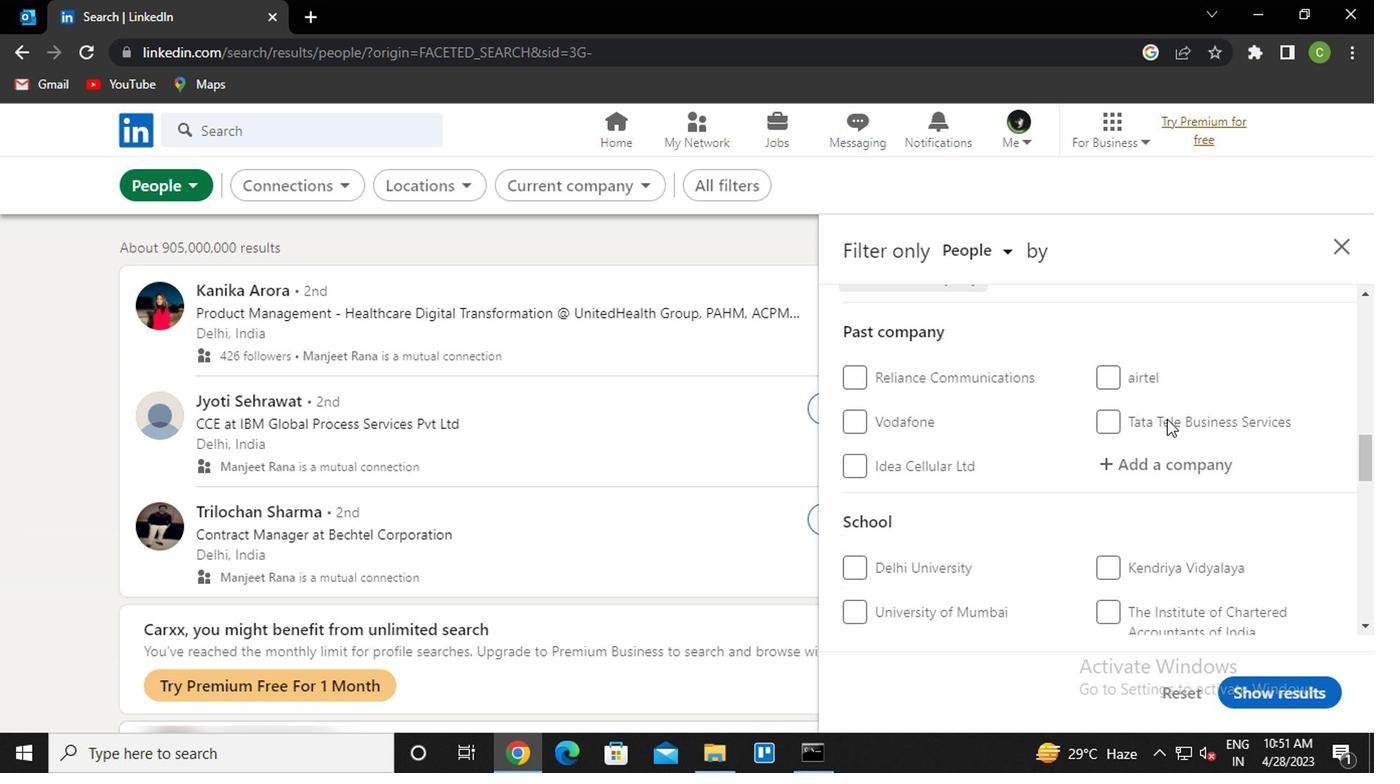 
Action: Mouse scrolled (1172, 435) with delta (0, 0)
Screenshot: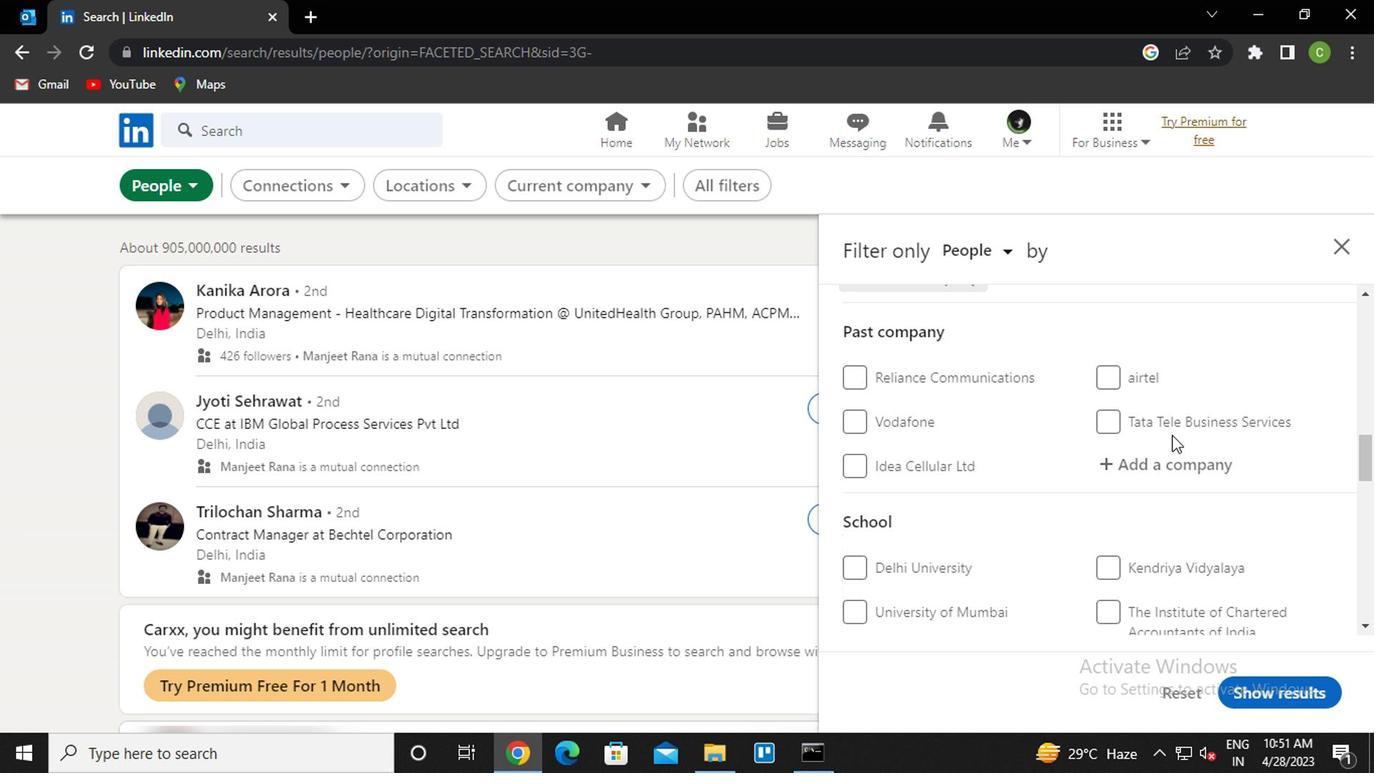 
Action: Mouse moved to (1164, 465)
Screenshot: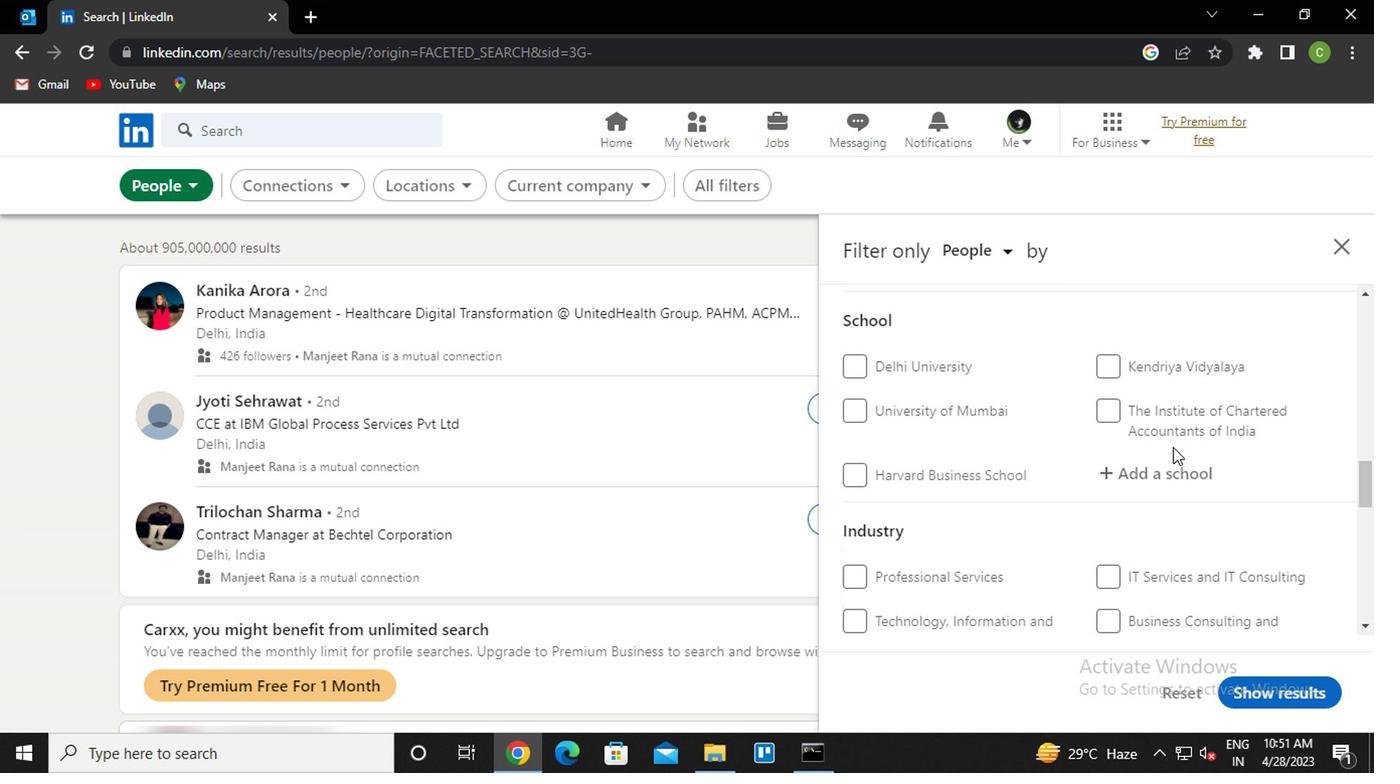 
Action: Mouse pressed left at (1164, 465)
Screenshot: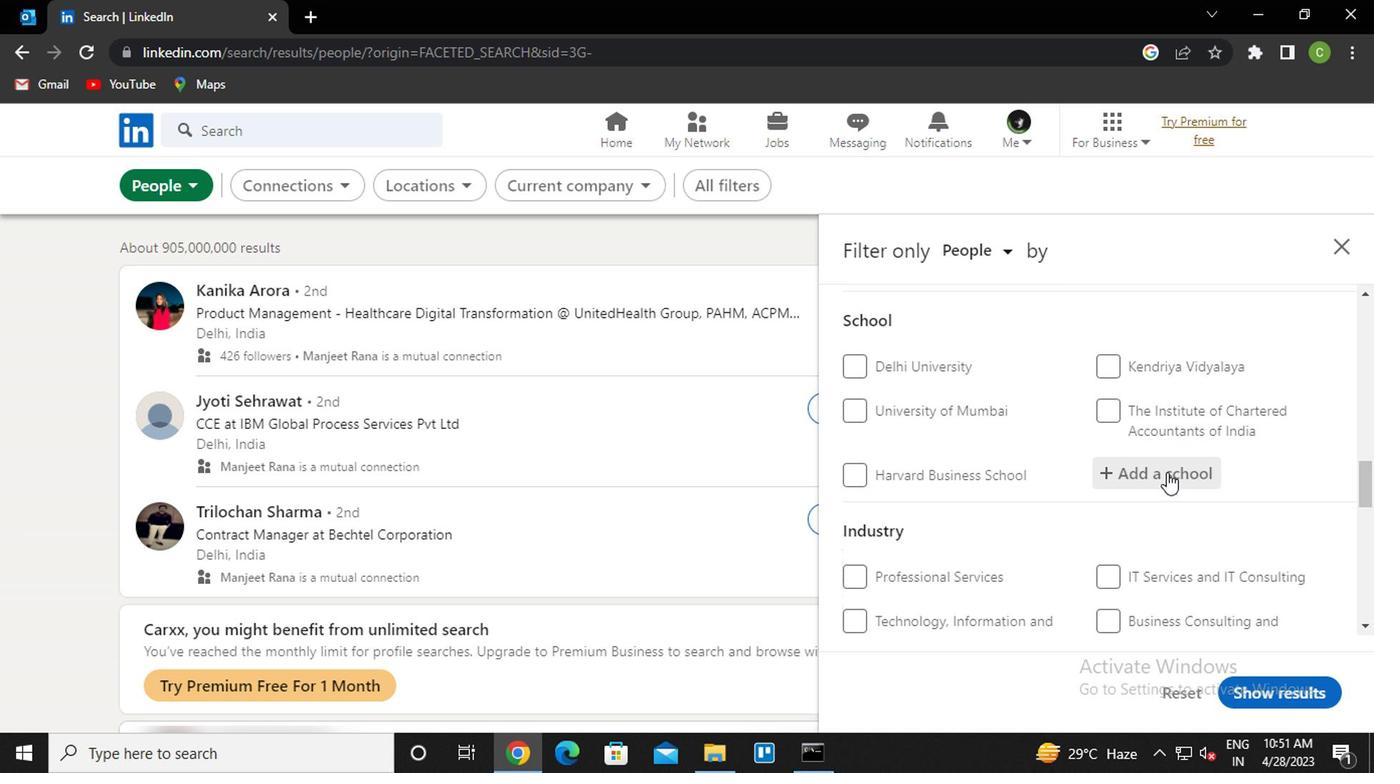 
Action: Key pressed <Key.caps_lock>l<Key.caps_lock>ady<Key.space><Key.caps_lock>d<Key.caps_lock>a<Key.backspace>oak<Key.down><Key.enter>
Screenshot: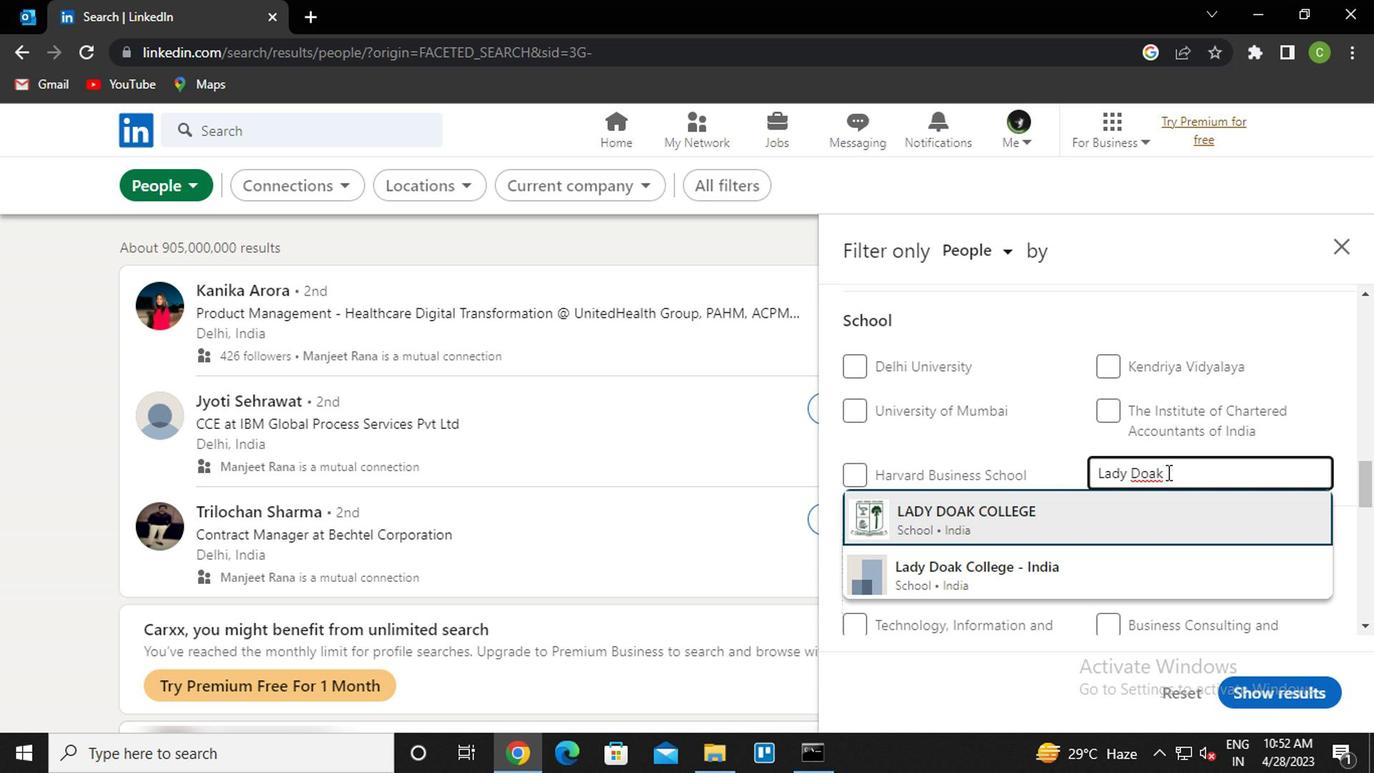 
Action: Mouse scrolled (1164, 464) with delta (0, -1)
Screenshot: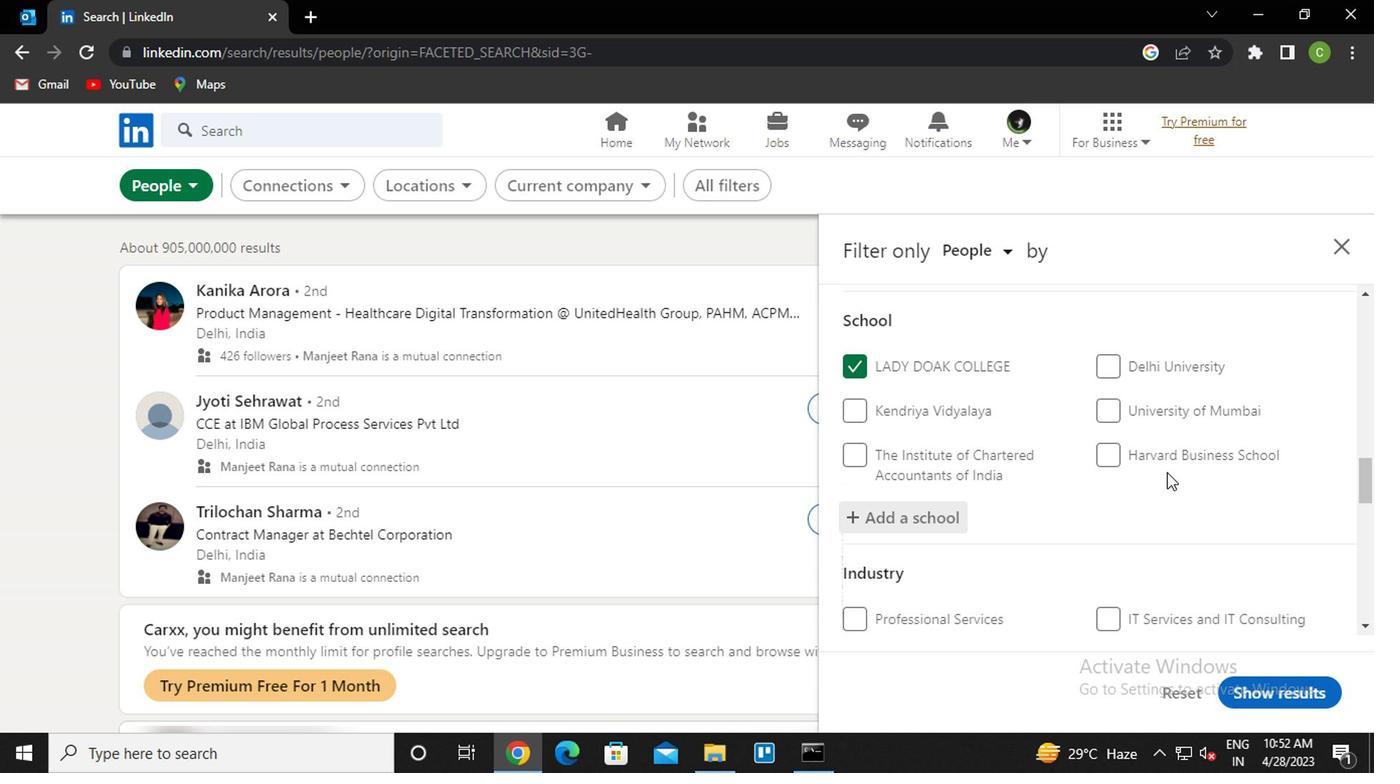 
Action: Mouse scrolled (1164, 464) with delta (0, -1)
Screenshot: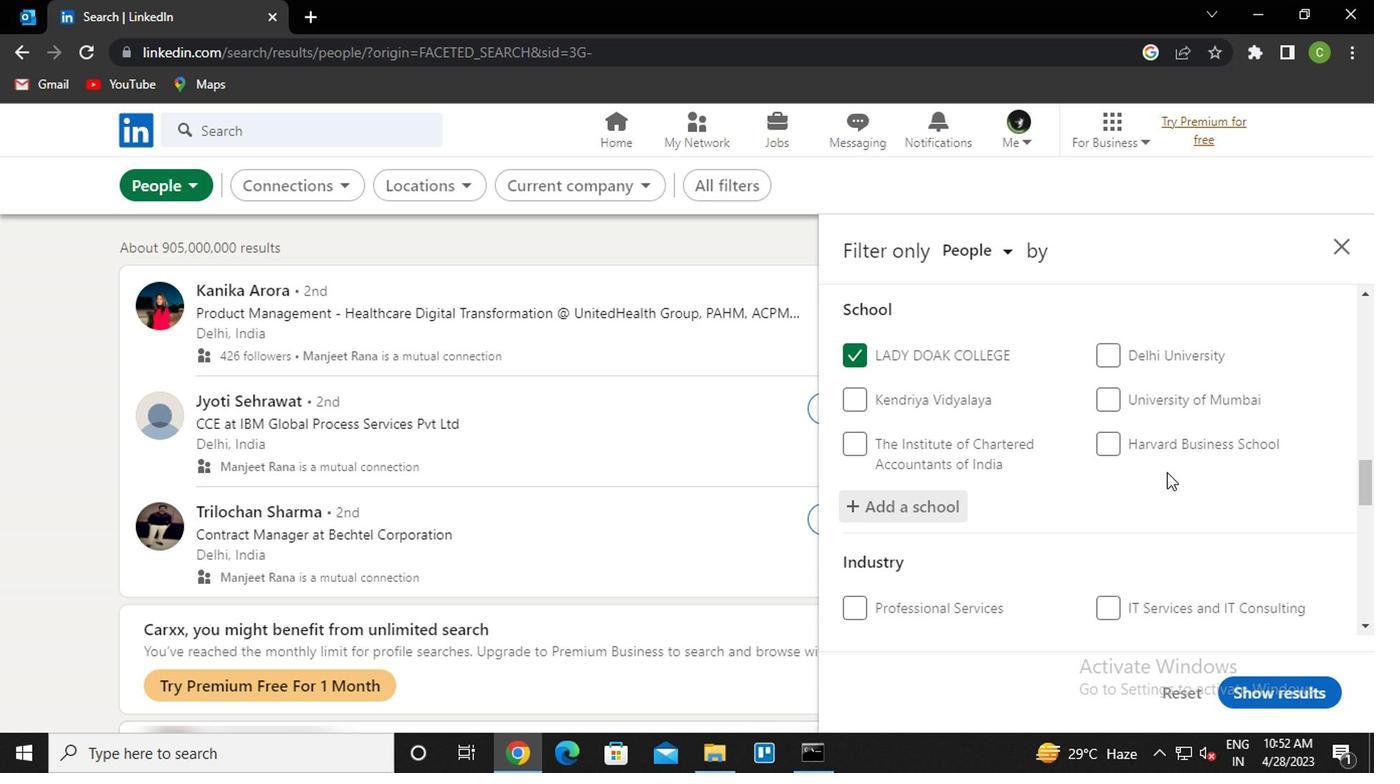 
Action: Mouse scrolled (1164, 464) with delta (0, -1)
Screenshot: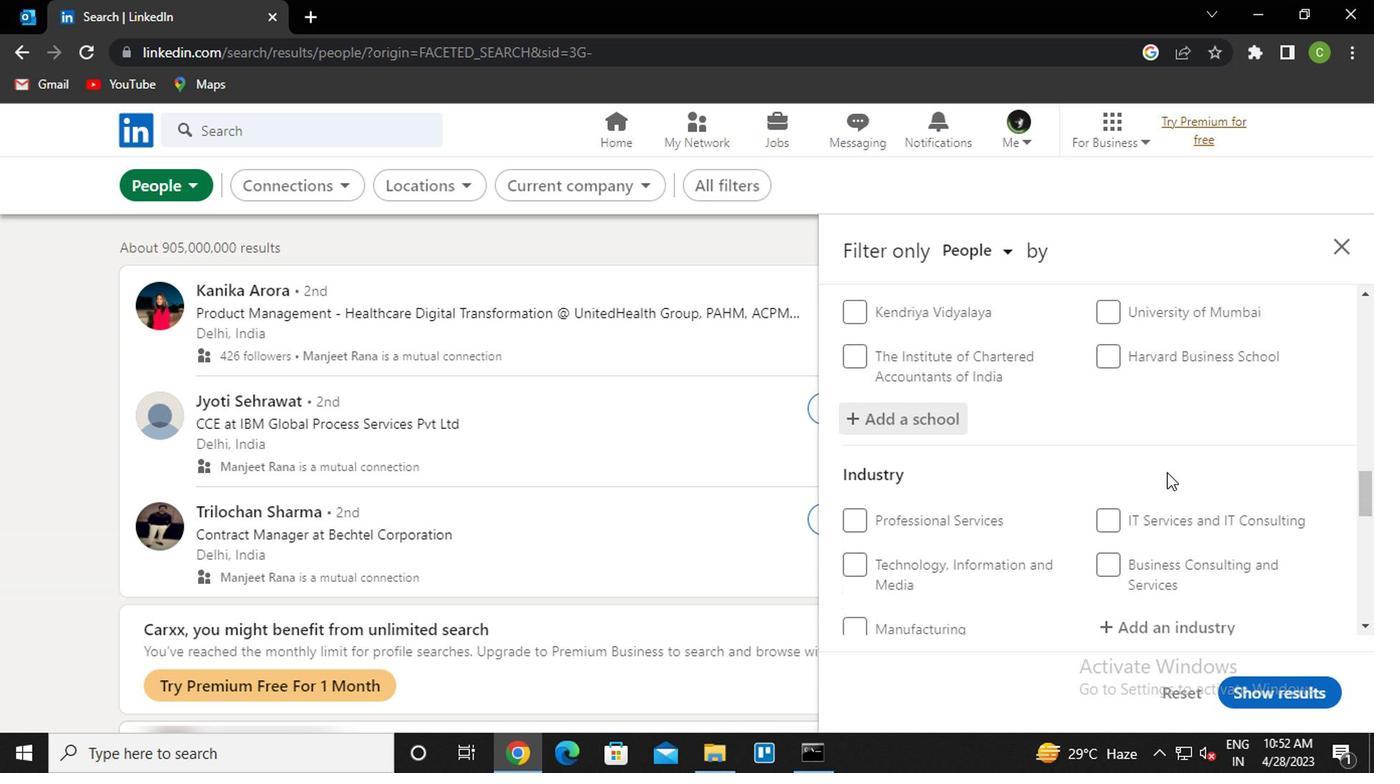 
Action: Mouse moved to (1170, 430)
Screenshot: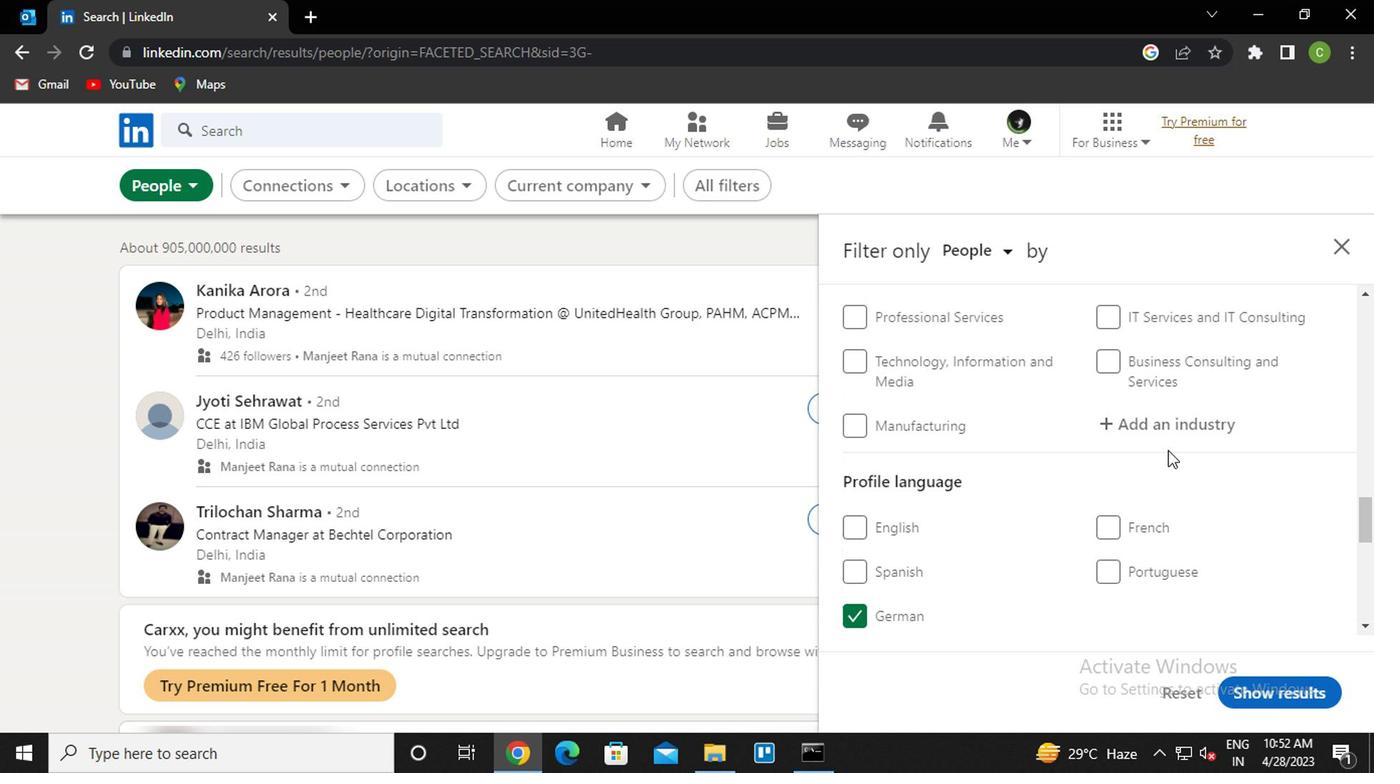 
Action: Mouse pressed left at (1170, 430)
Screenshot: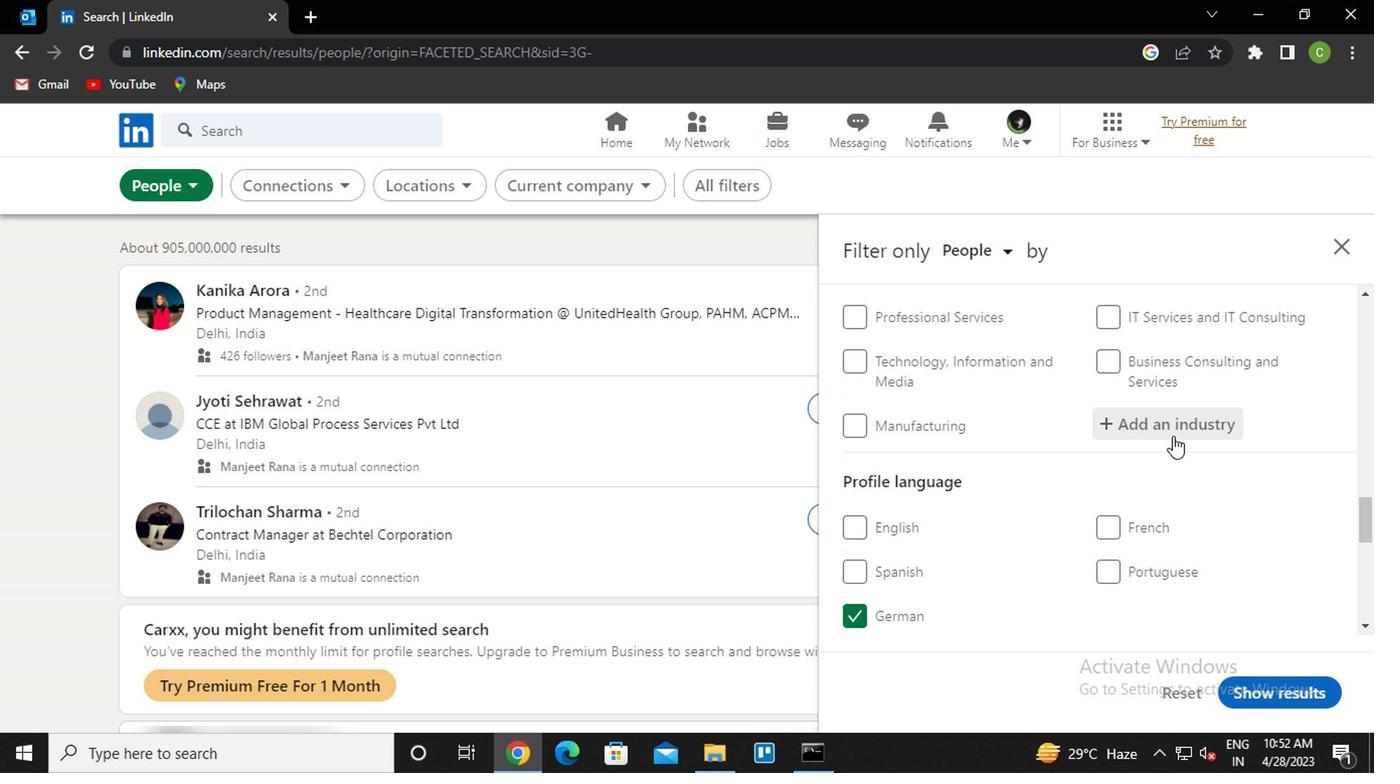 
Action: Key pressed <Key.caps_lock>a<Key.caps_lock>dminsitratve
Screenshot: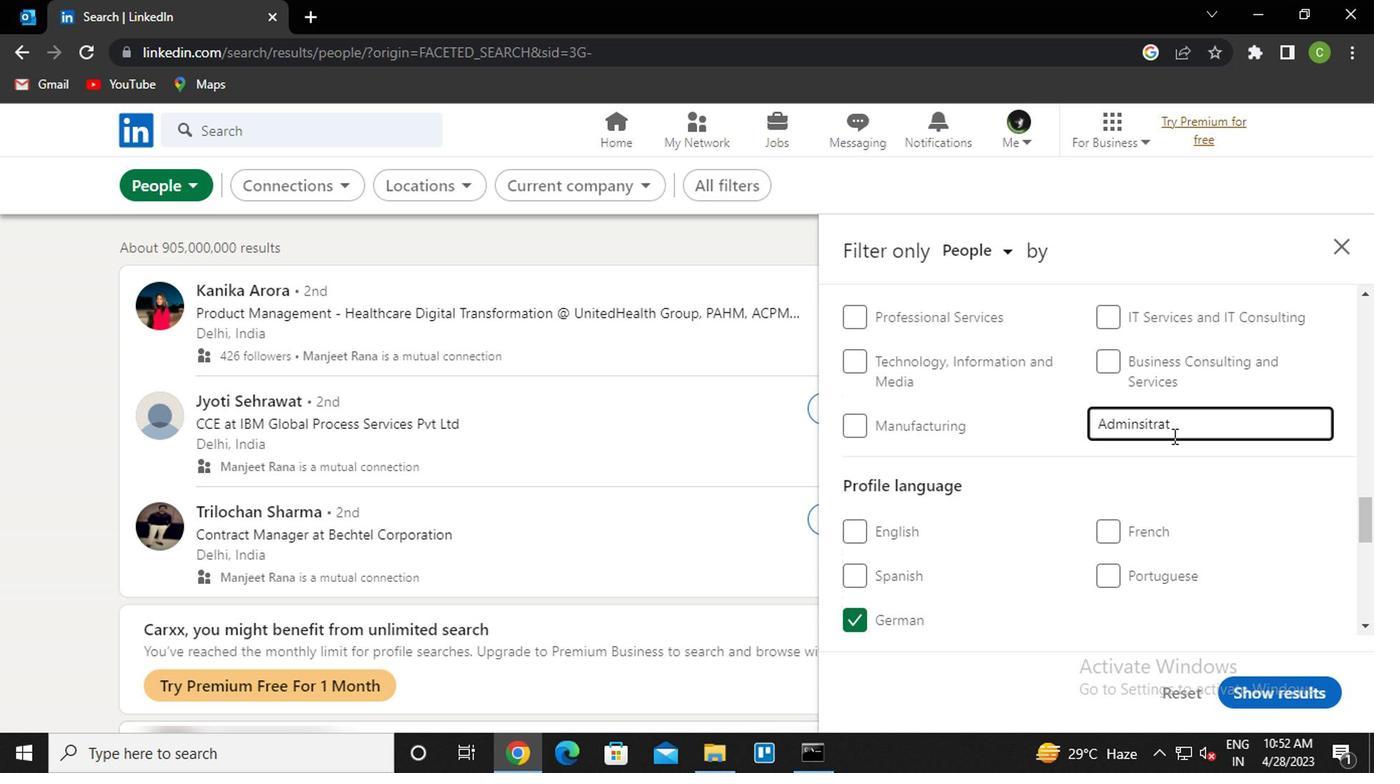 
Action: Mouse moved to (1147, 421)
Screenshot: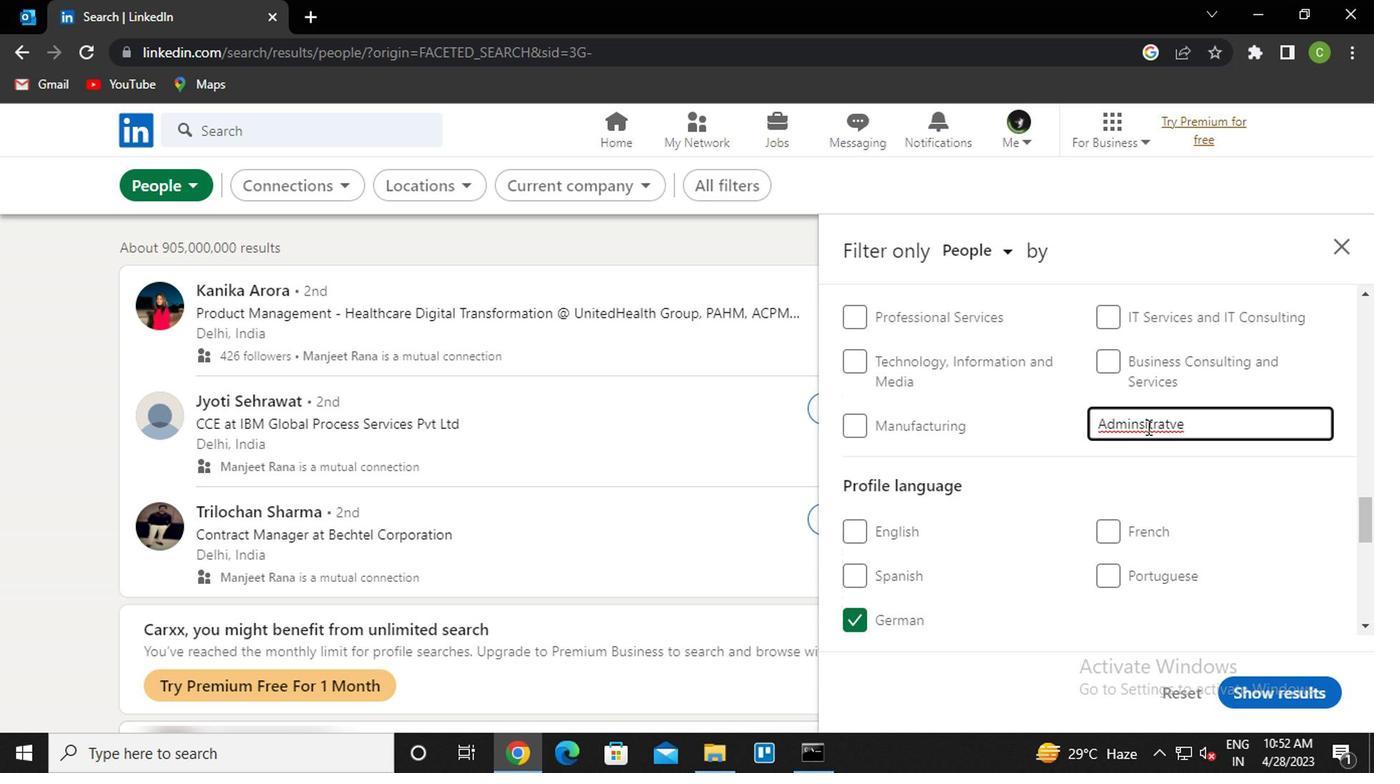
Action: Mouse pressed left at (1147, 421)
Screenshot: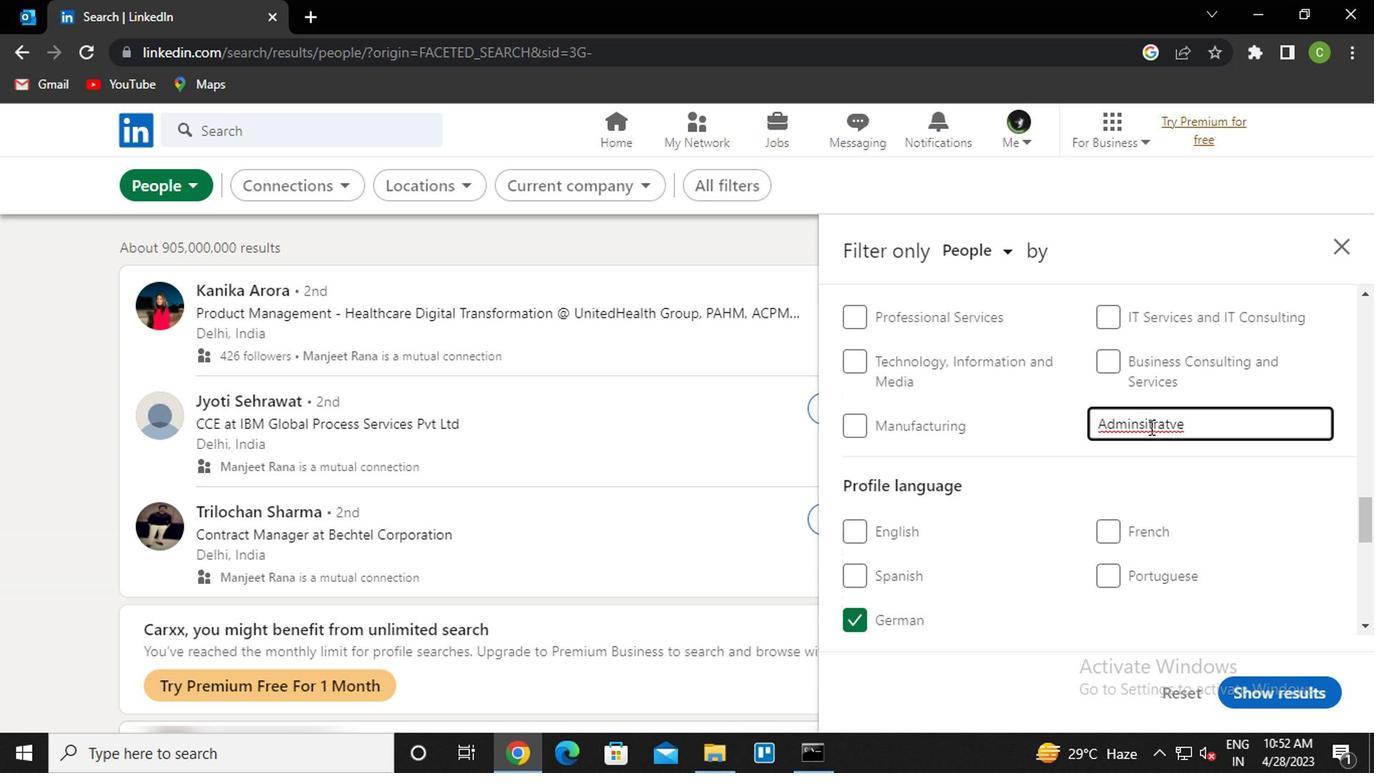 
Action: Mouse moved to (1204, 491)
Screenshot: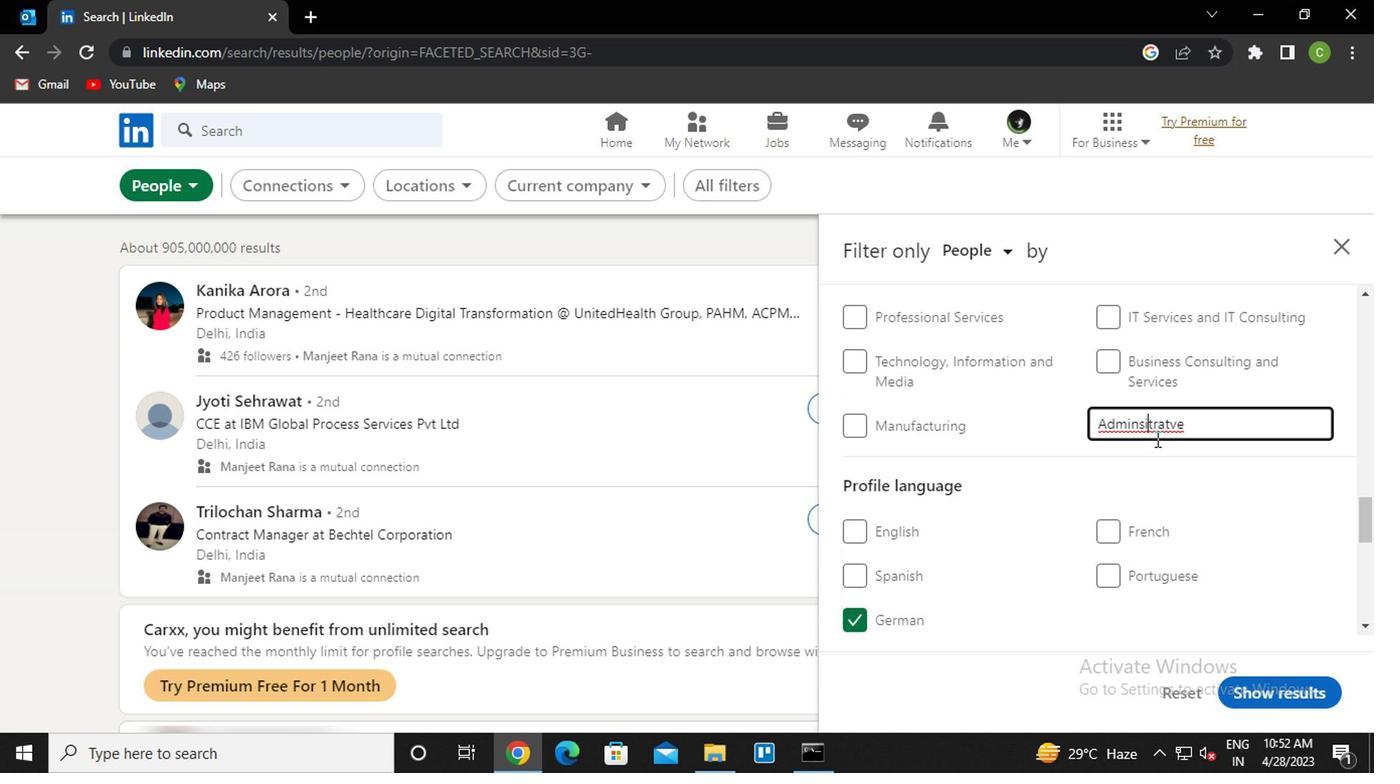 
Action: Key pressed <Key.backspace><Key.backspace>is
Screenshot: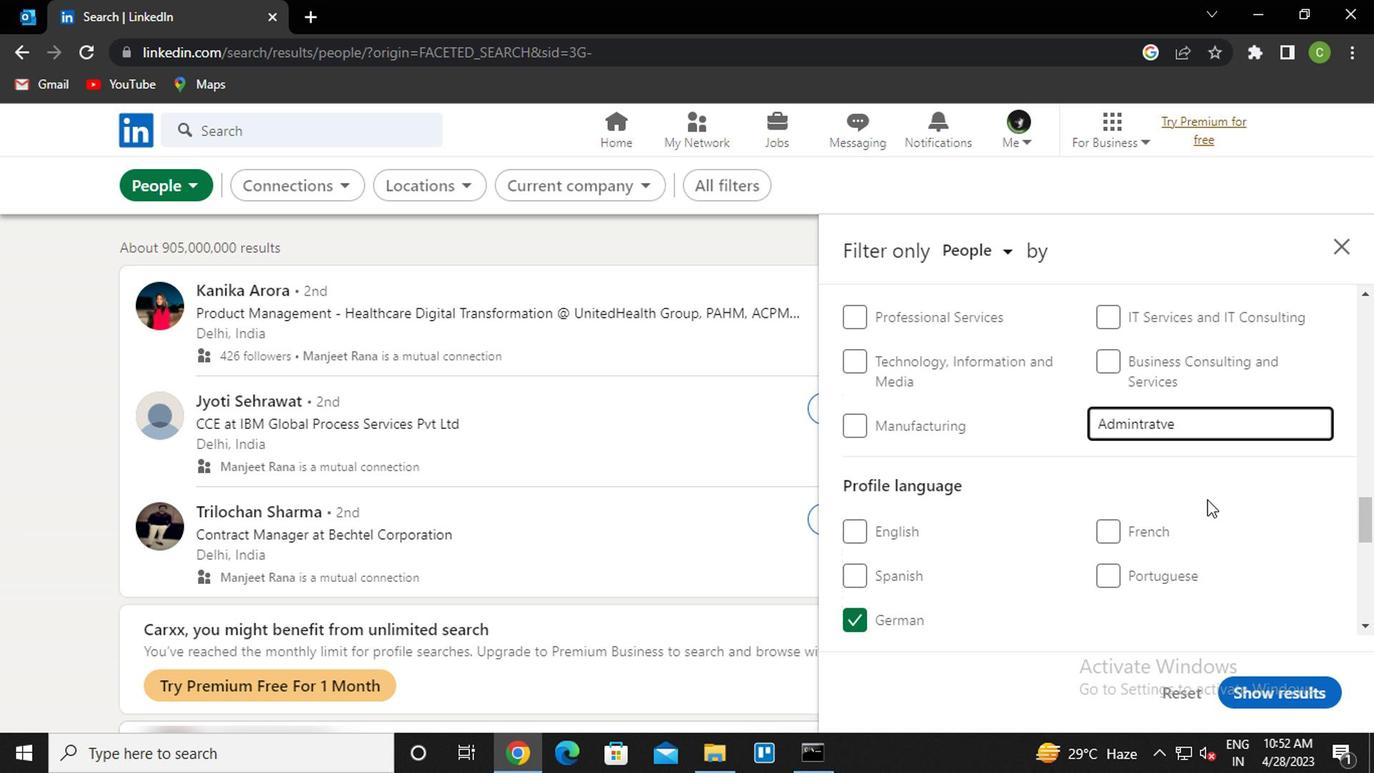 
Action: Mouse moved to (1229, 408)
Screenshot: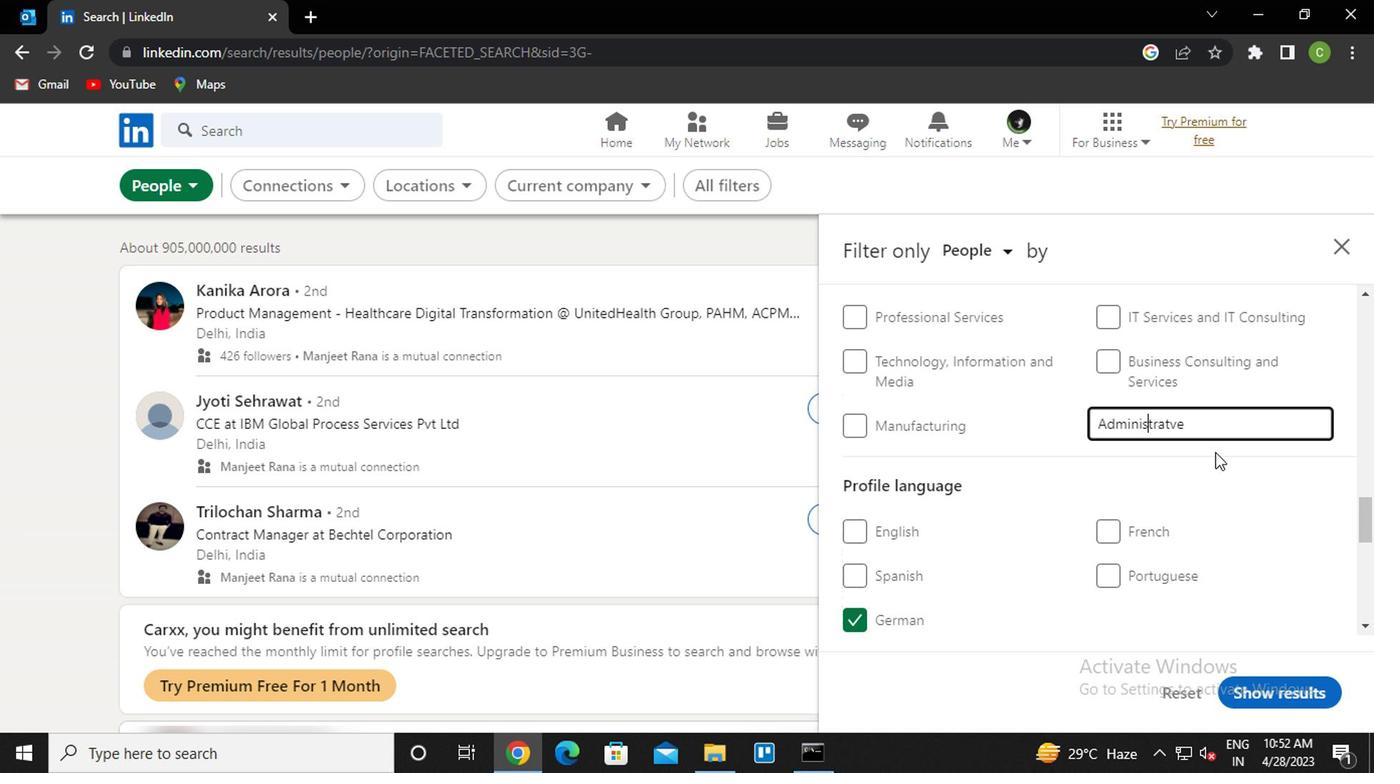 
Action: Mouse pressed left at (1229, 408)
Screenshot: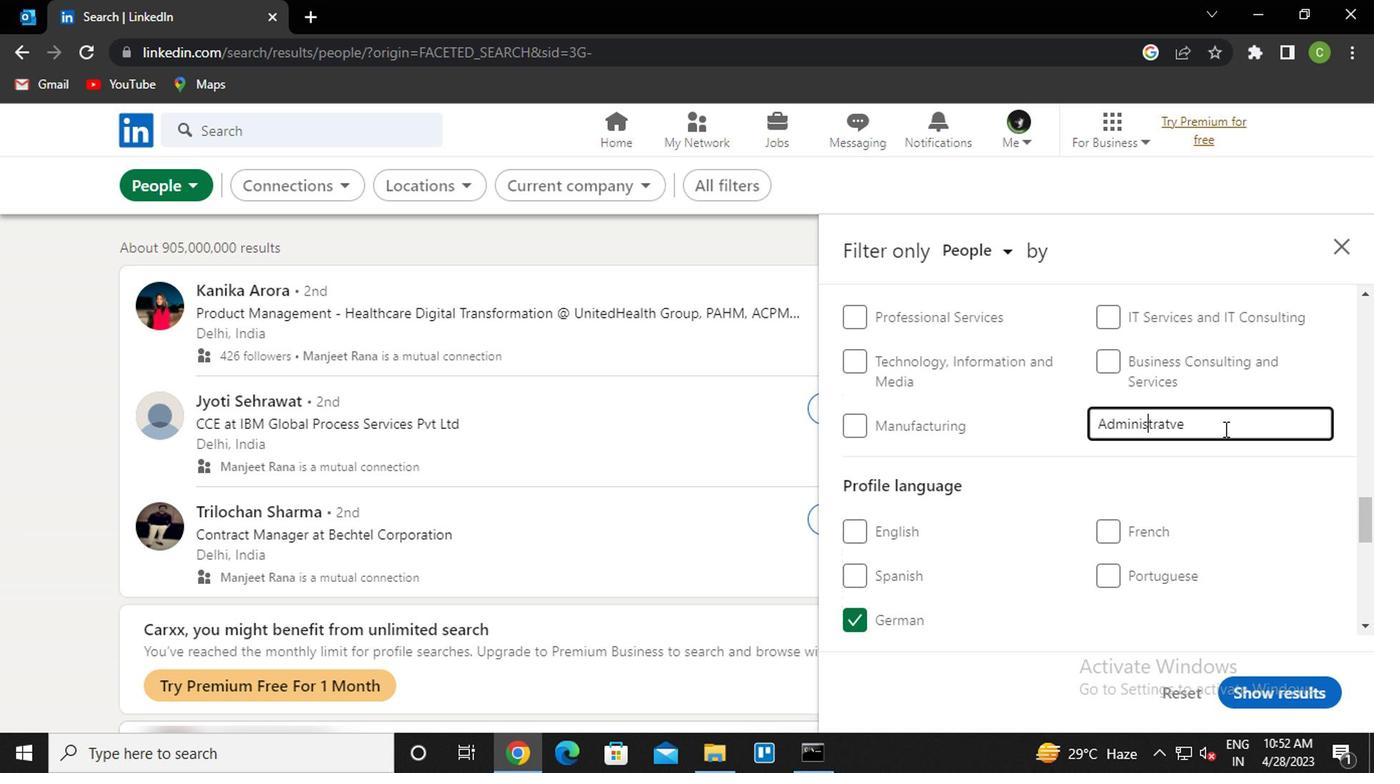 
Action: Mouse moved to (1229, 410)
Screenshot: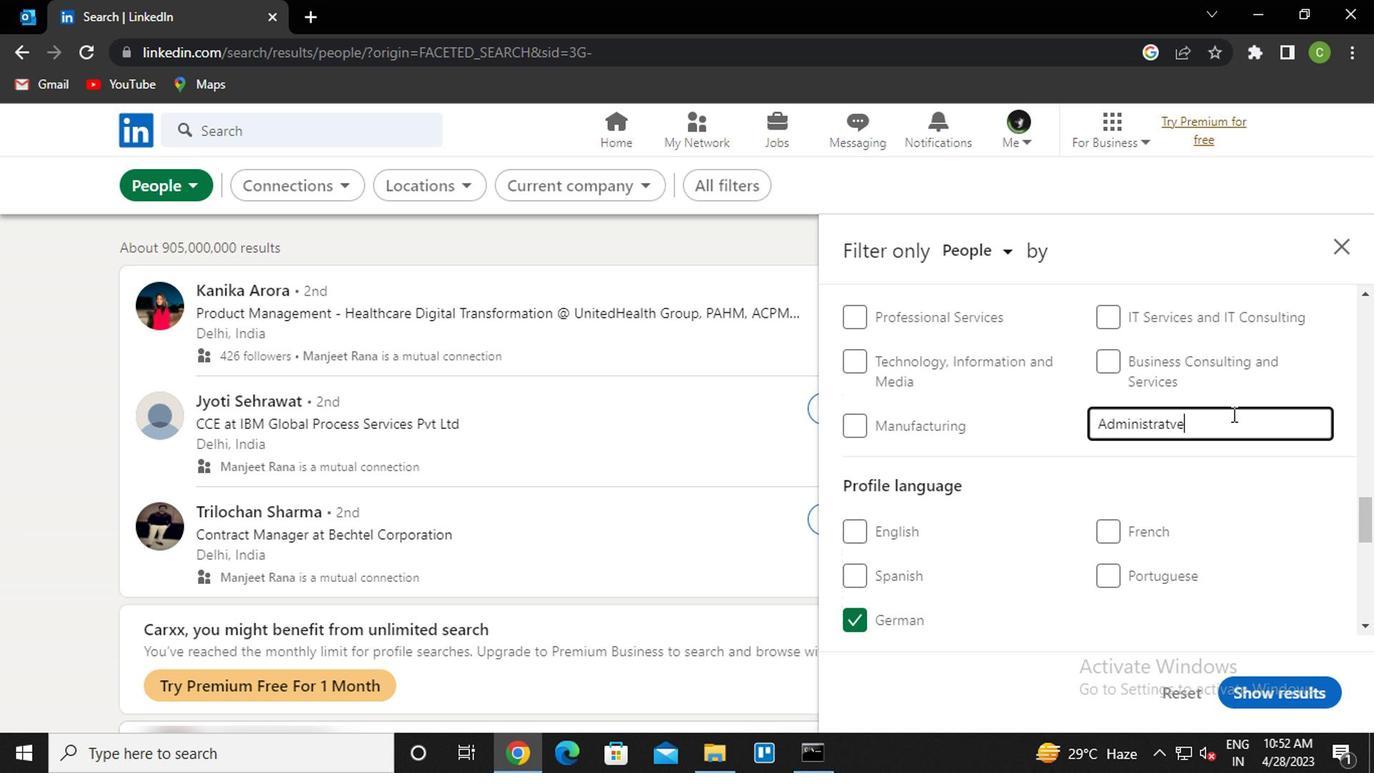 
Action: Key pressed <Key.space>adn<Key.backspace><Key.backspace>nd
Screenshot: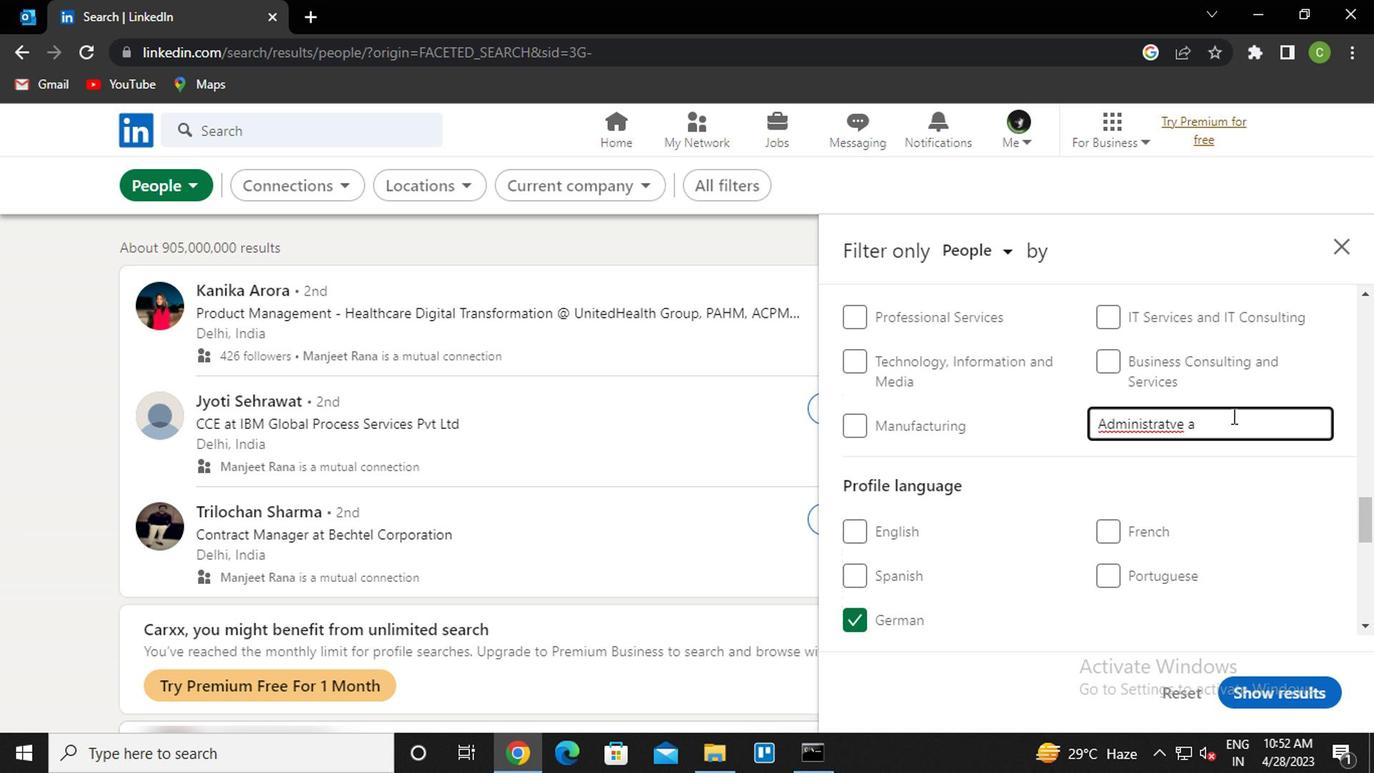 
Action: Mouse moved to (1170, 419)
Screenshot: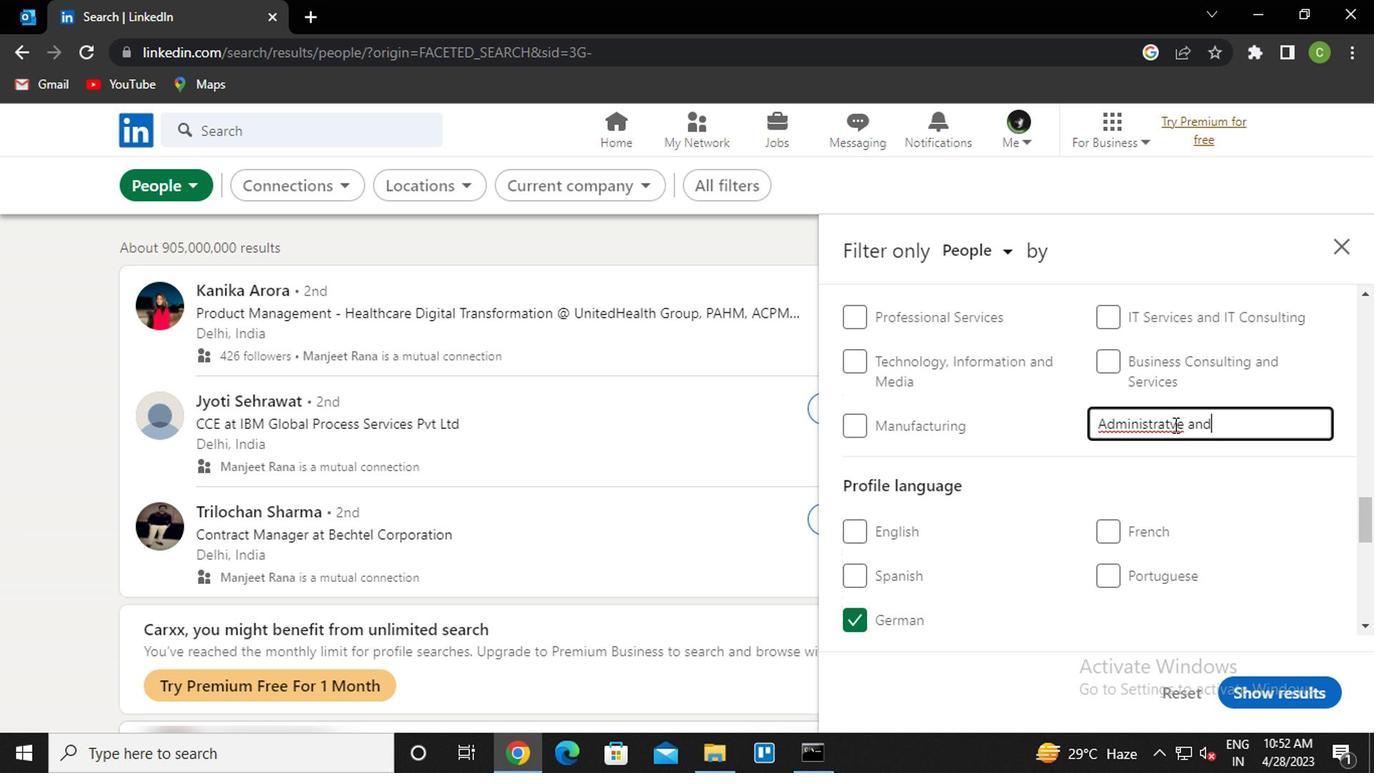 
Action: Mouse pressed left at (1170, 419)
Screenshot: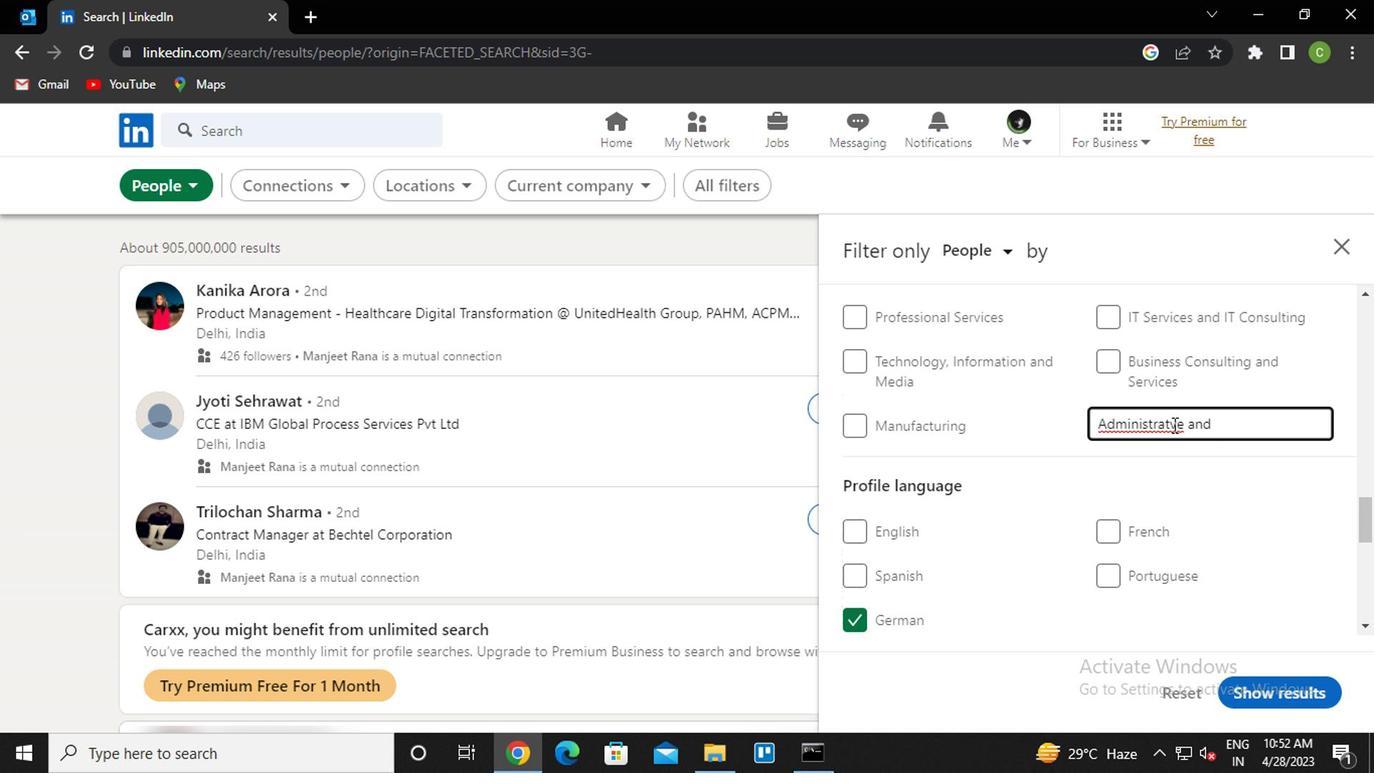 
Action: Mouse moved to (1317, 474)
Screenshot: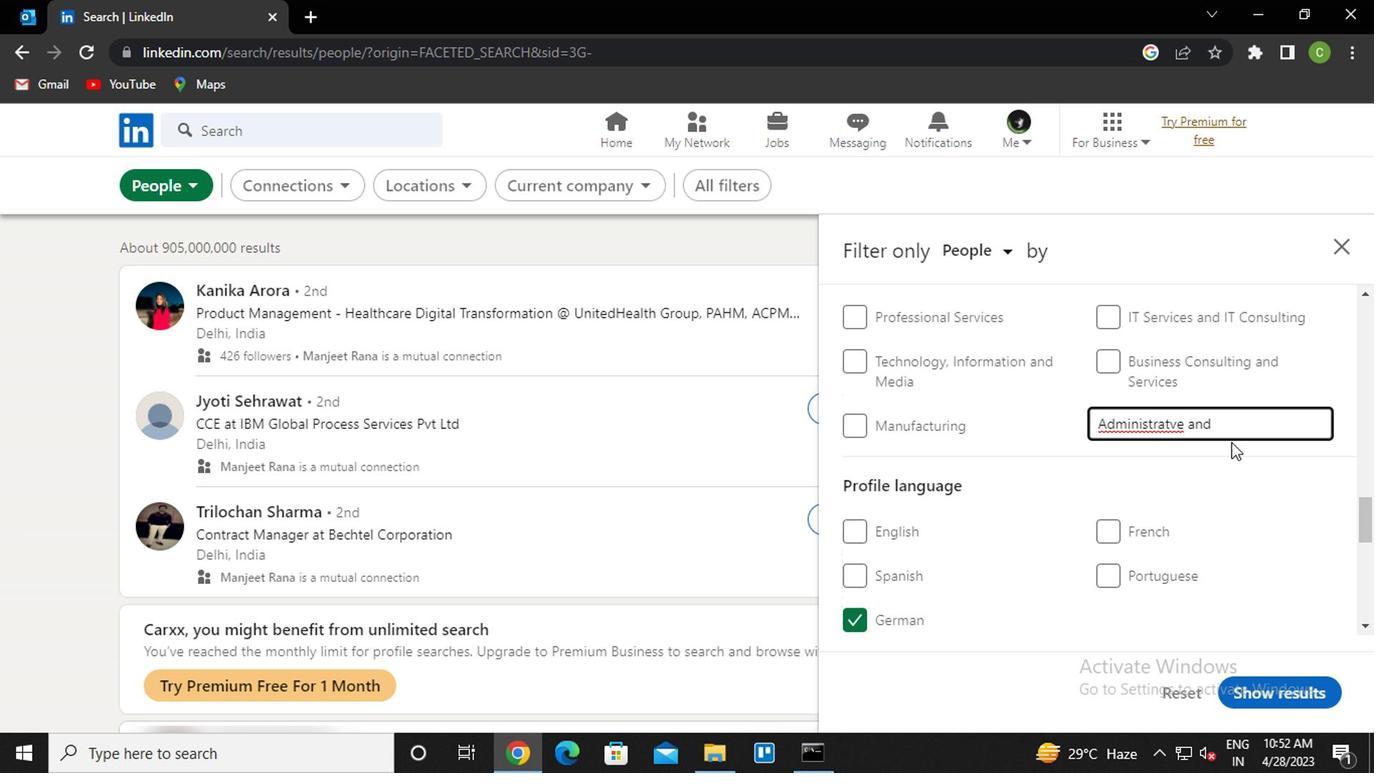 
Action: Key pressed i
Screenshot: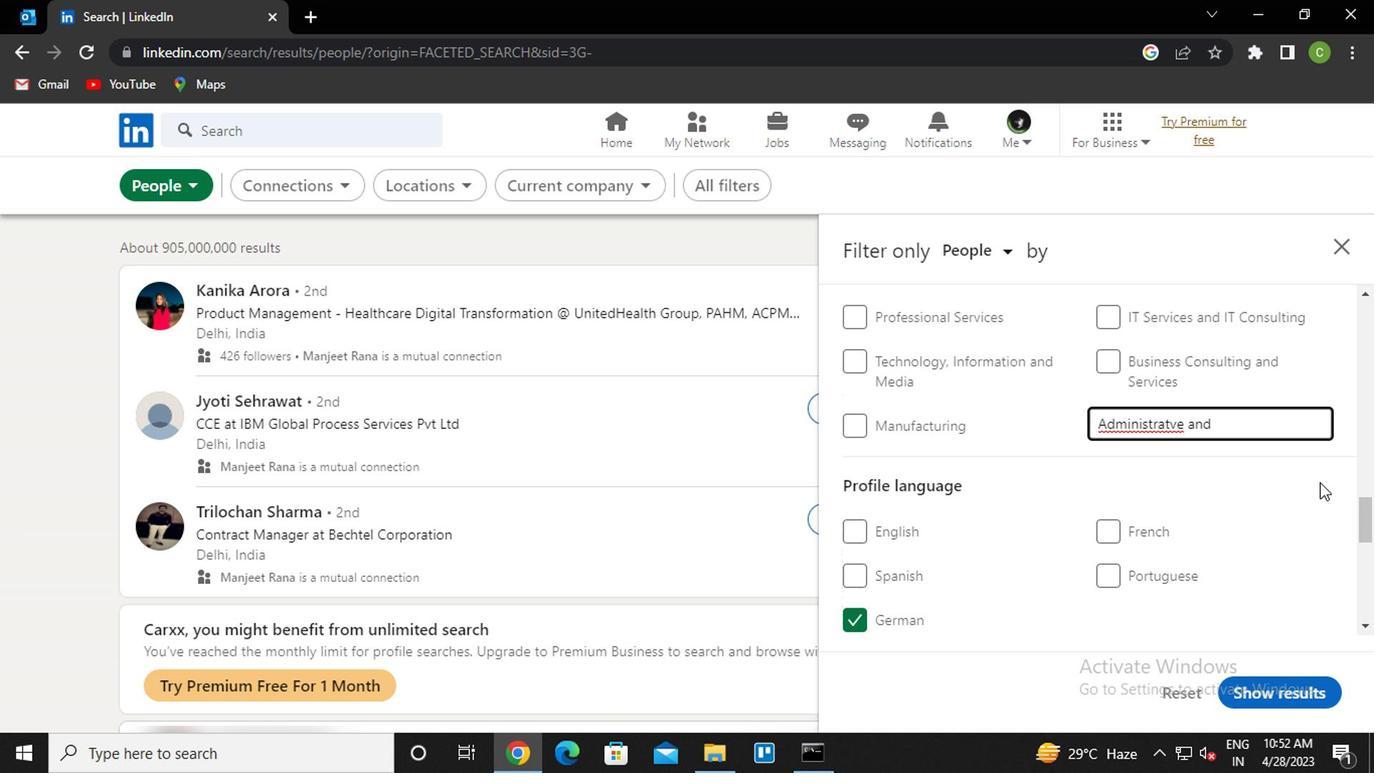 
Action: Mouse moved to (1187, 448)
Screenshot: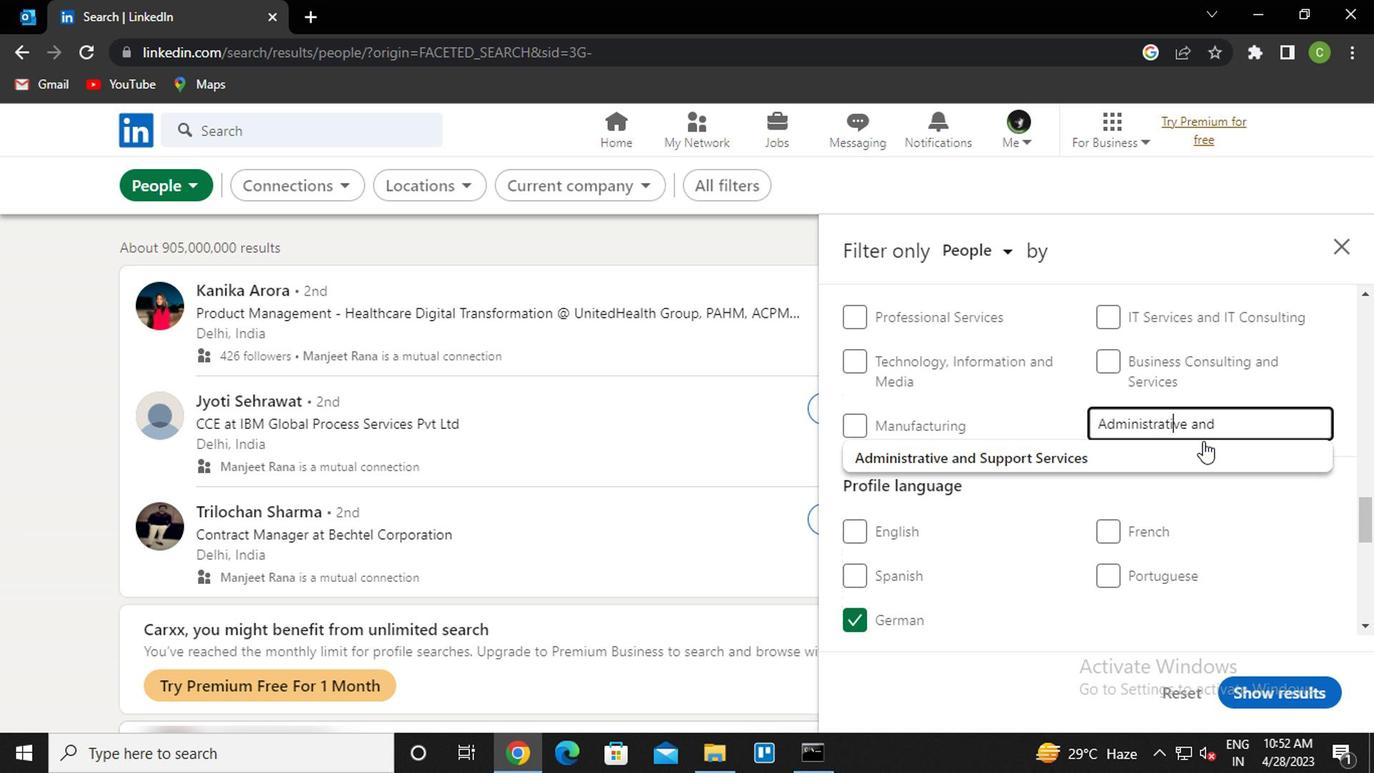 
Action: Mouse pressed left at (1187, 448)
Screenshot: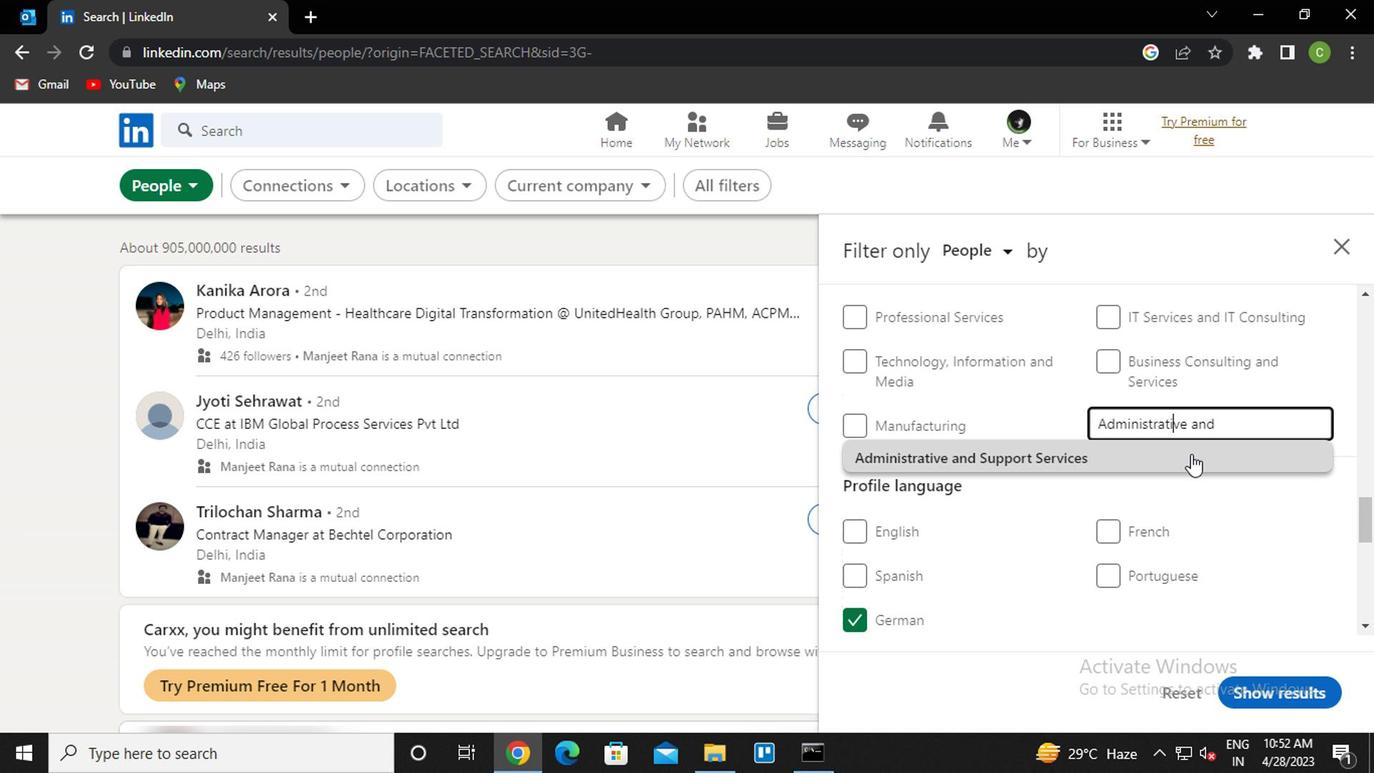 
Action: Mouse moved to (1058, 501)
Screenshot: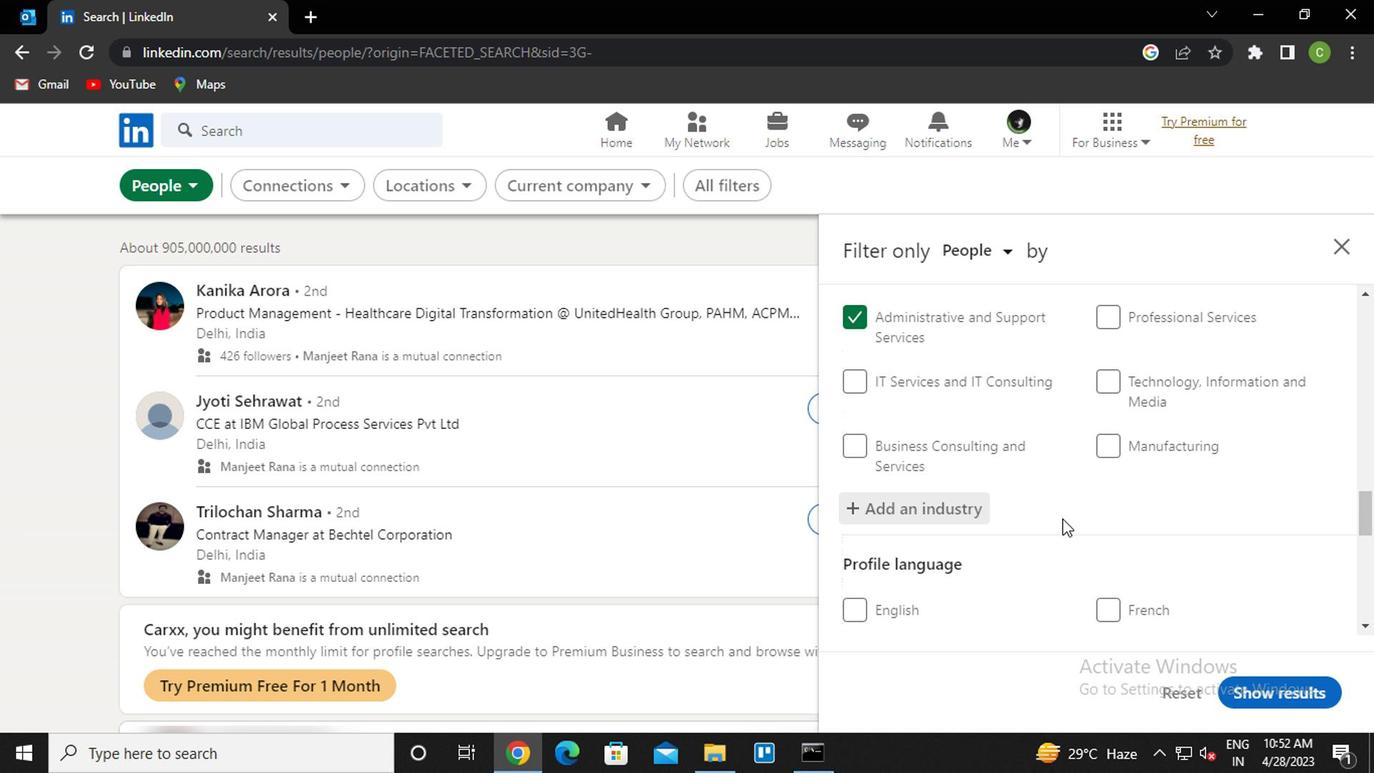 
Action: Mouse scrolled (1058, 500) with delta (0, 0)
Screenshot: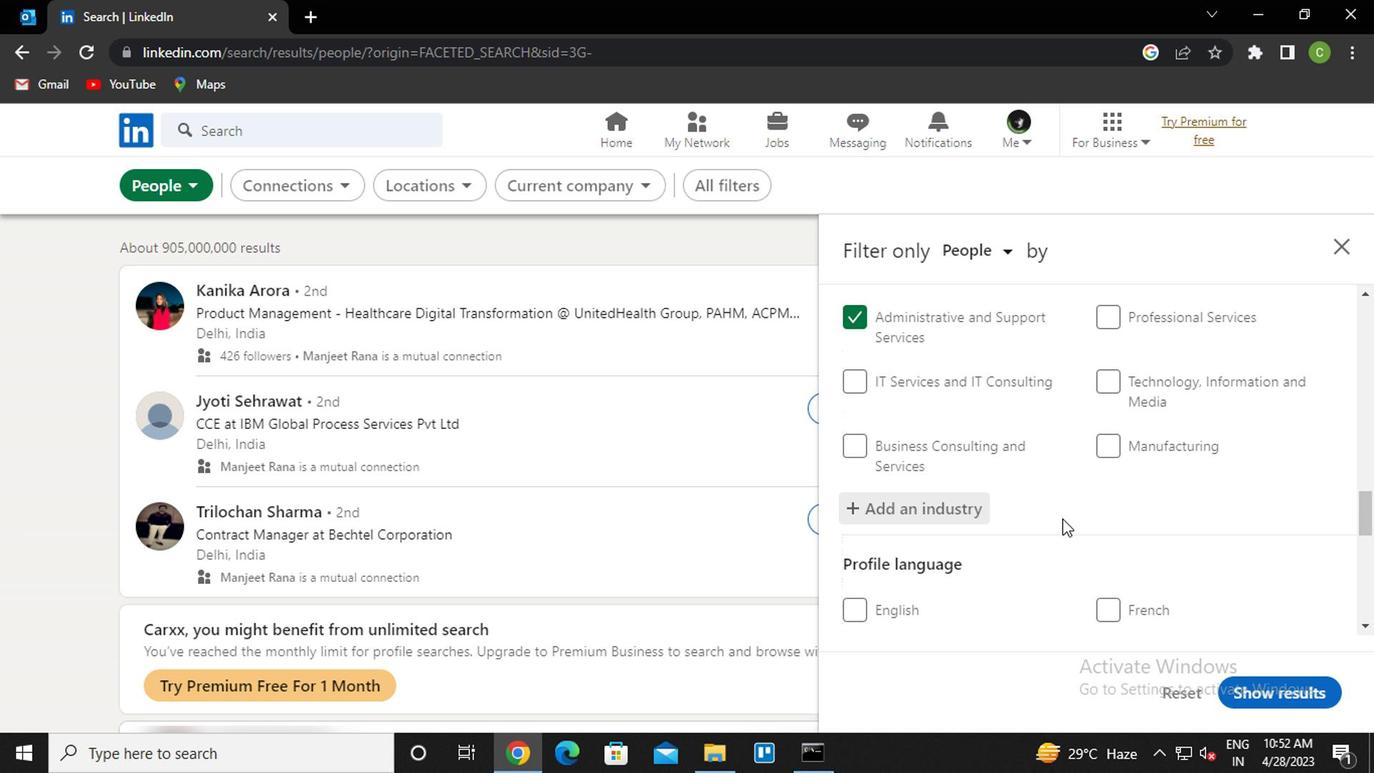 
Action: Mouse moved to (1058, 501)
Screenshot: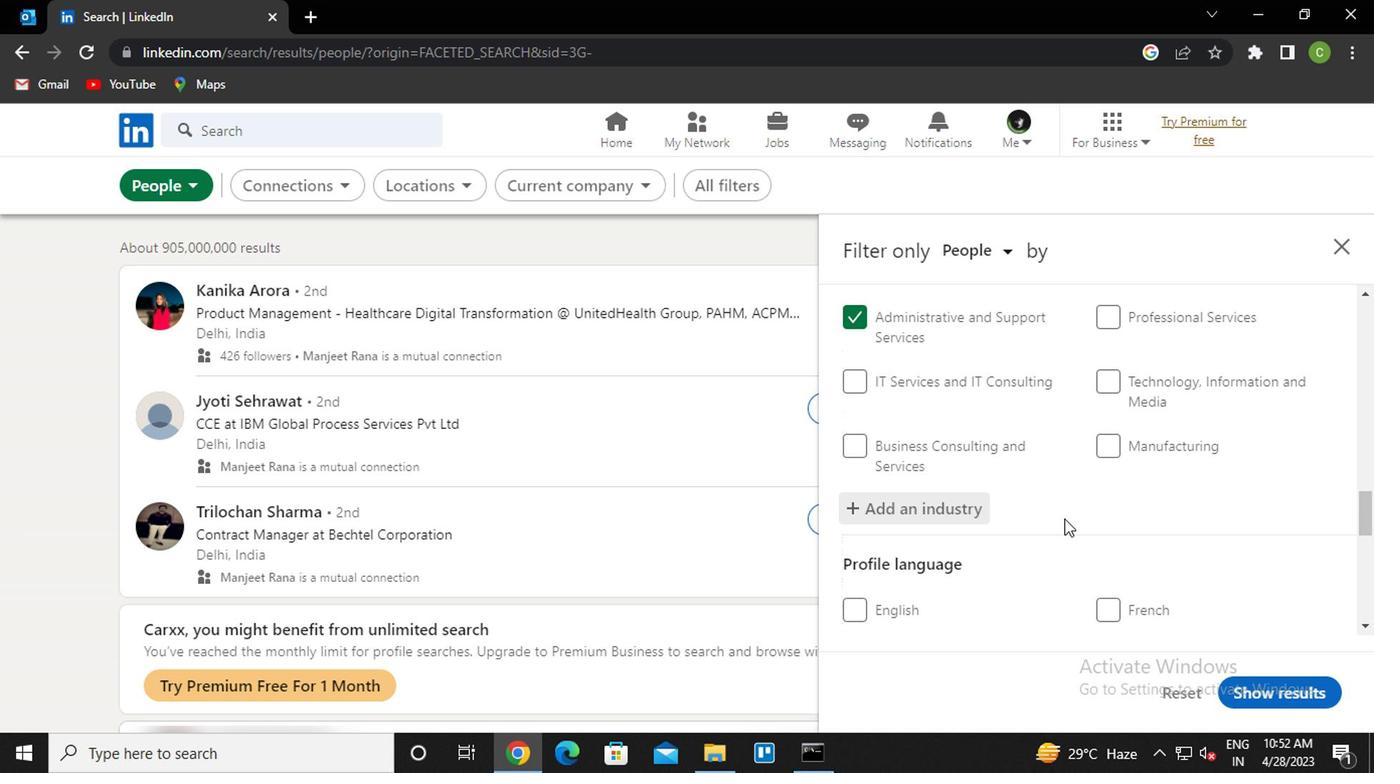 
Action: Mouse scrolled (1058, 500) with delta (0, 0)
Screenshot: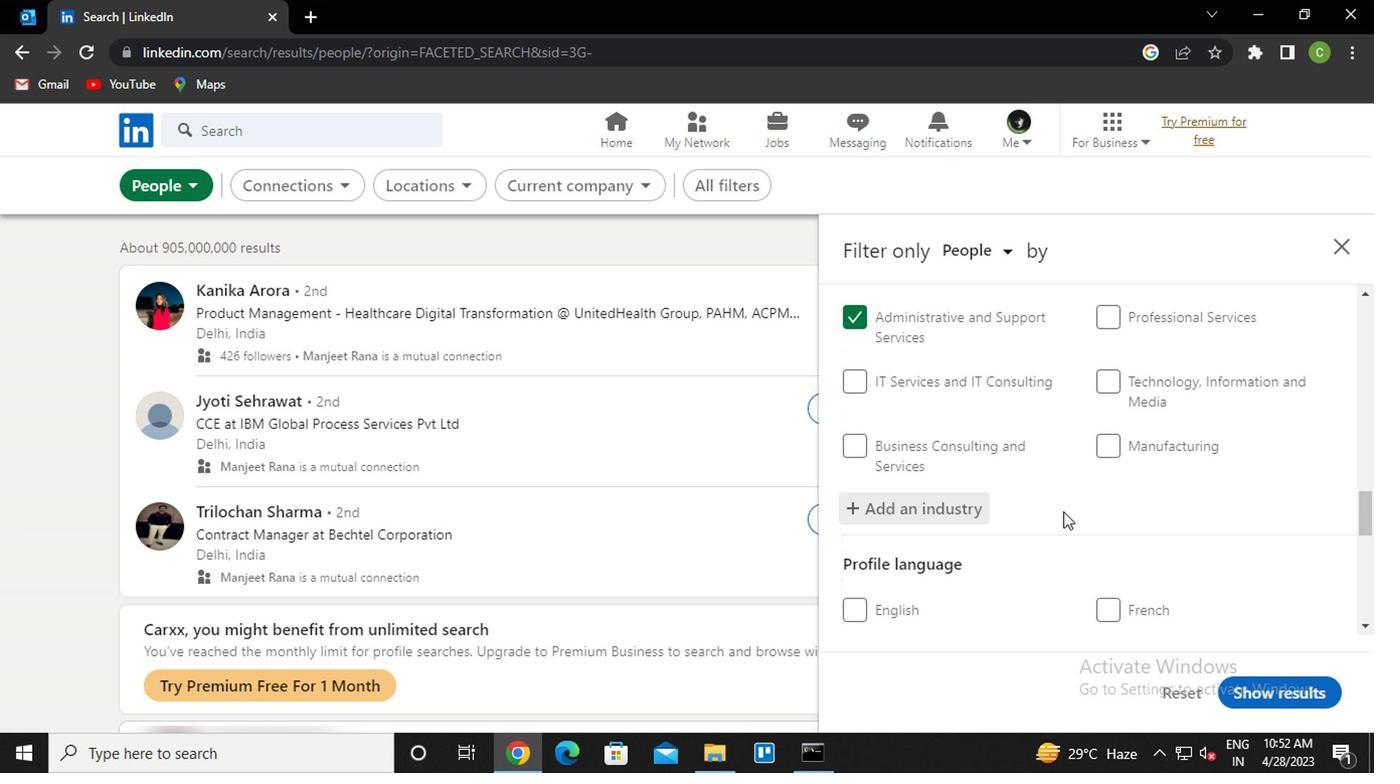 
Action: Mouse moved to (1055, 504)
Screenshot: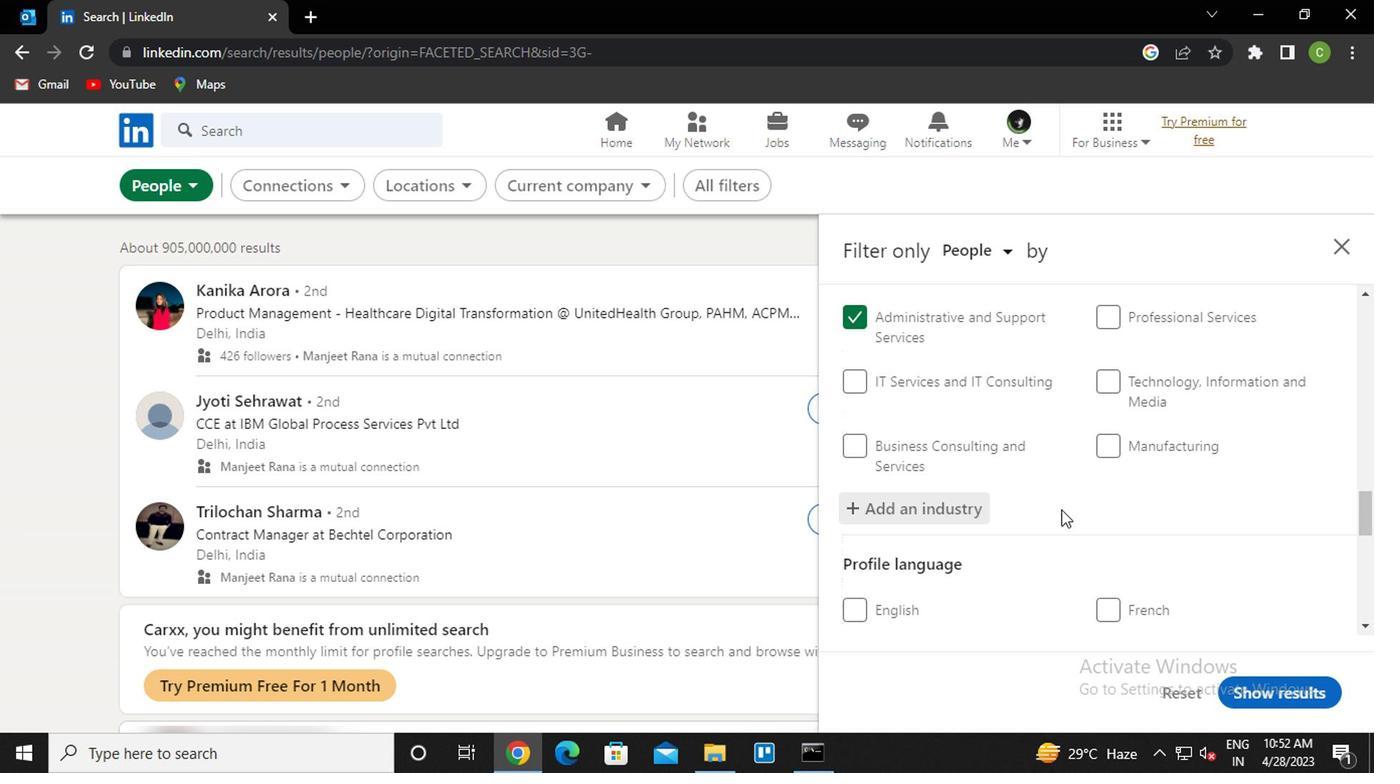 
Action: Mouse scrolled (1055, 503) with delta (0, 0)
Screenshot: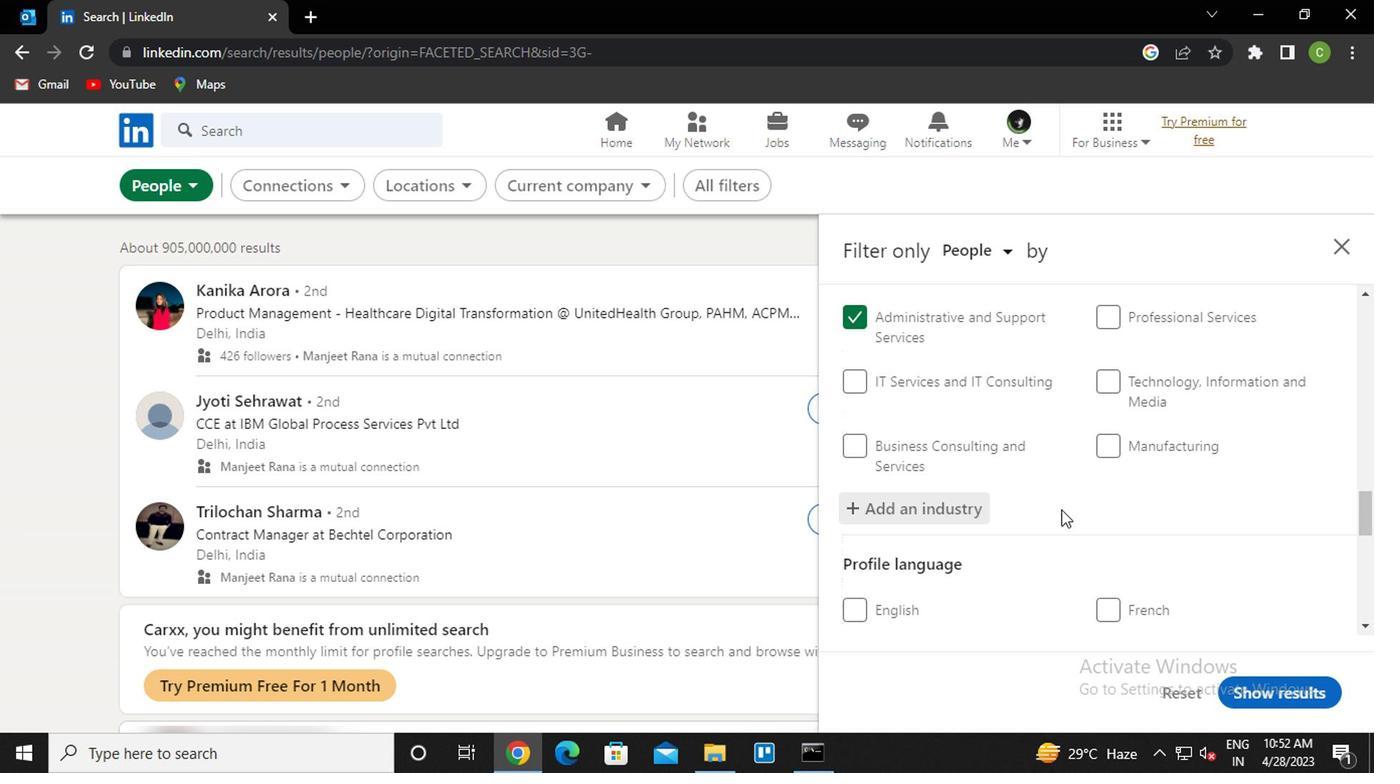 
Action: Mouse moved to (1054, 504)
Screenshot: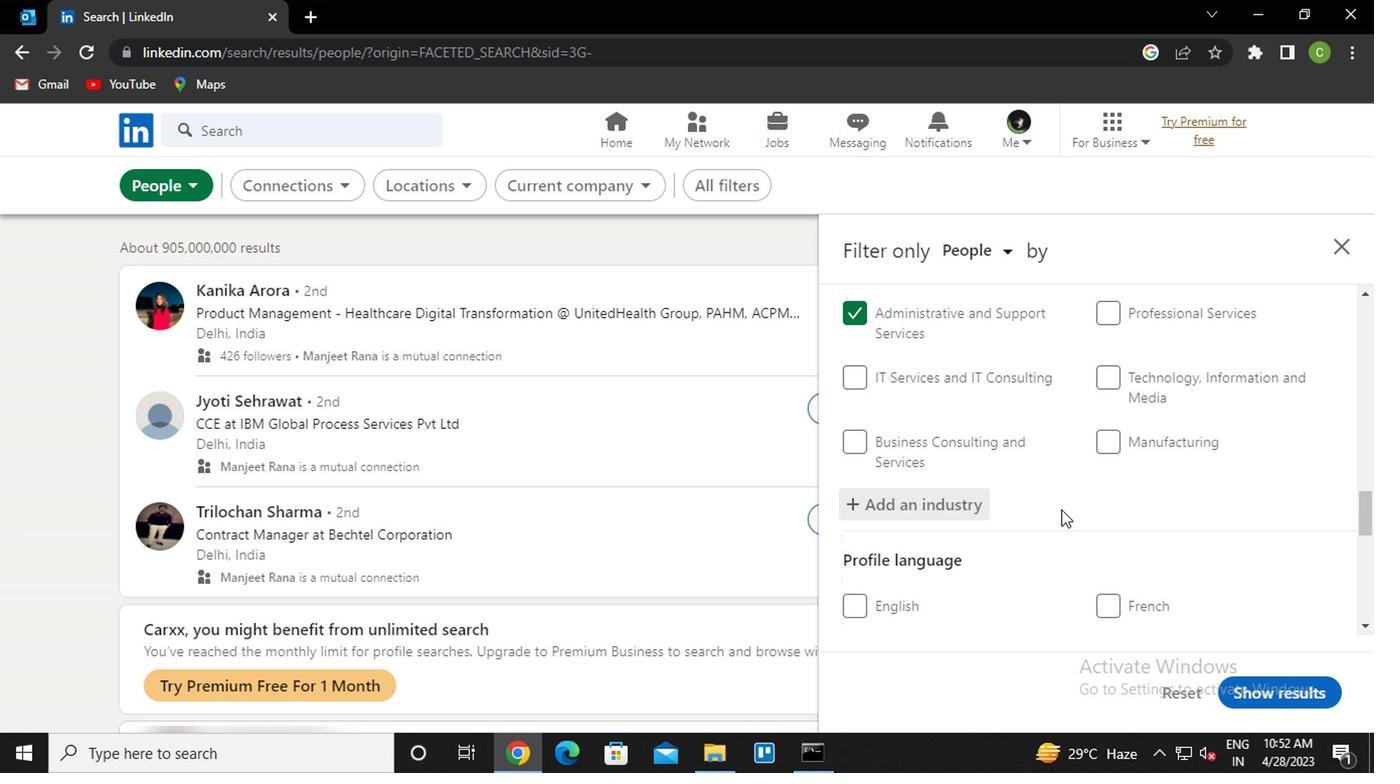 
Action: Mouse scrolled (1054, 504) with delta (0, 0)
Screenshot: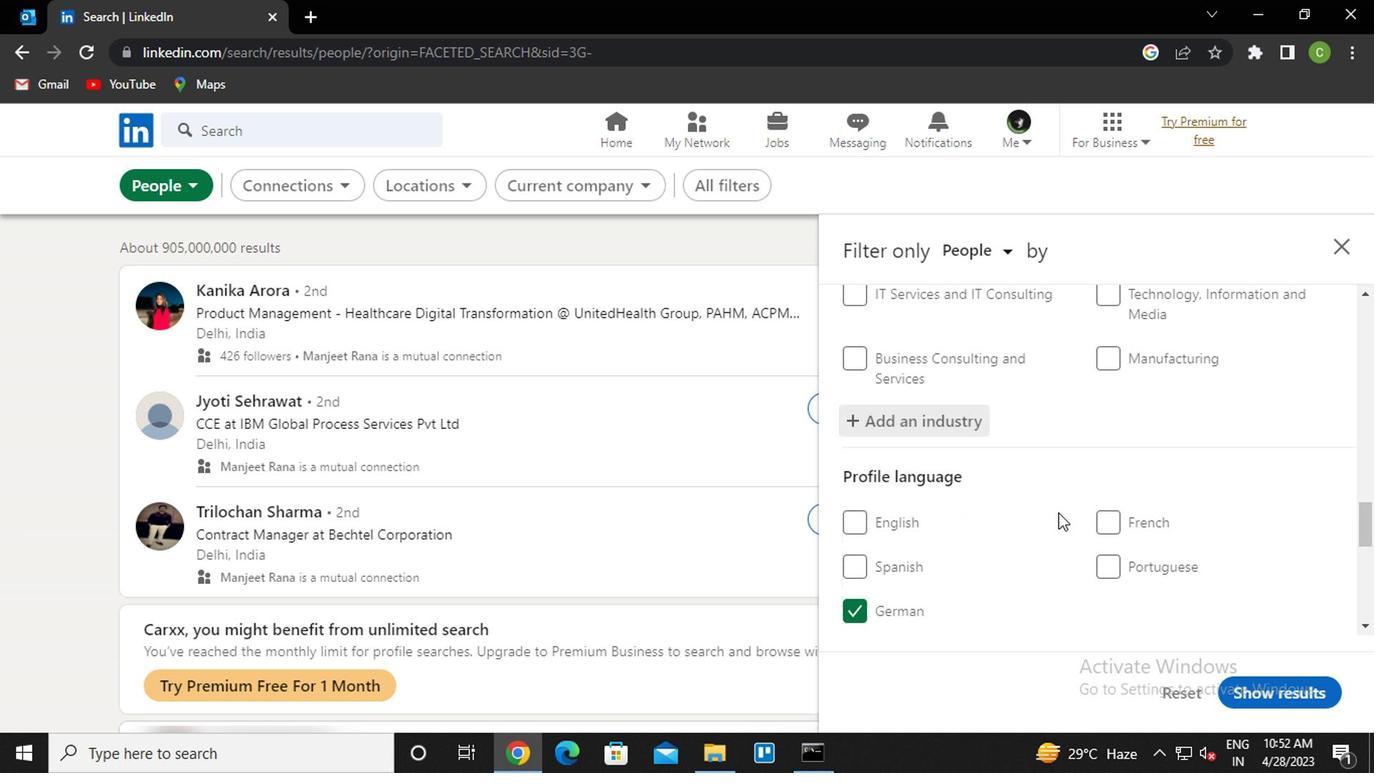 
Action: Mouse moved to (1068, 519)
Screenshot: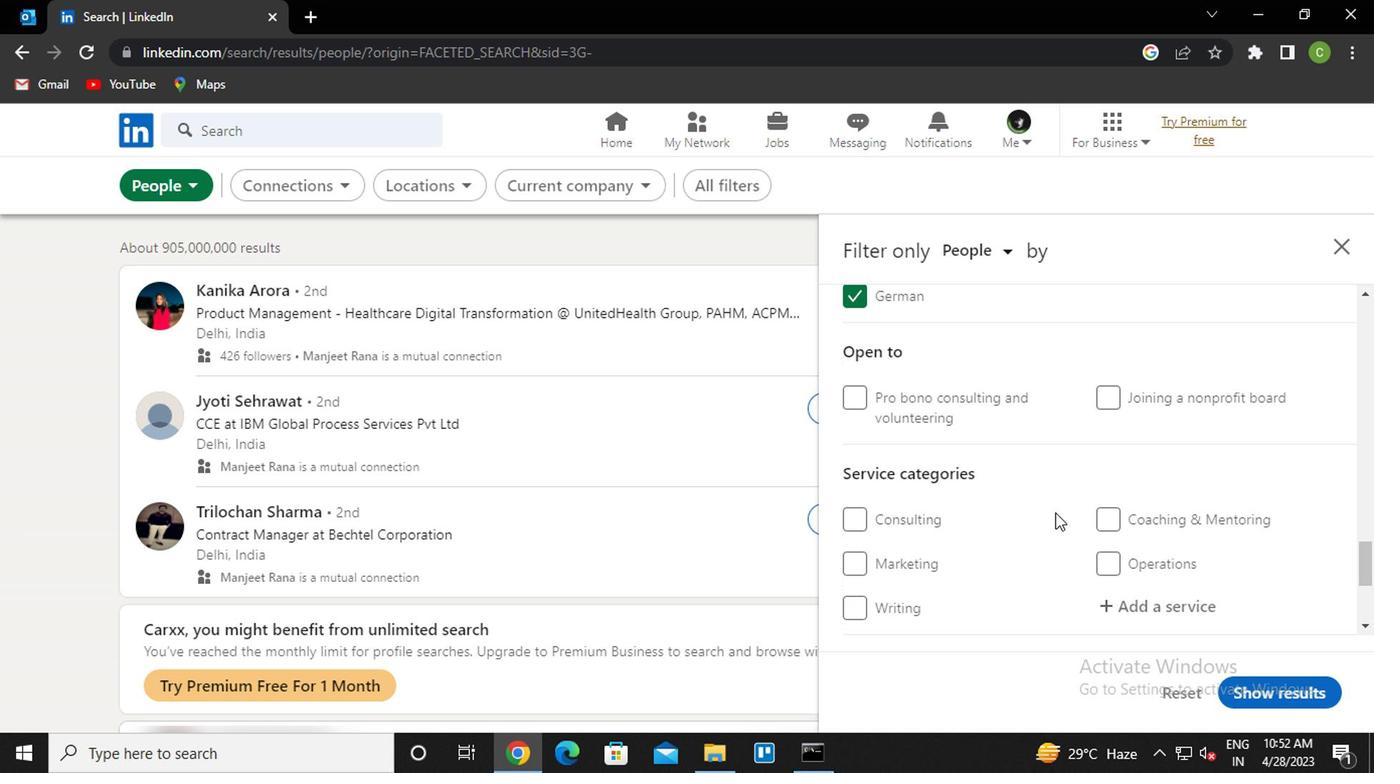 
Action: Mouse scrolled (1068, 519) with delta (0, 0)
Screenshot: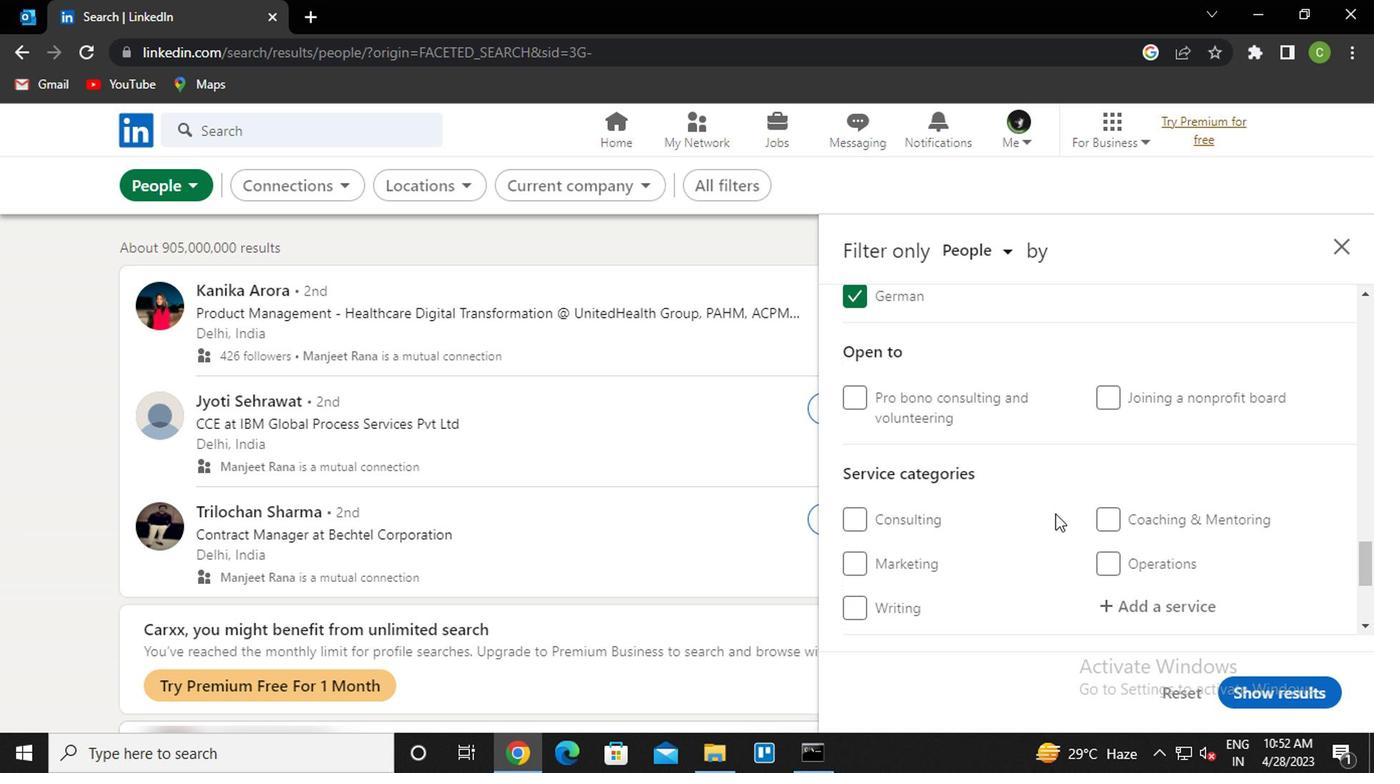 
Action: Mouse scrolled (1068, 519) with delta (0, 0)
Screenshot: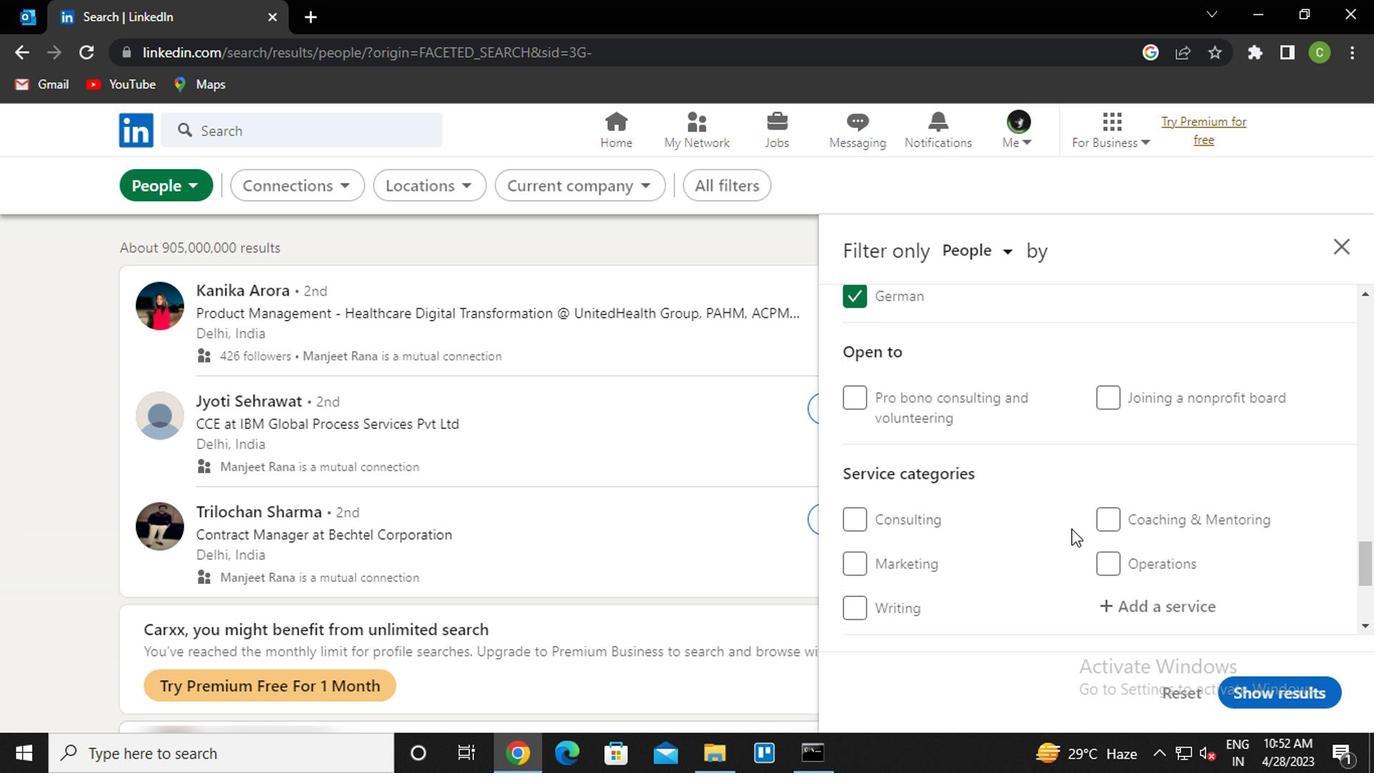 
Action: Mouse moved to (1190, 396)
Screenshot: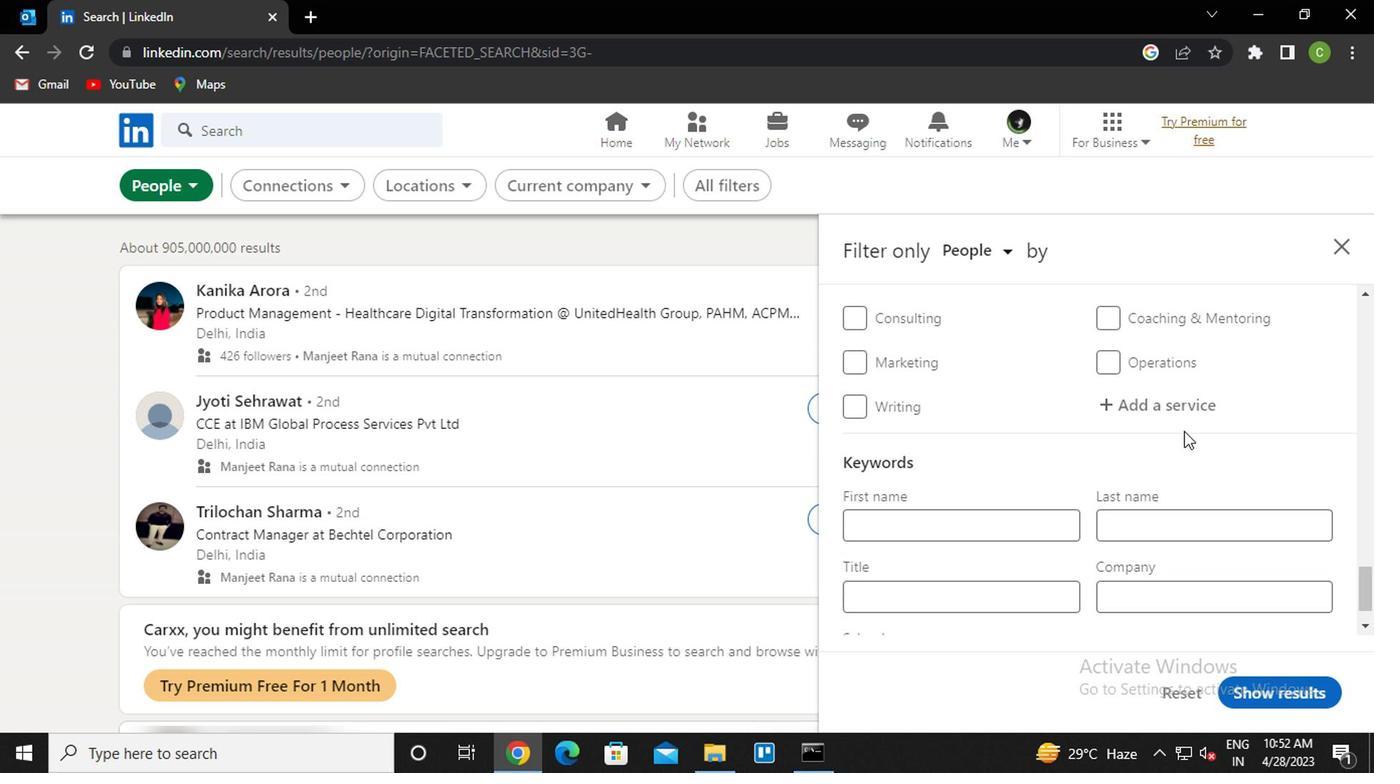 
Action: Mouse pressed left at (1190, 396)
Screenshot: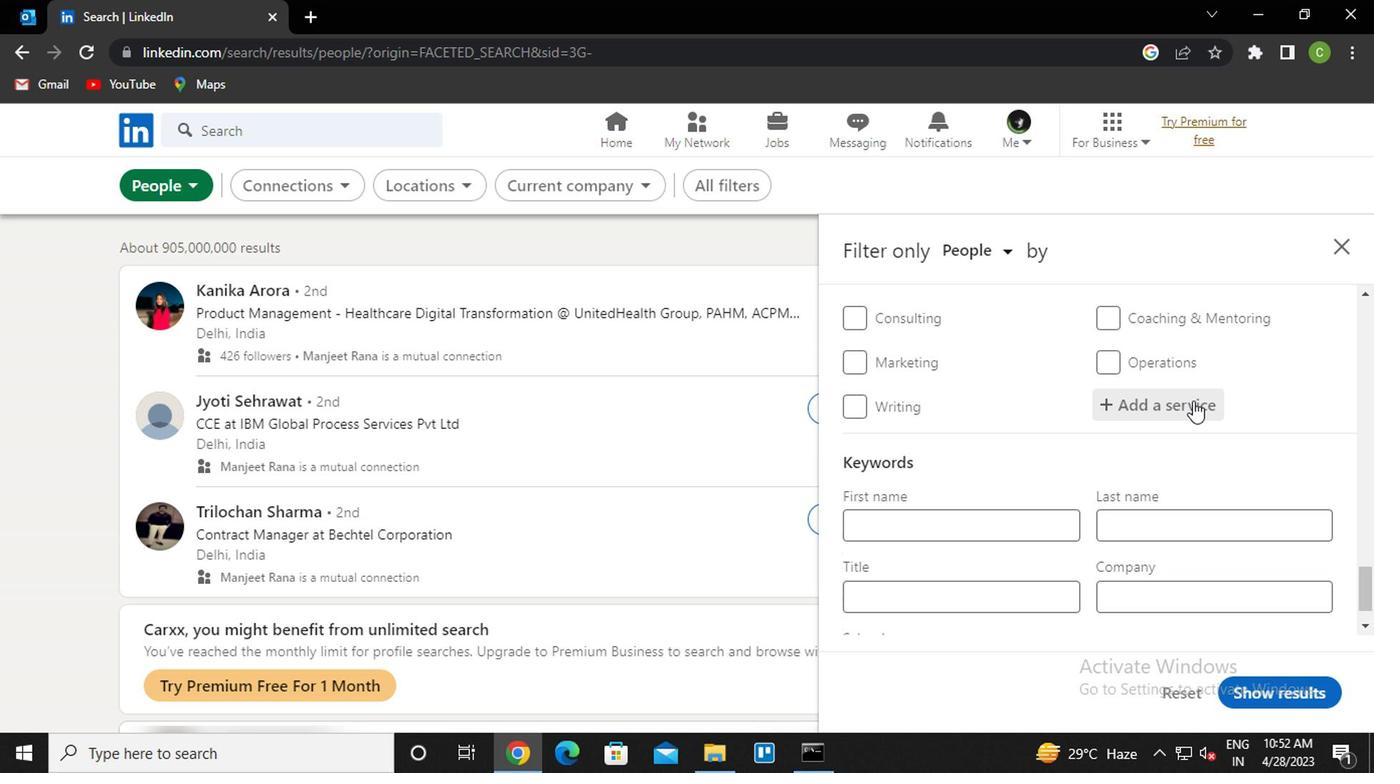 
Action: Key pressed <Key.caps_lock>d<Key.caps_lock>igital<Key.space><Key.down><Key.enter>
Screenshot: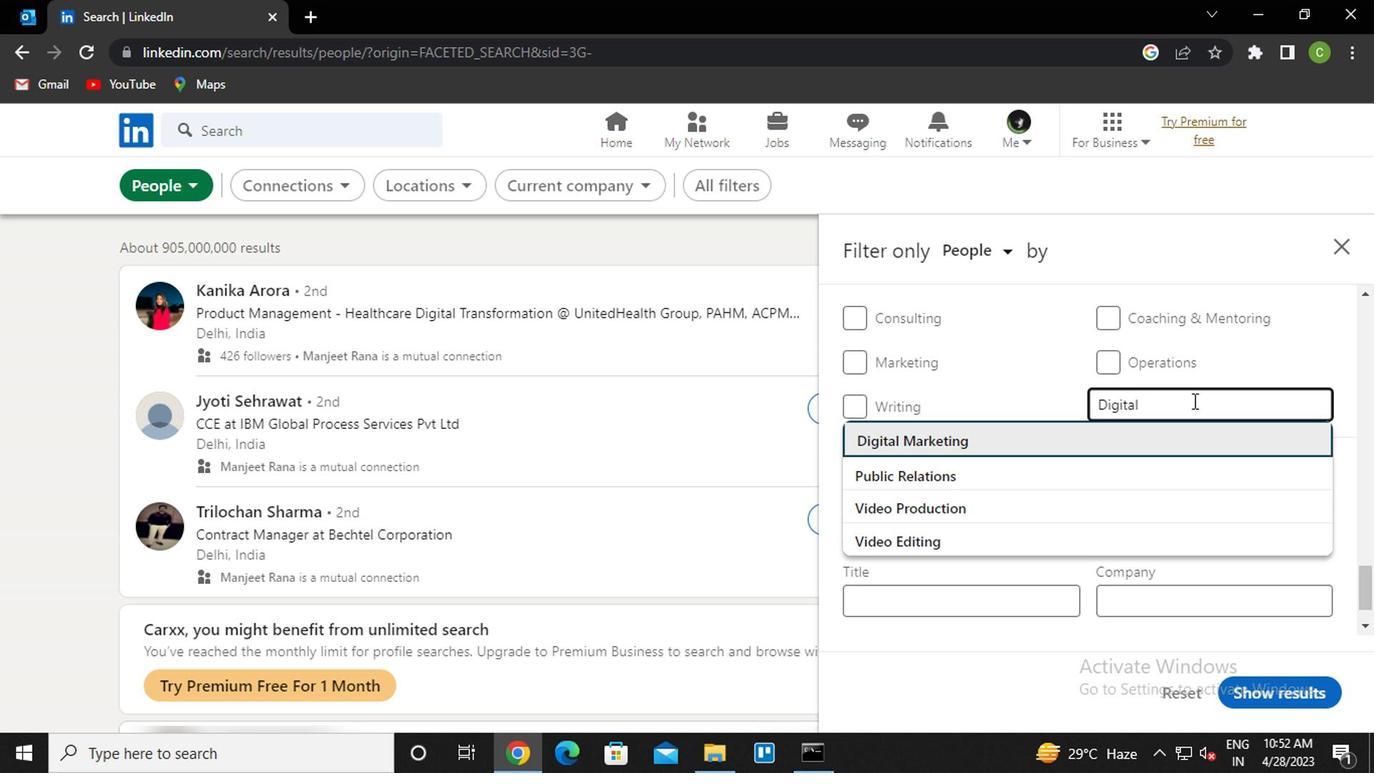 
Action: Mouse scrolled (1190, 395) with delta (0, 0)
Screenshot: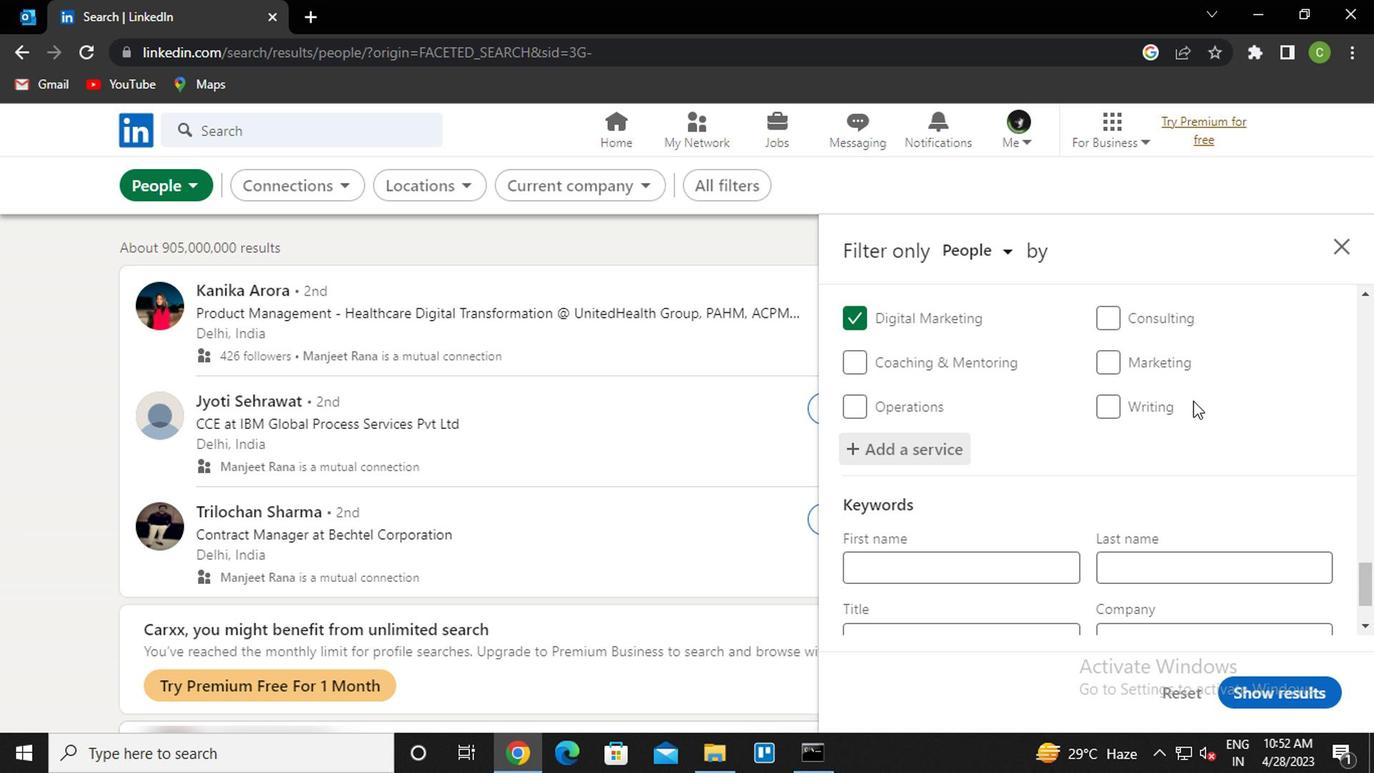 
Action: Mouse scrolled (1190, 395) with delta (0, 0)
Screenshot: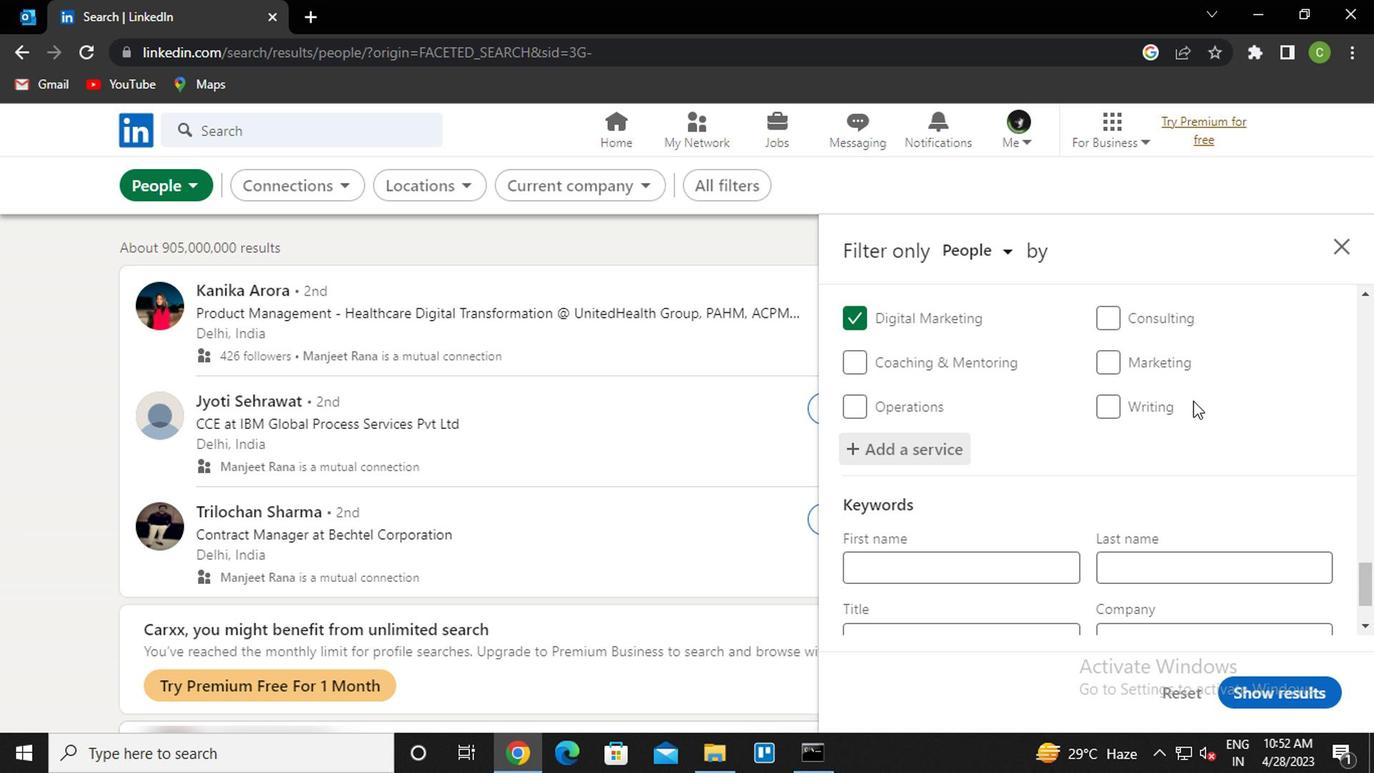 
Action: Mouse scrolled (1190, 395) with delta (0, 0)
Screenshot: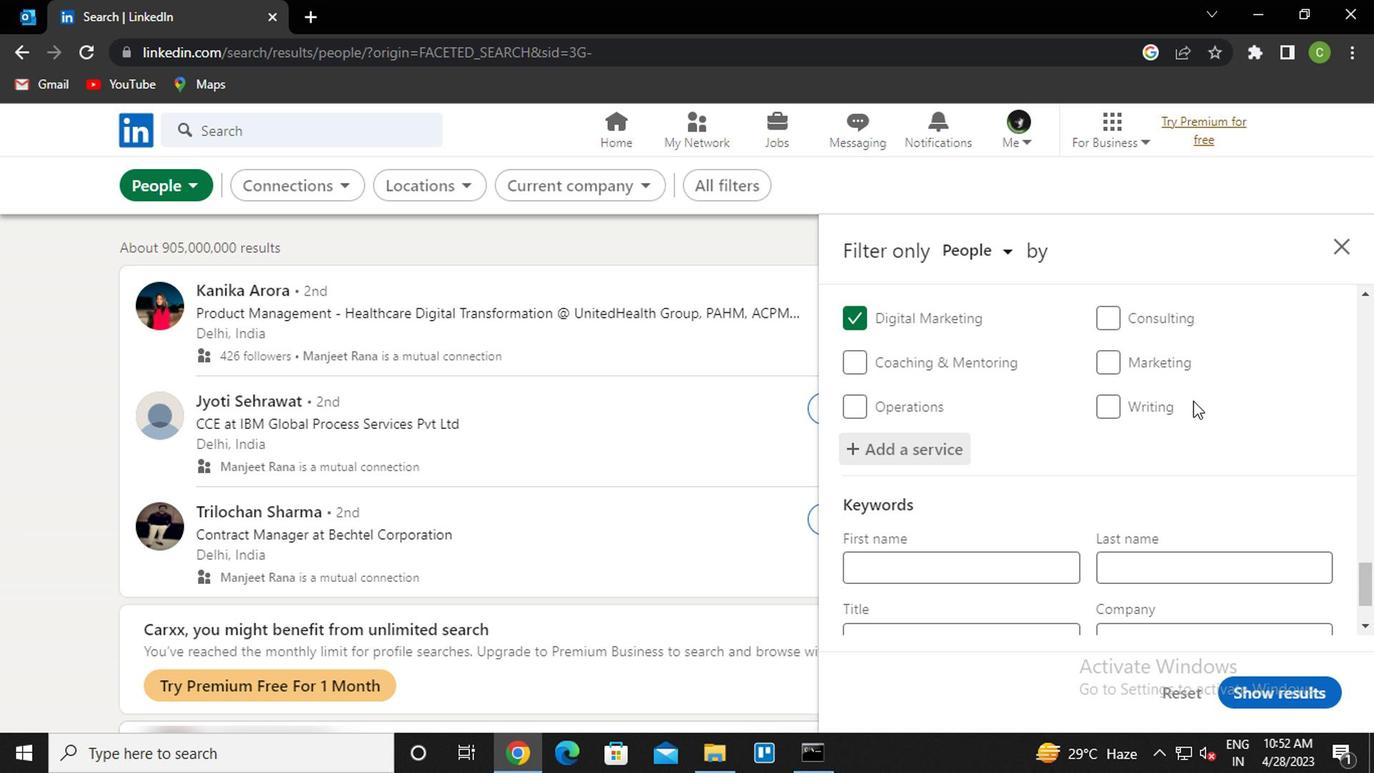 
Action: Mouse scrolled (1190, 395) with delta (0, 0)
Screenshot: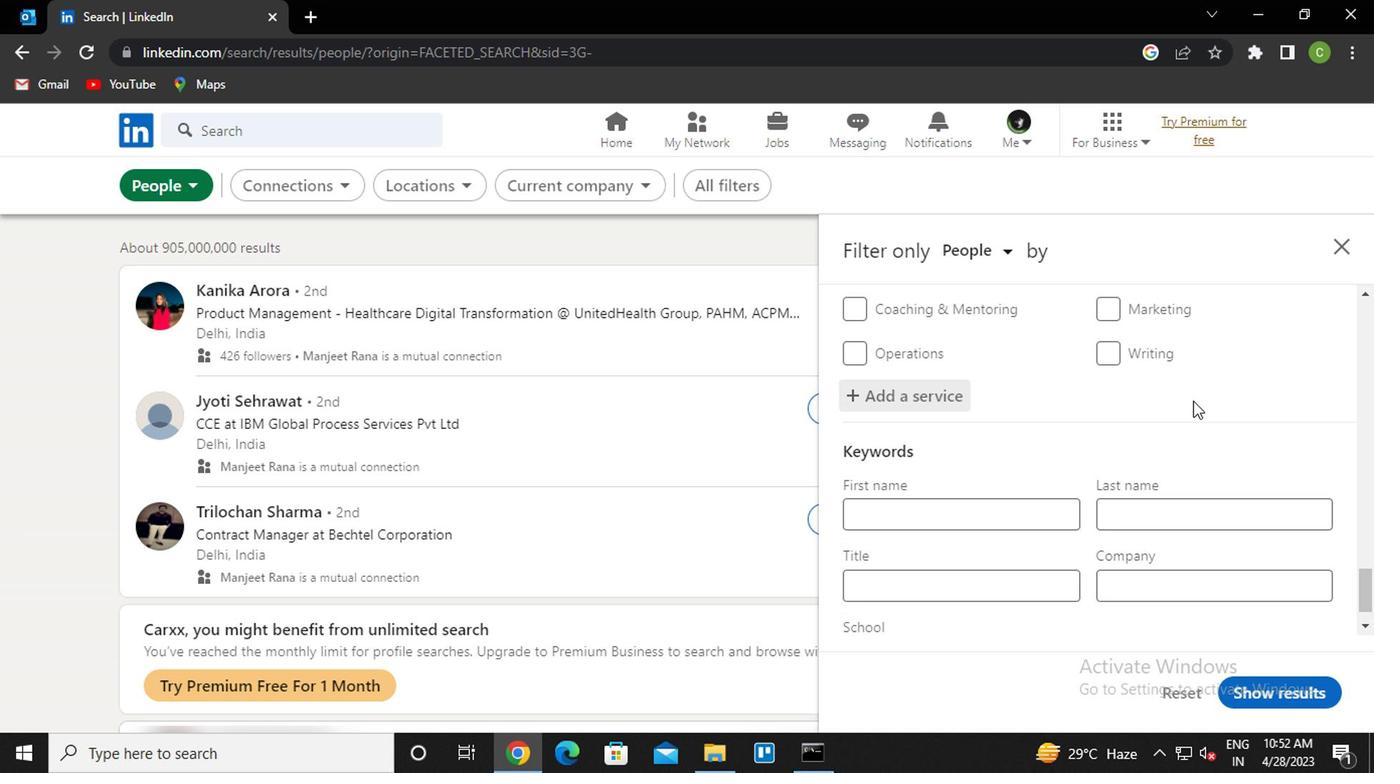 
Action: Mouse moved to (1189, 396)
Screenshot: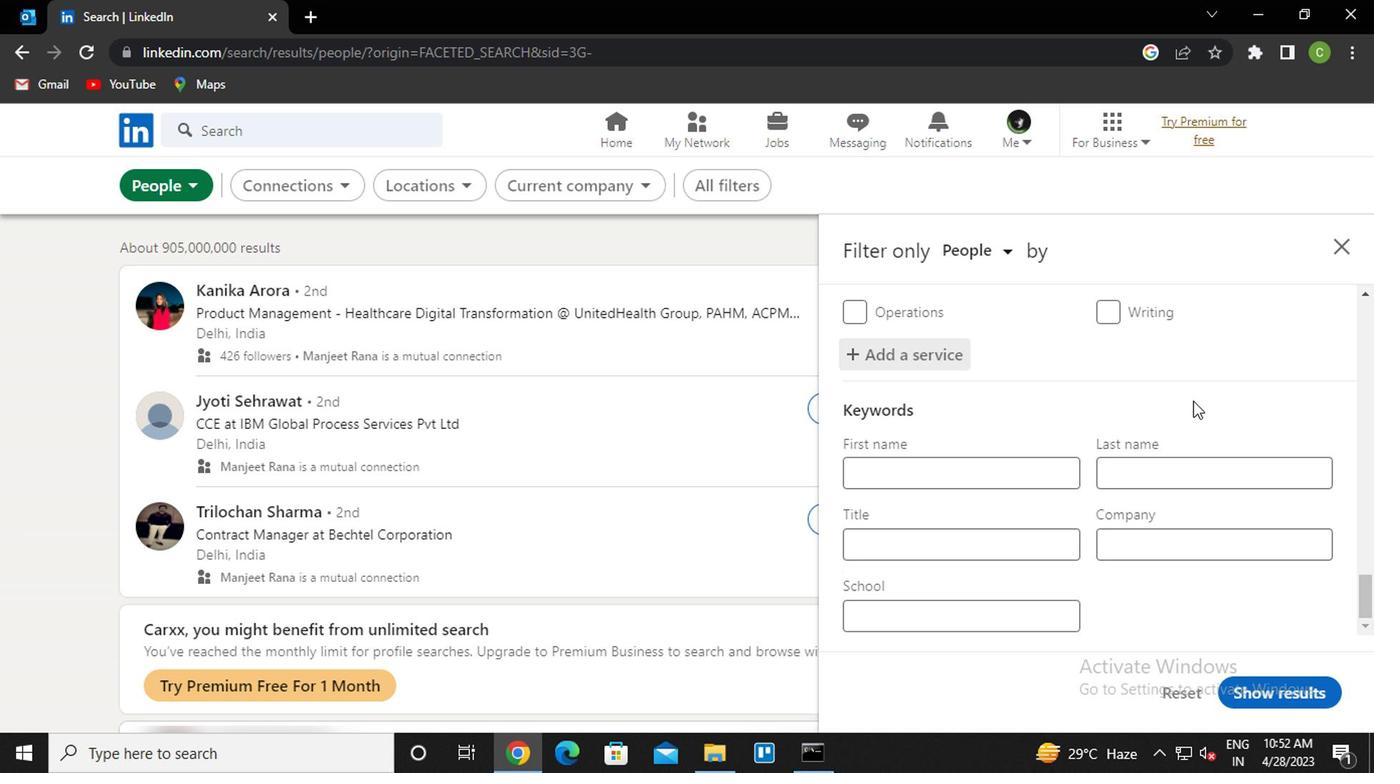 
Action: Mouse scrolled (1189, 395) with delta (0, 0)
Screenshot: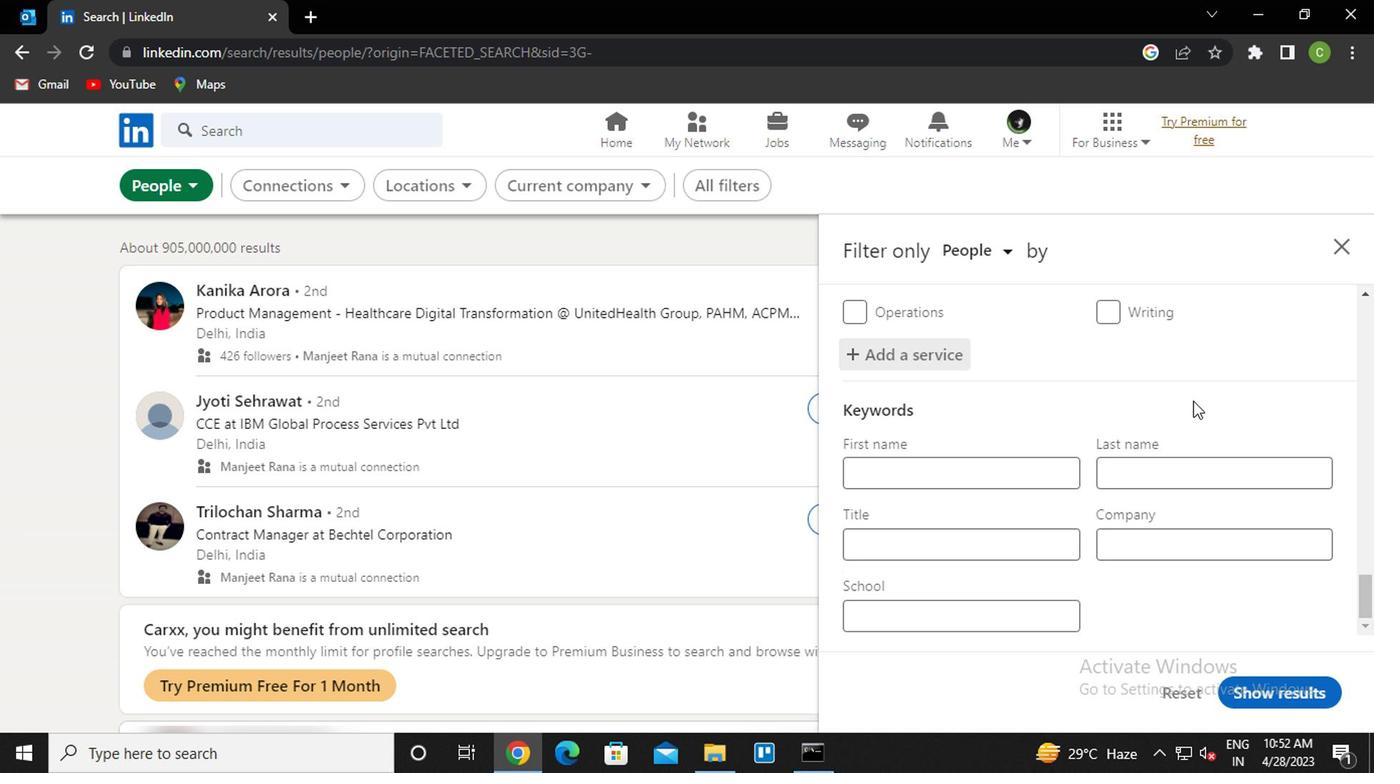 
Action: Mouse moved to (972, 528)
Screenshot: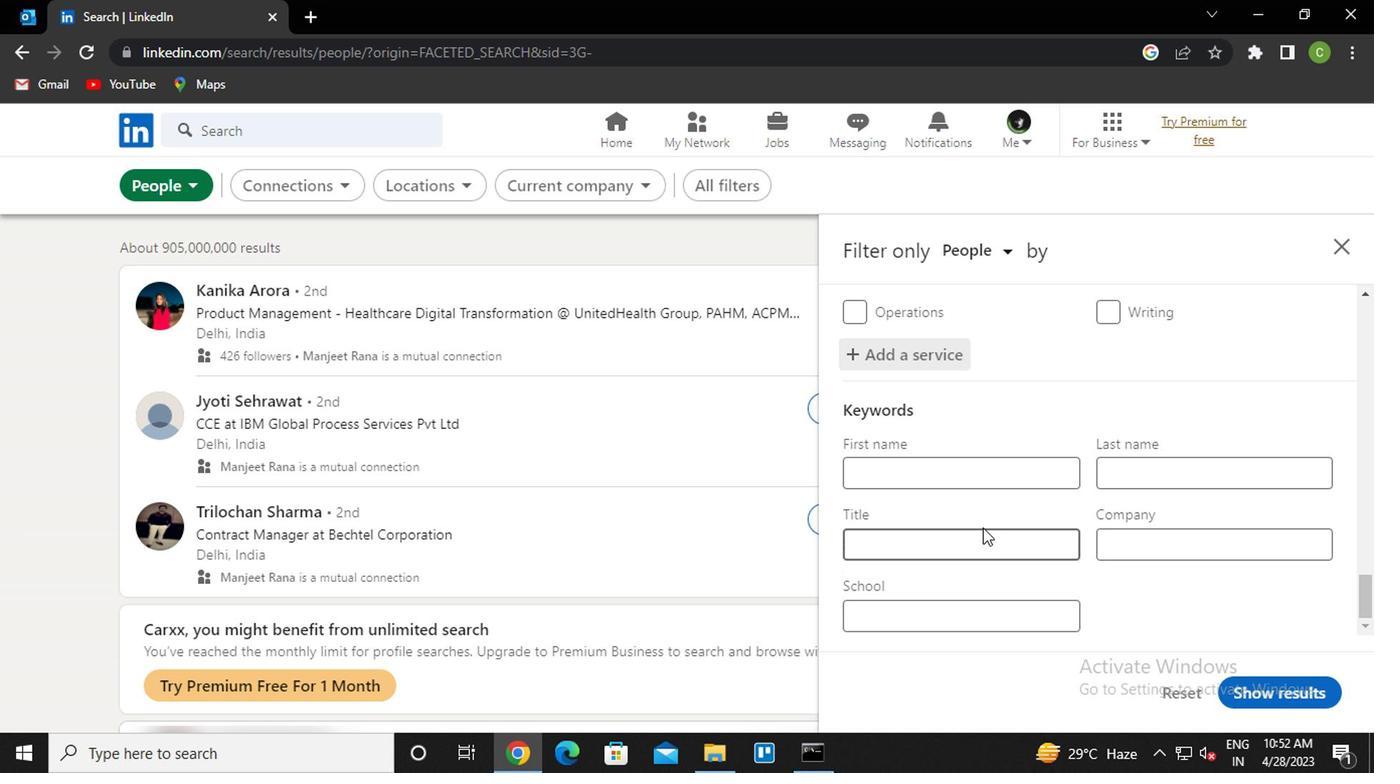
Action: Mouse pressed left at (972, 528)
Screenshot: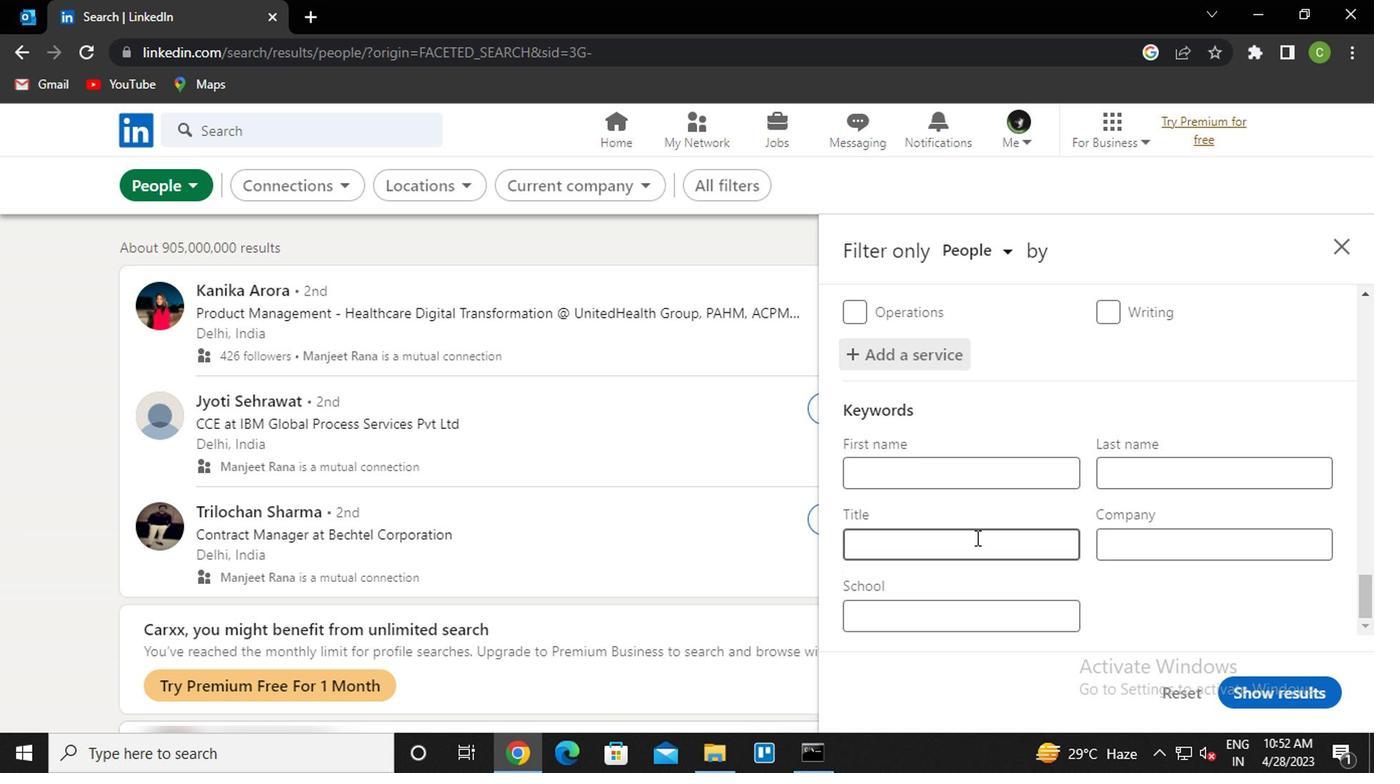 
Action: Mouse moved to (976, 532)
Screenshot: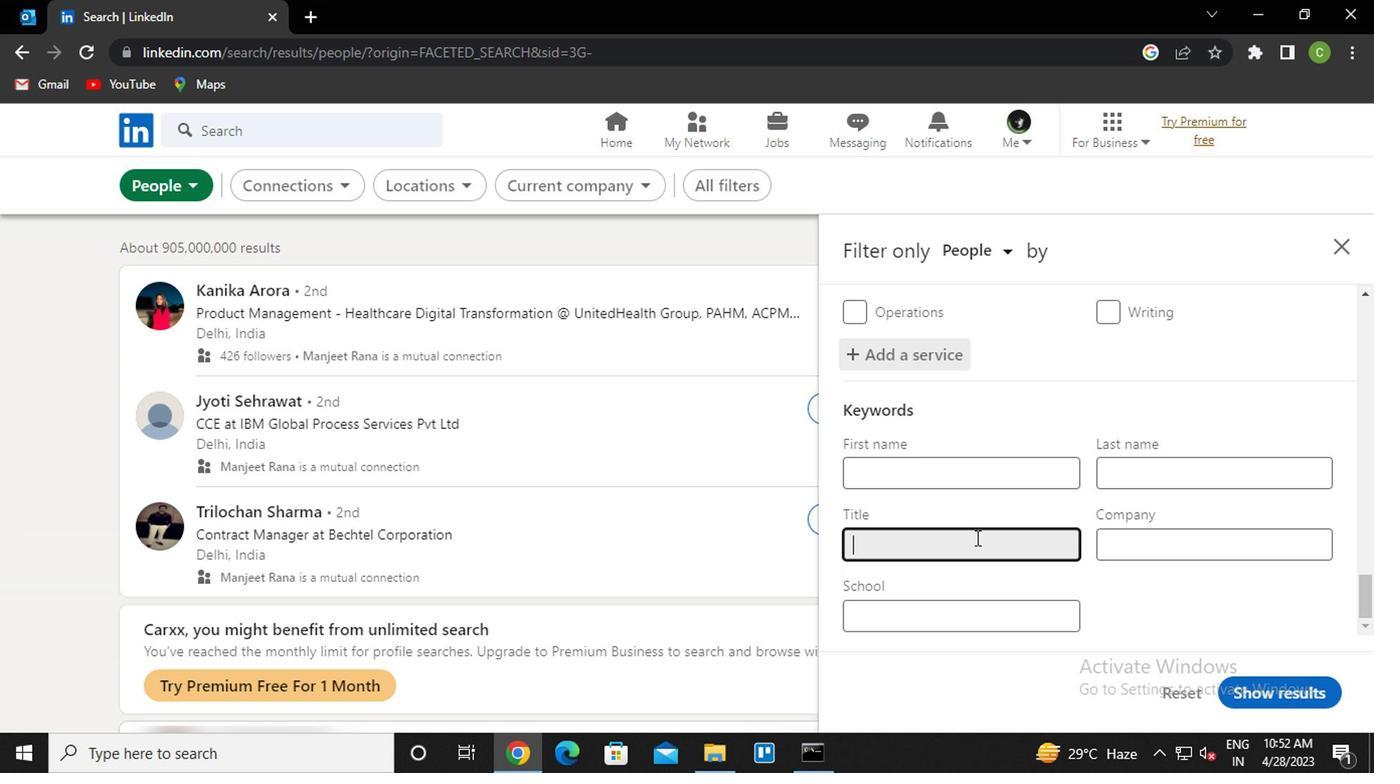 
Action: Key pressed <Key.caps_lock>j<Key.caps_lock>oun<Key.backspace>rnalist
Screenshot: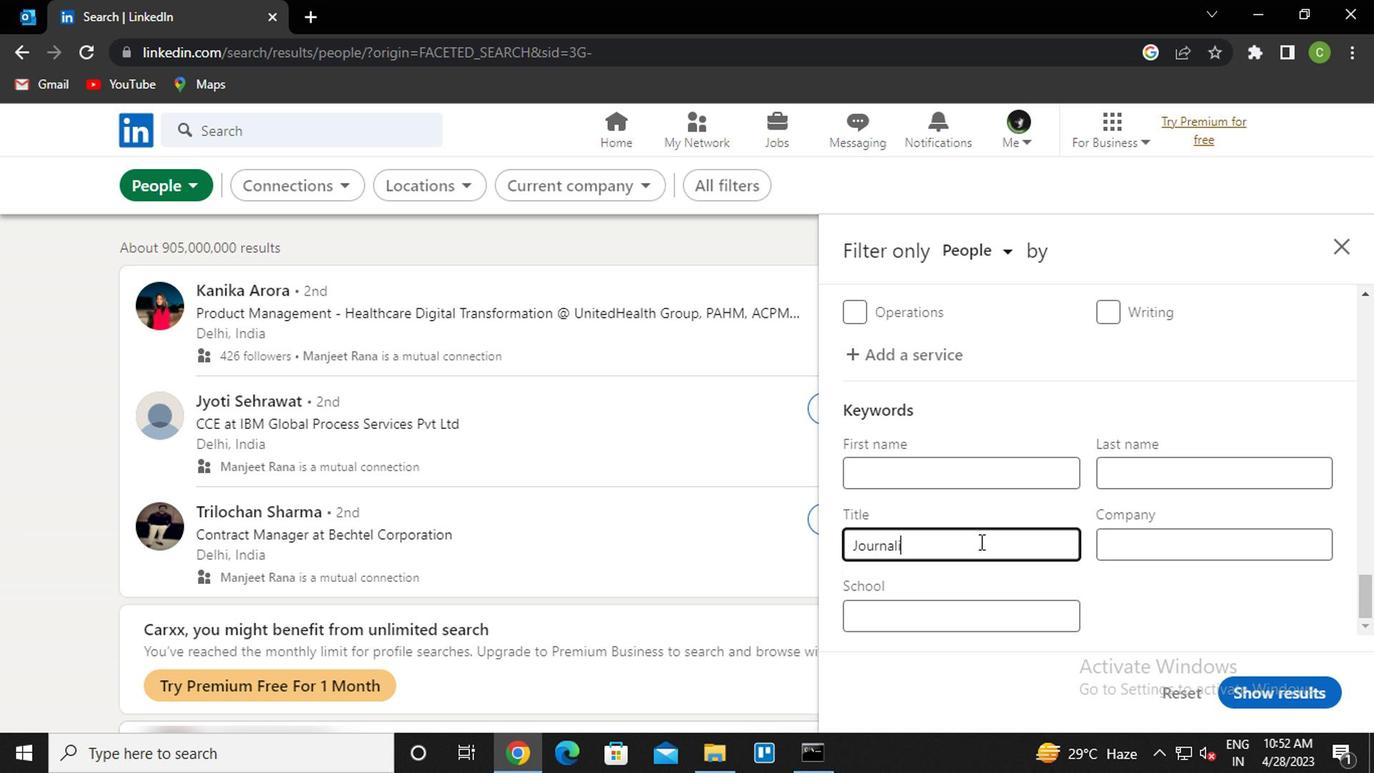 
Action: Mouse moved to (1299, 678)
Screenshot: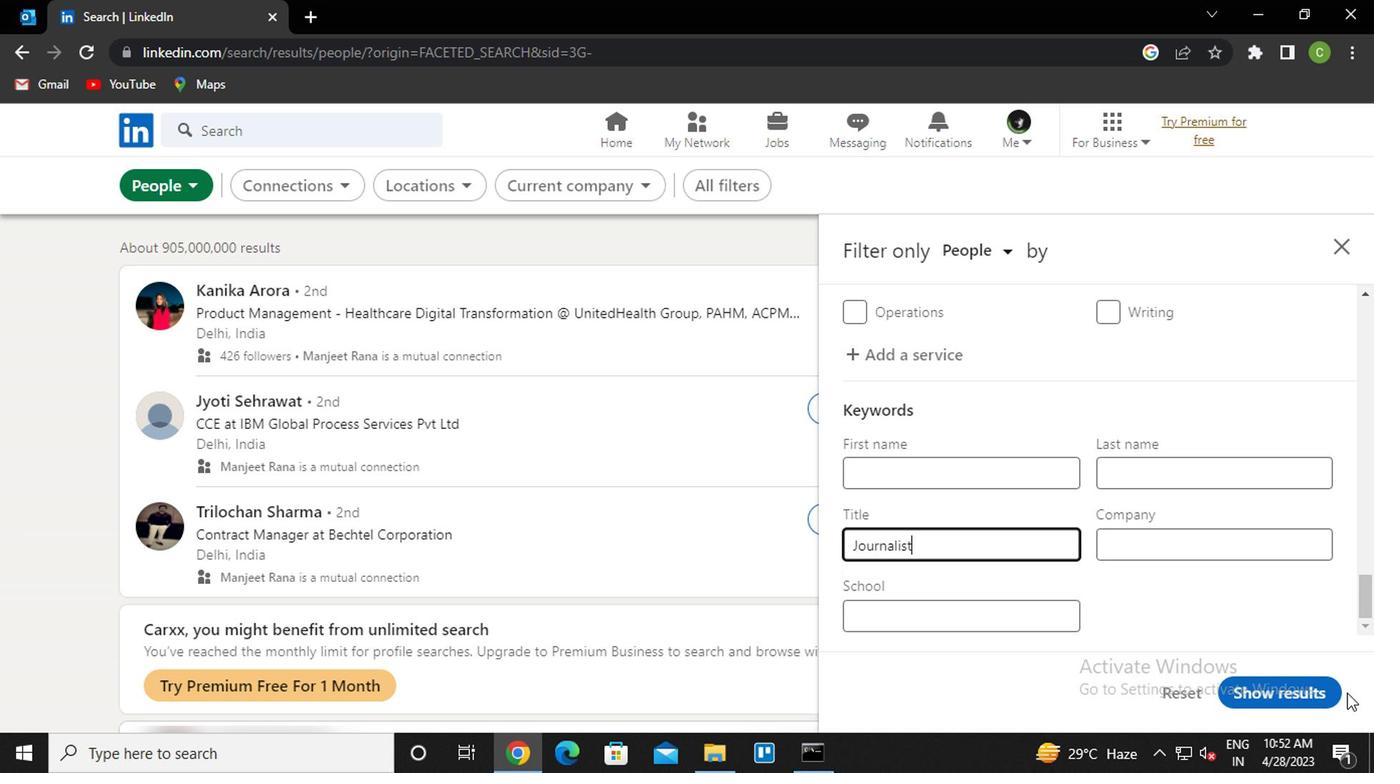 
Action: Mouse pressed left at (1299, 678)
Screenshot: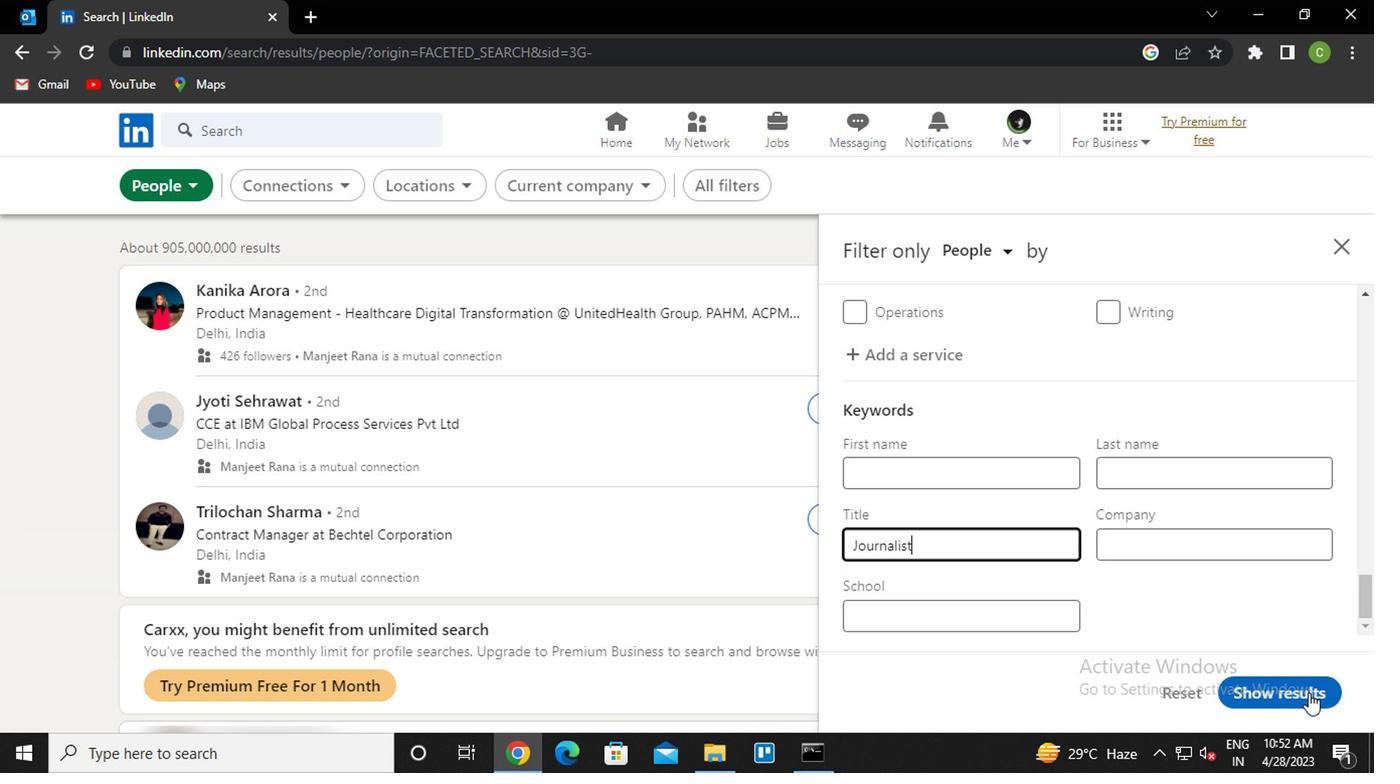 
Action: Mouse moved to (708, 662)
Screenshot: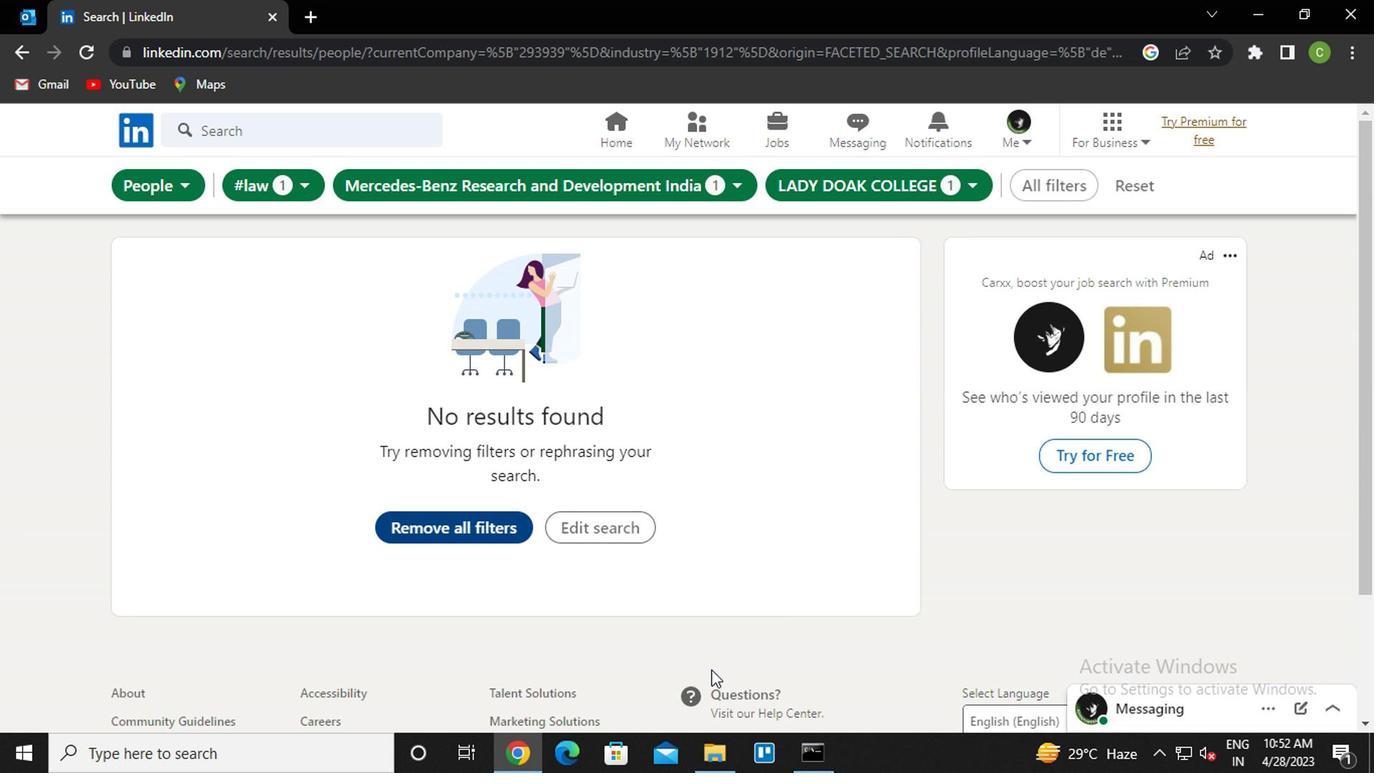 
